 Task: Research Airbnb options in Cabinda, Angola from 5th November, 2023 to 16th November, 2023 for 2 adults.1  bedroom having 1 bed and 1 bathroom. Property type can be hotel. Amenities needed are: air conditioning, bbq grill, smoking allowed. Look for 5 properties as per requirement.
Action: Mouse moved to (616, 134)
Screenshot: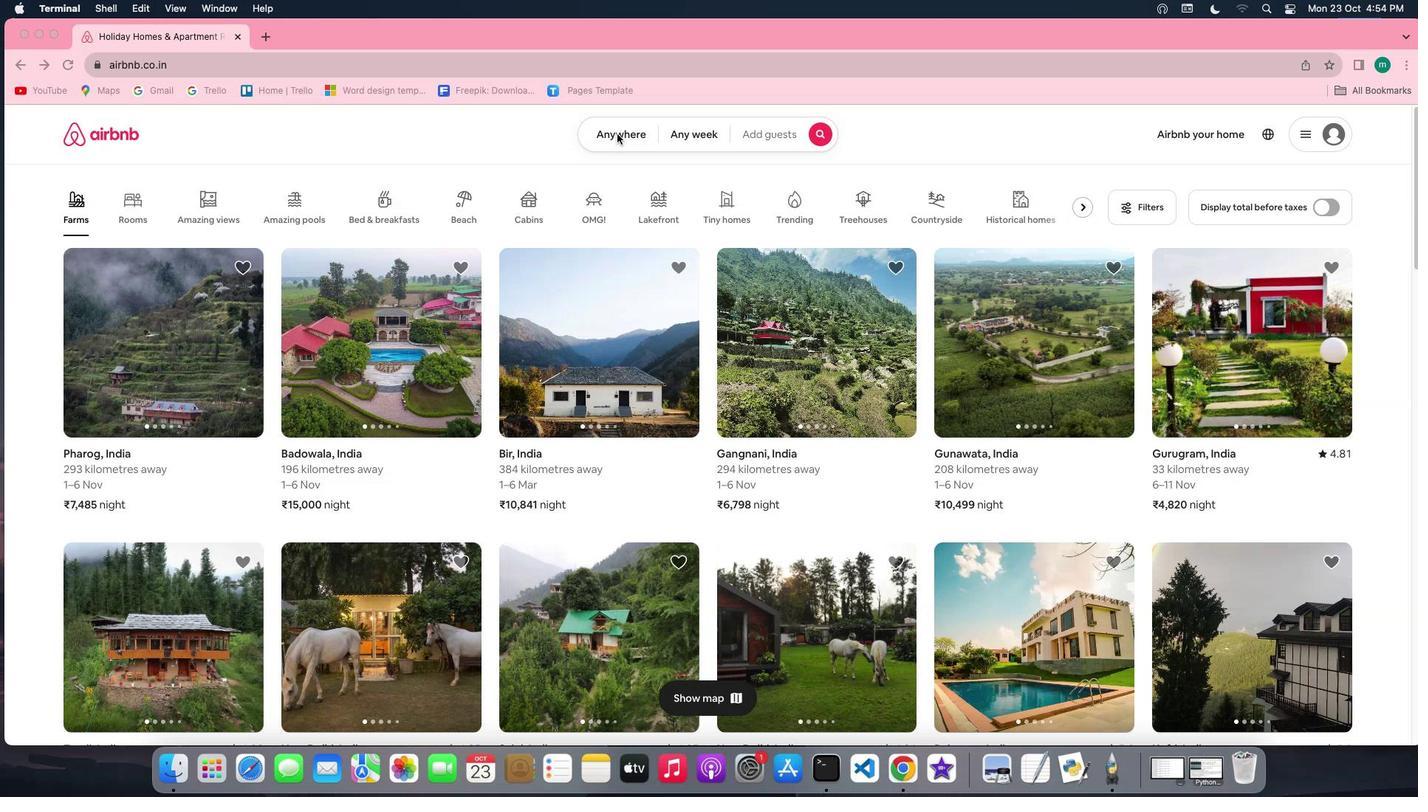 
Action: Mouse pressed left at (616, 134)
Screenshot: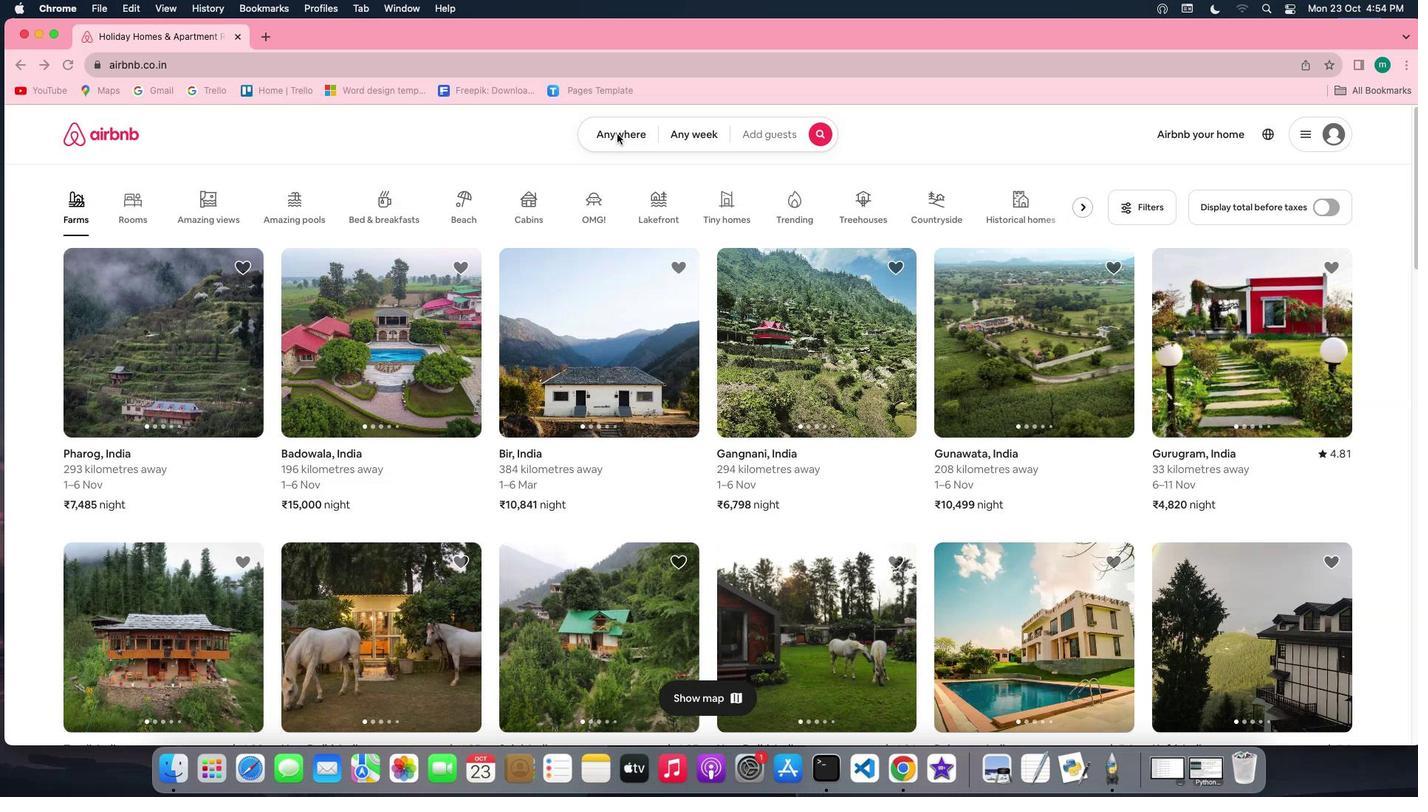 
Action: Mouse pressed left at (616, 134)
Screenshot: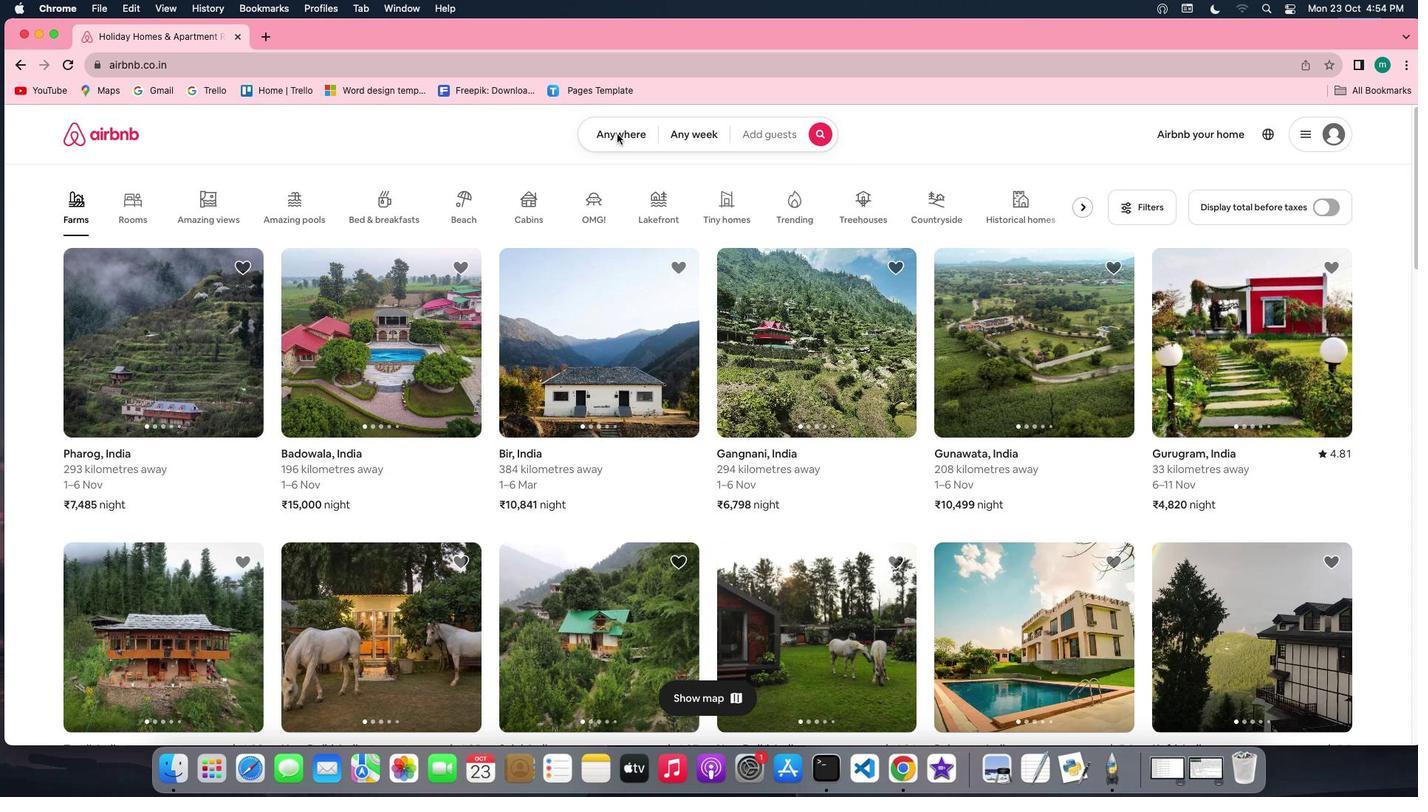 
Action: Mouse moved to (575, 190)
Screenshot: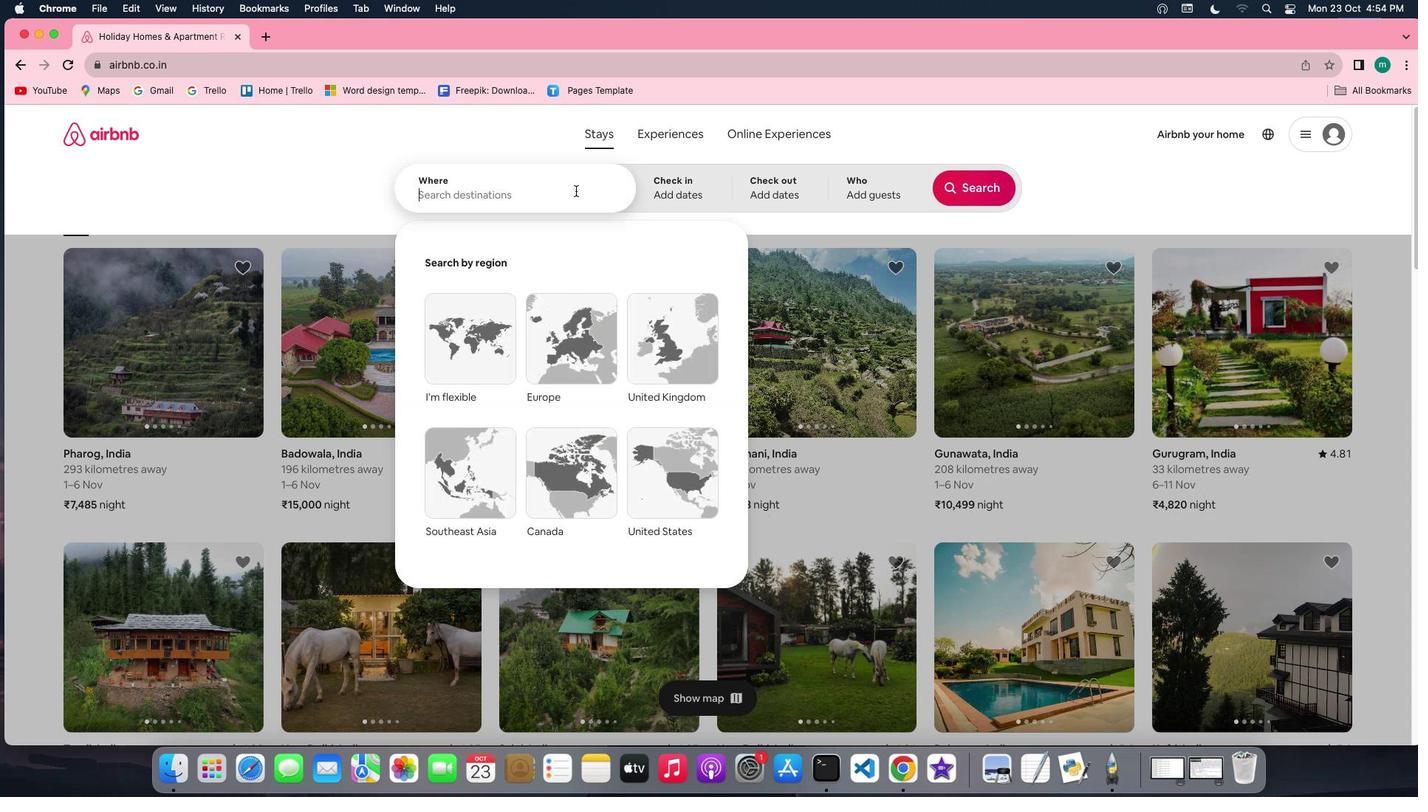 
Action: Key pressed Key.shift'C''a''b''i''n''d''a'','Key.spaceKey.shift'A''n''g''o''l''a'
Screenshot: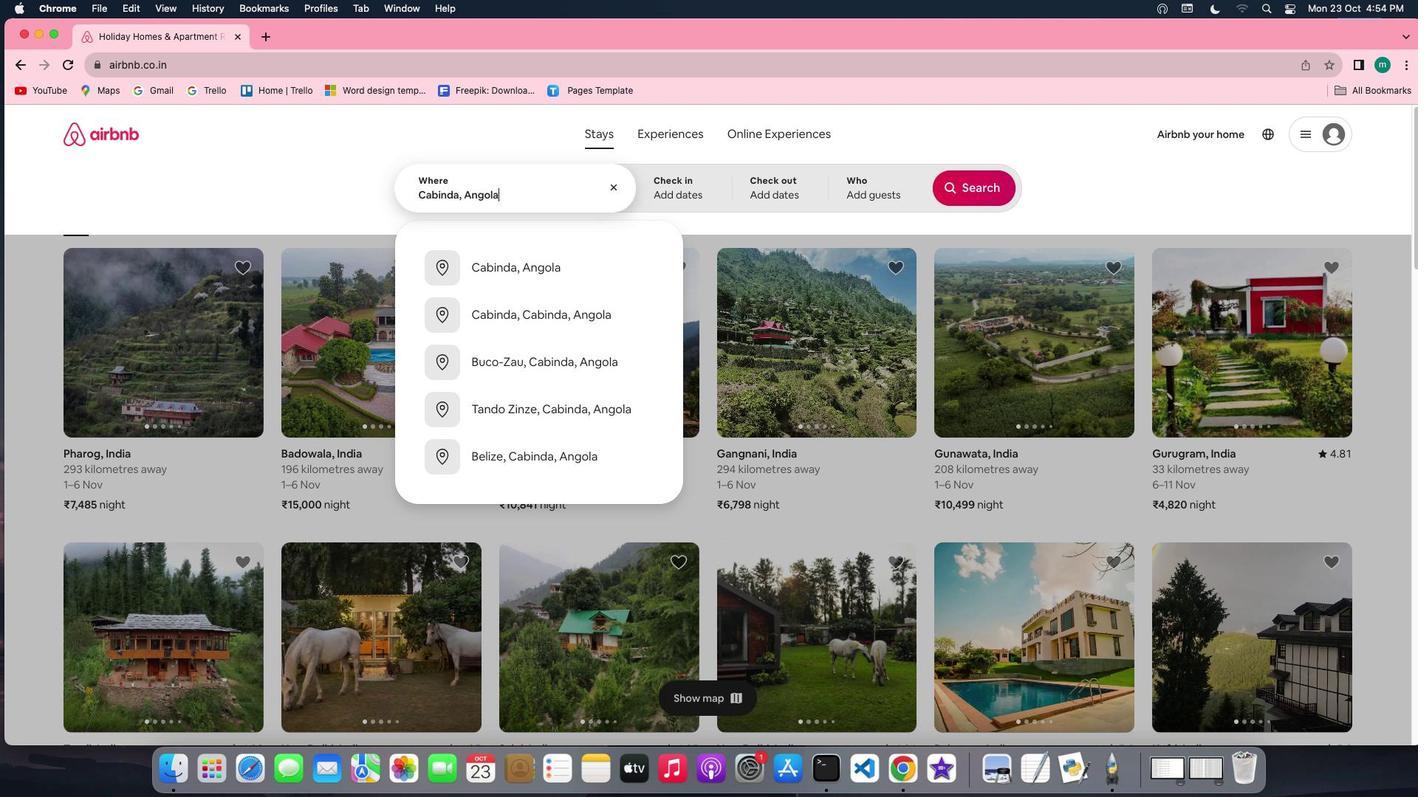
Action: Mouse moved to (671, 197)
Screenshot: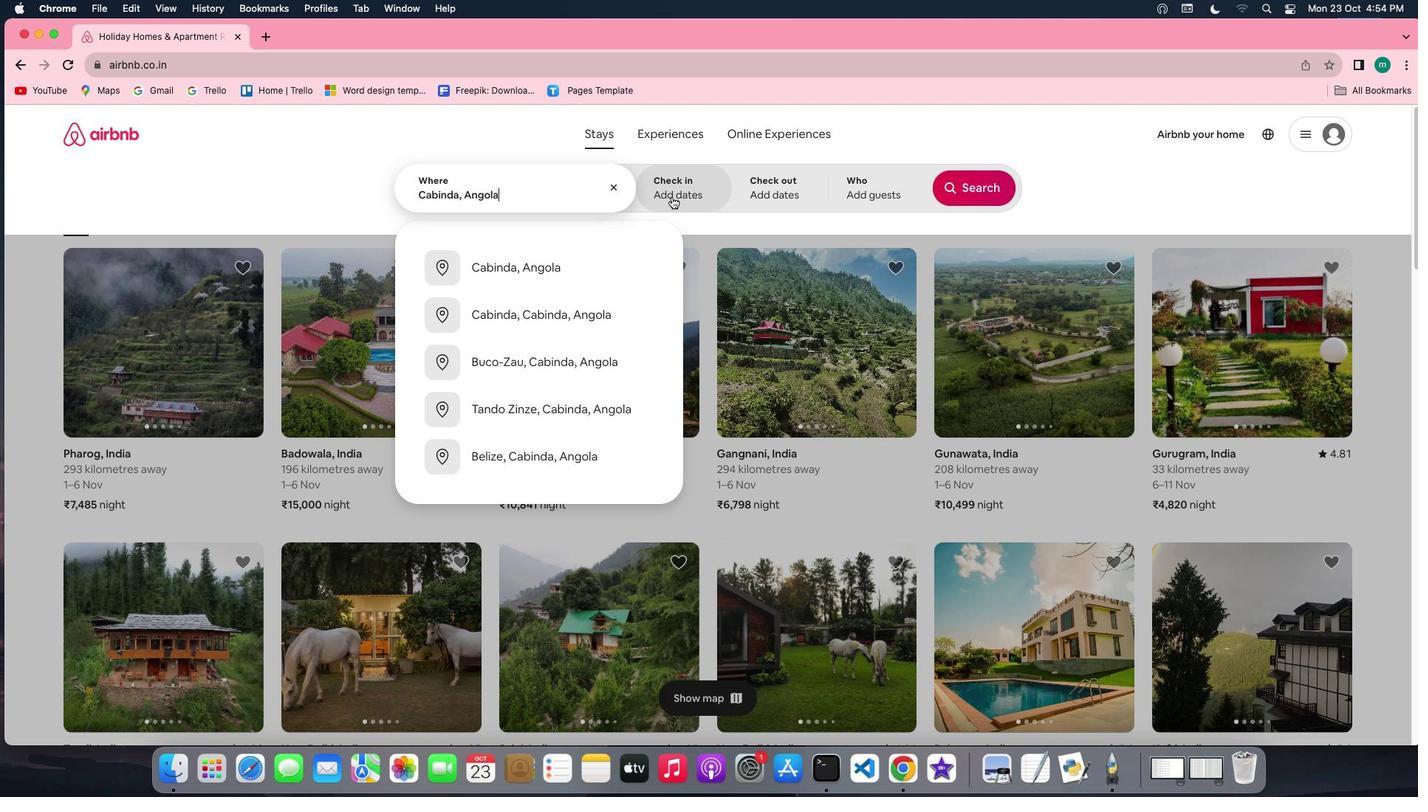 
Action: Mouse pressed left at (671, 197)
Screenshot: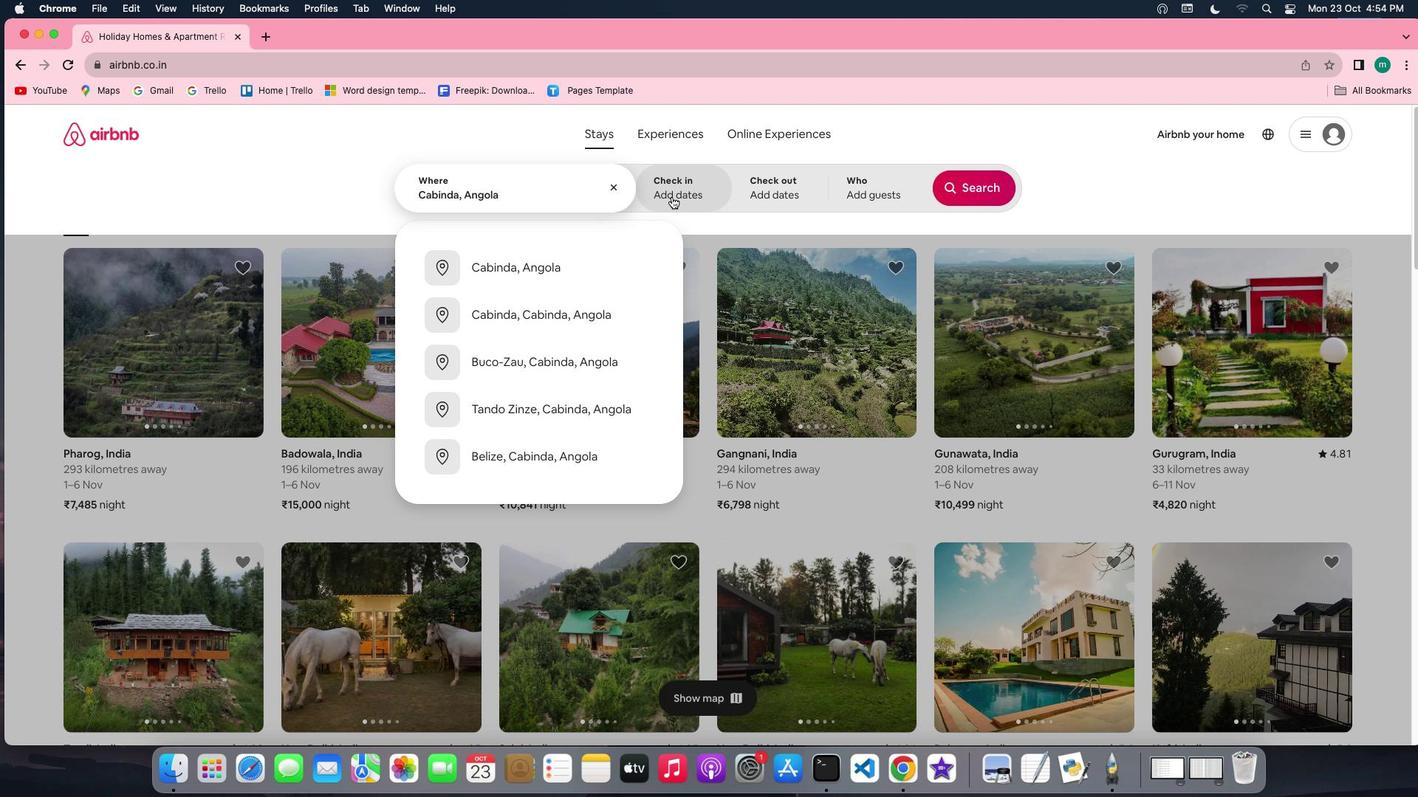 
Action: Mouse moved to (732, 403)
Screenshot: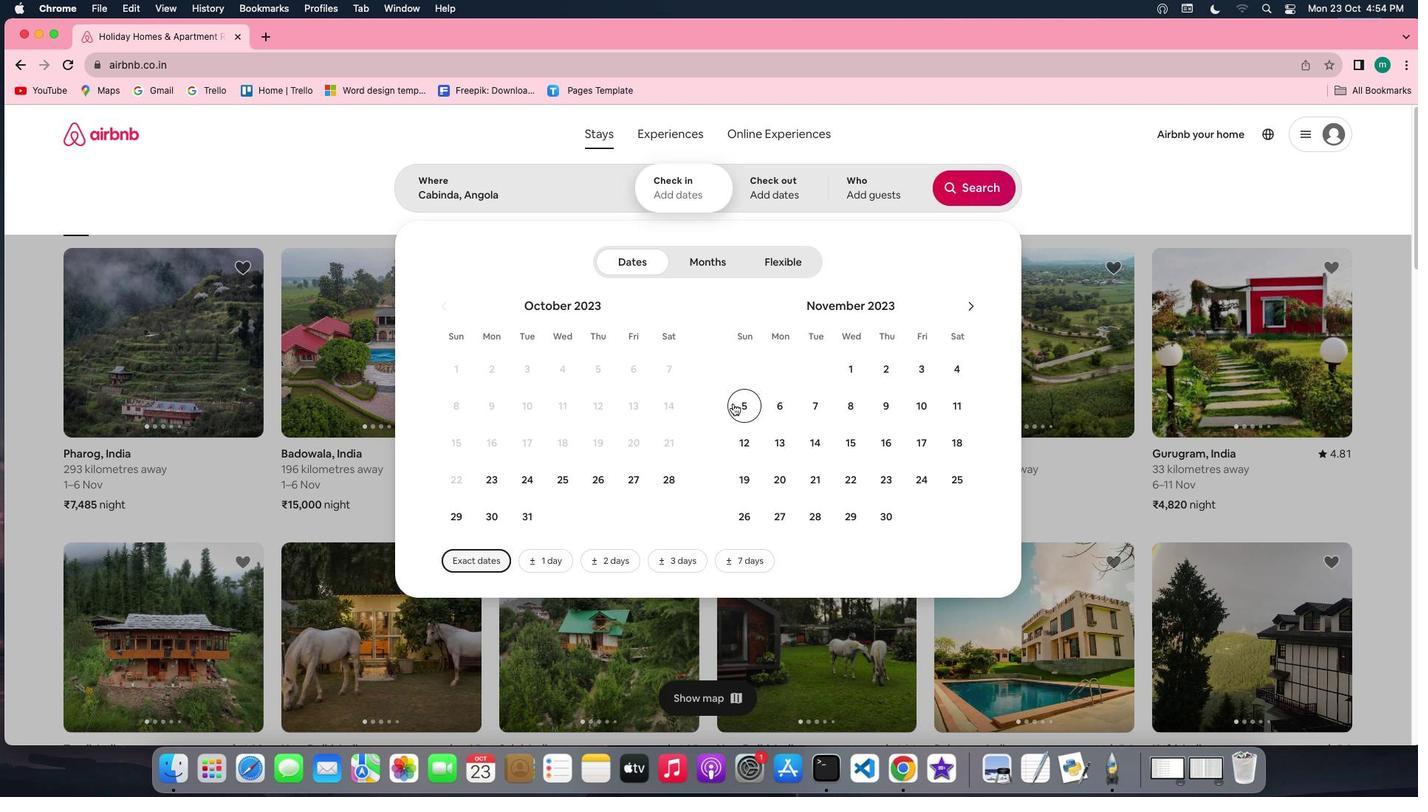 
Action: Mouse pressed left at (732, 403)
Screenshot: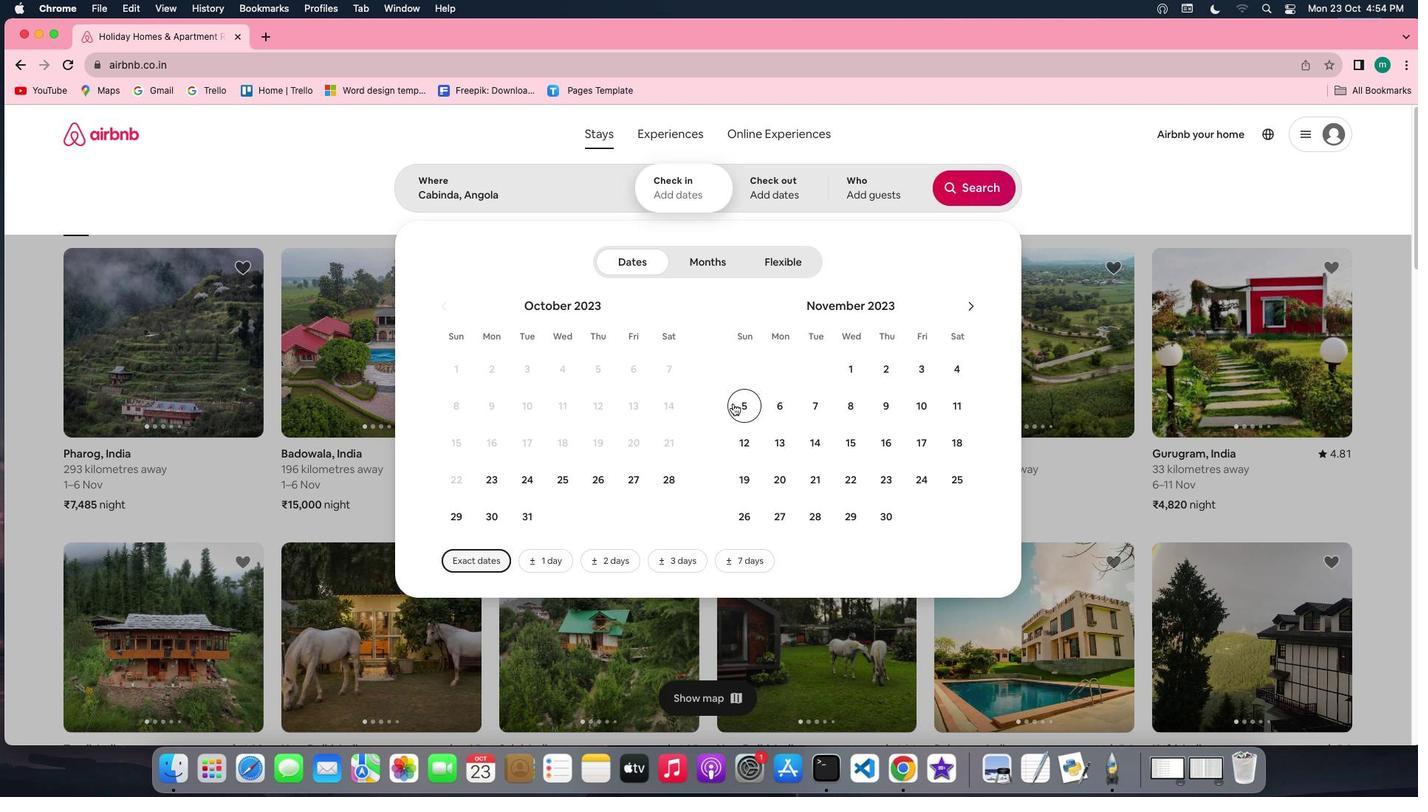 
Action: Mouse moved to (876, 447)
Screenshot: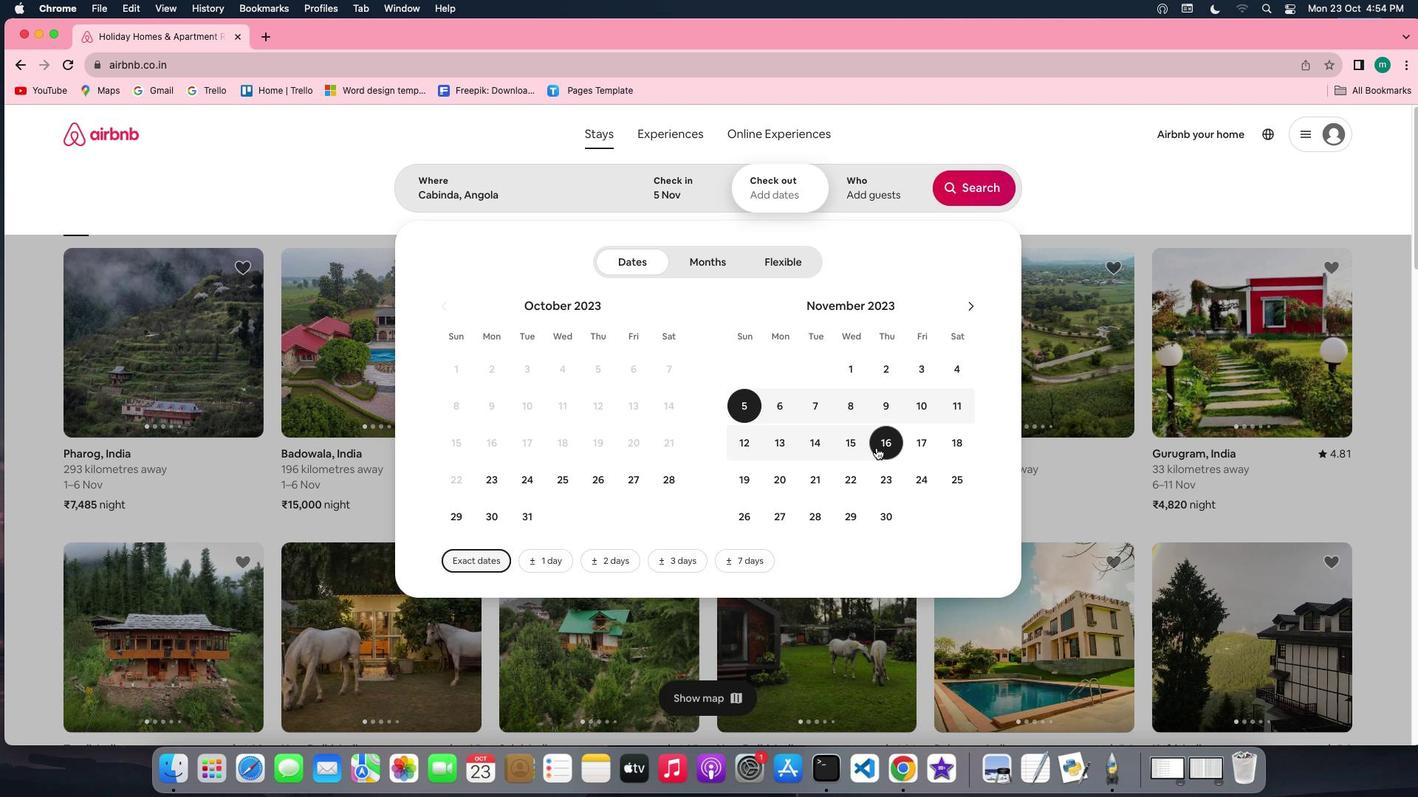 
Action: Mouse pressed left at (876, 447)
Screenshot: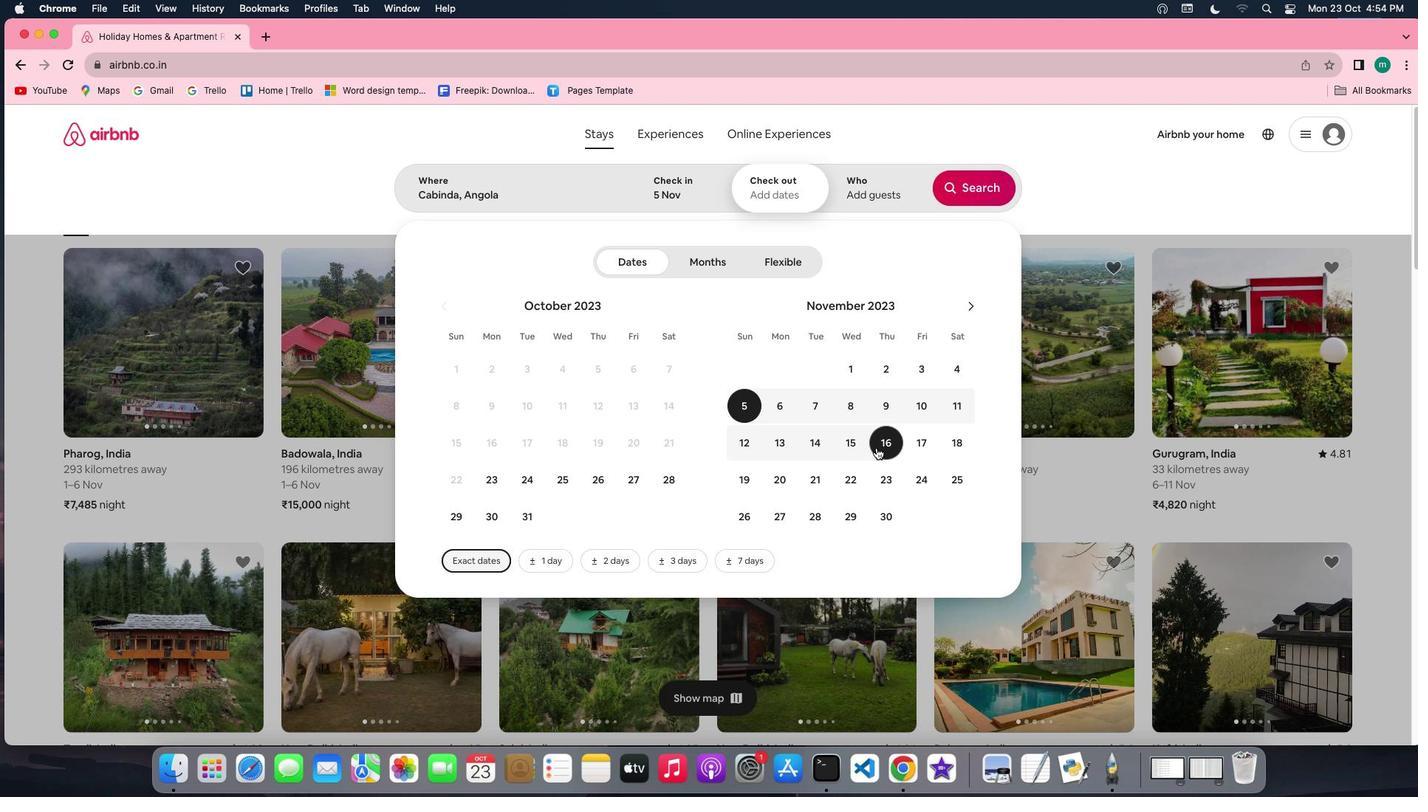
Action: Mouse moved to (897, 200)
Screenshot: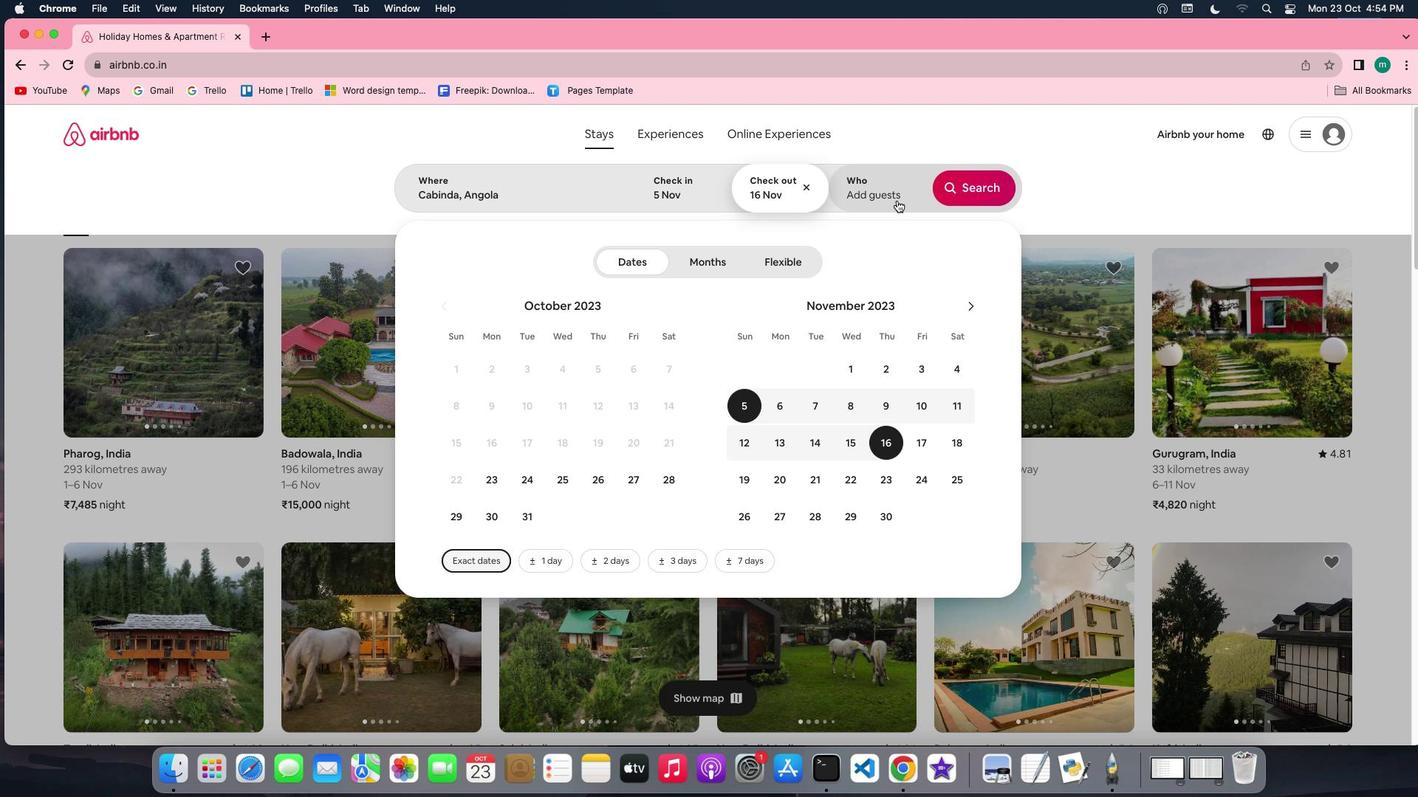 
Action: Mouse pressed left at (897, 200)
Screenshot: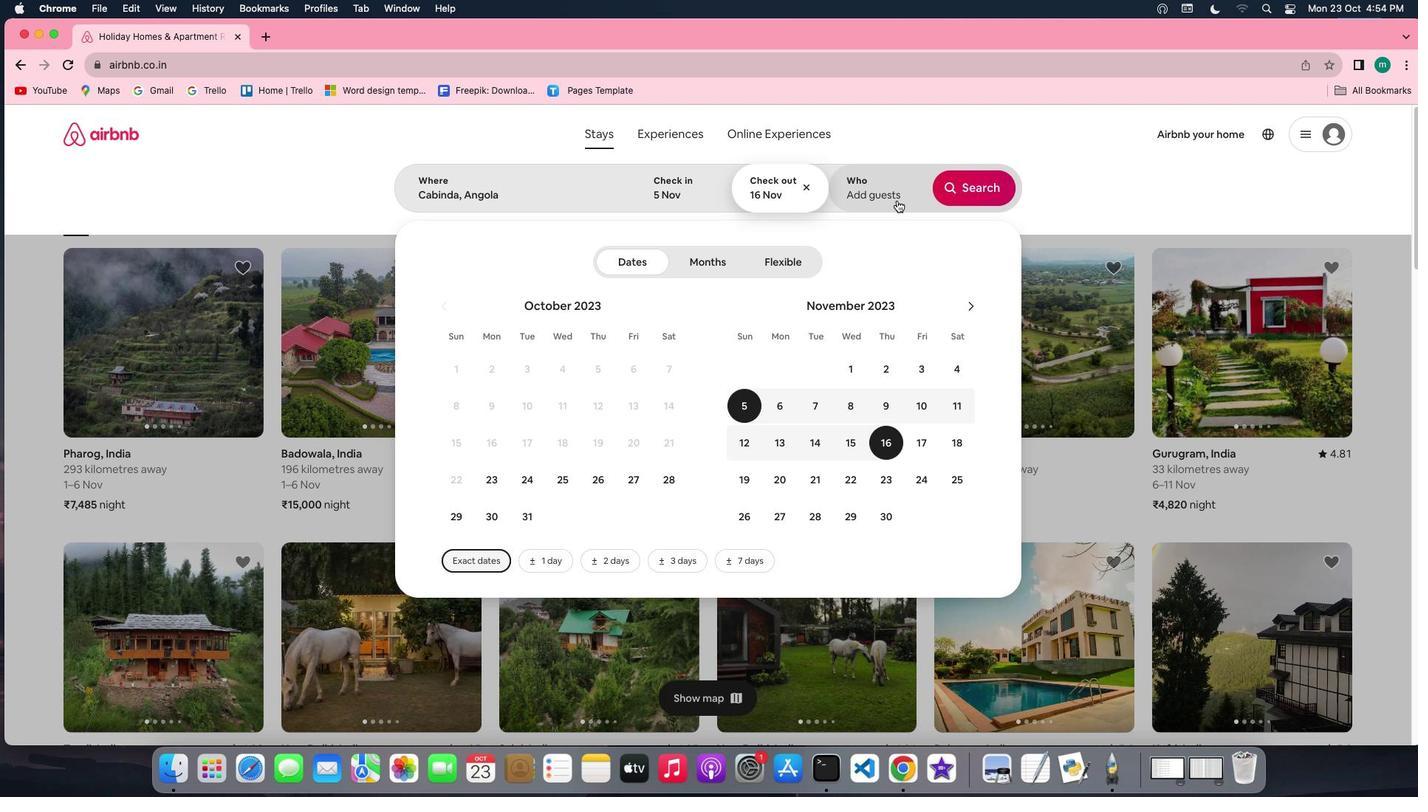 
Action: Mouse moved to (983, 272)
Screenshot: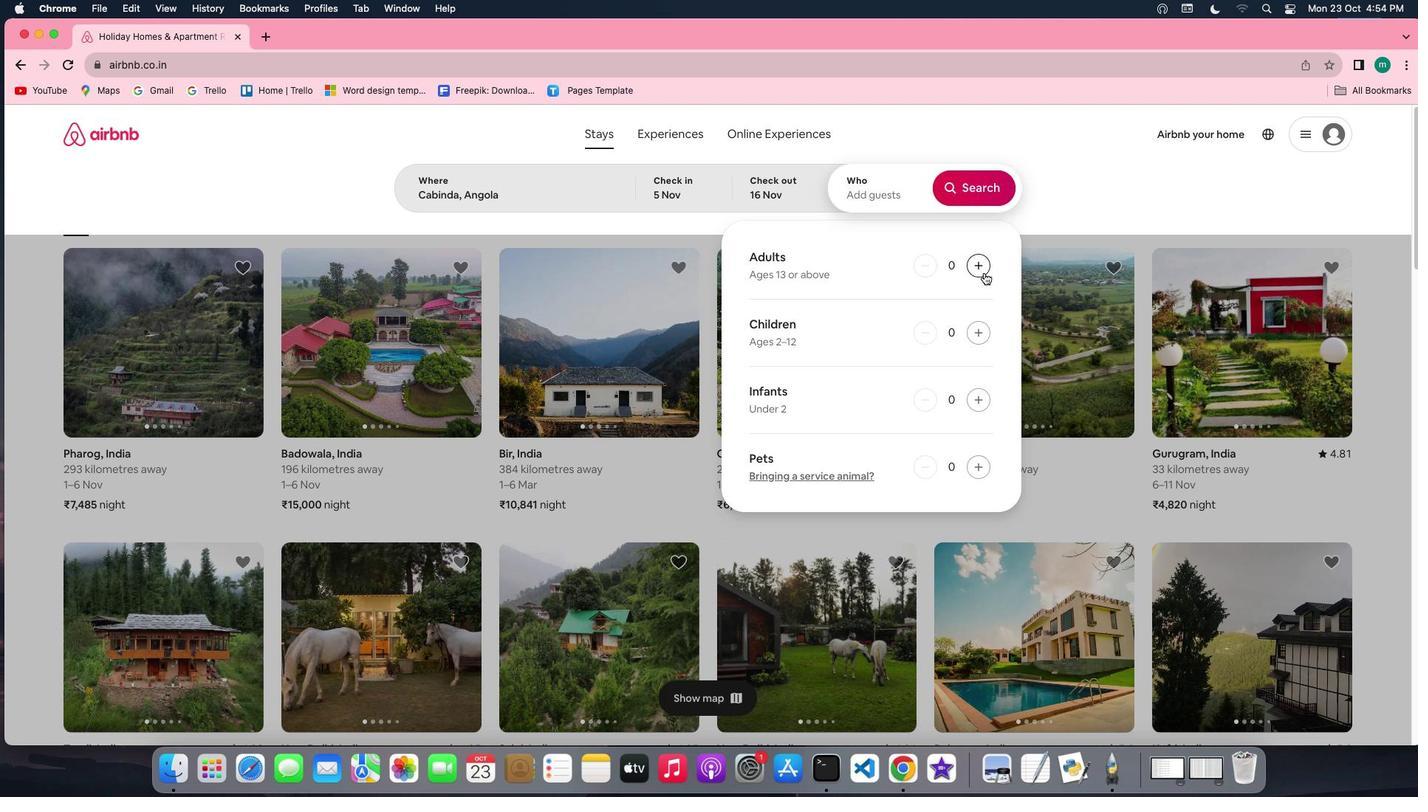
Action: Mouse pressed left at (983, 272)
Screenshot: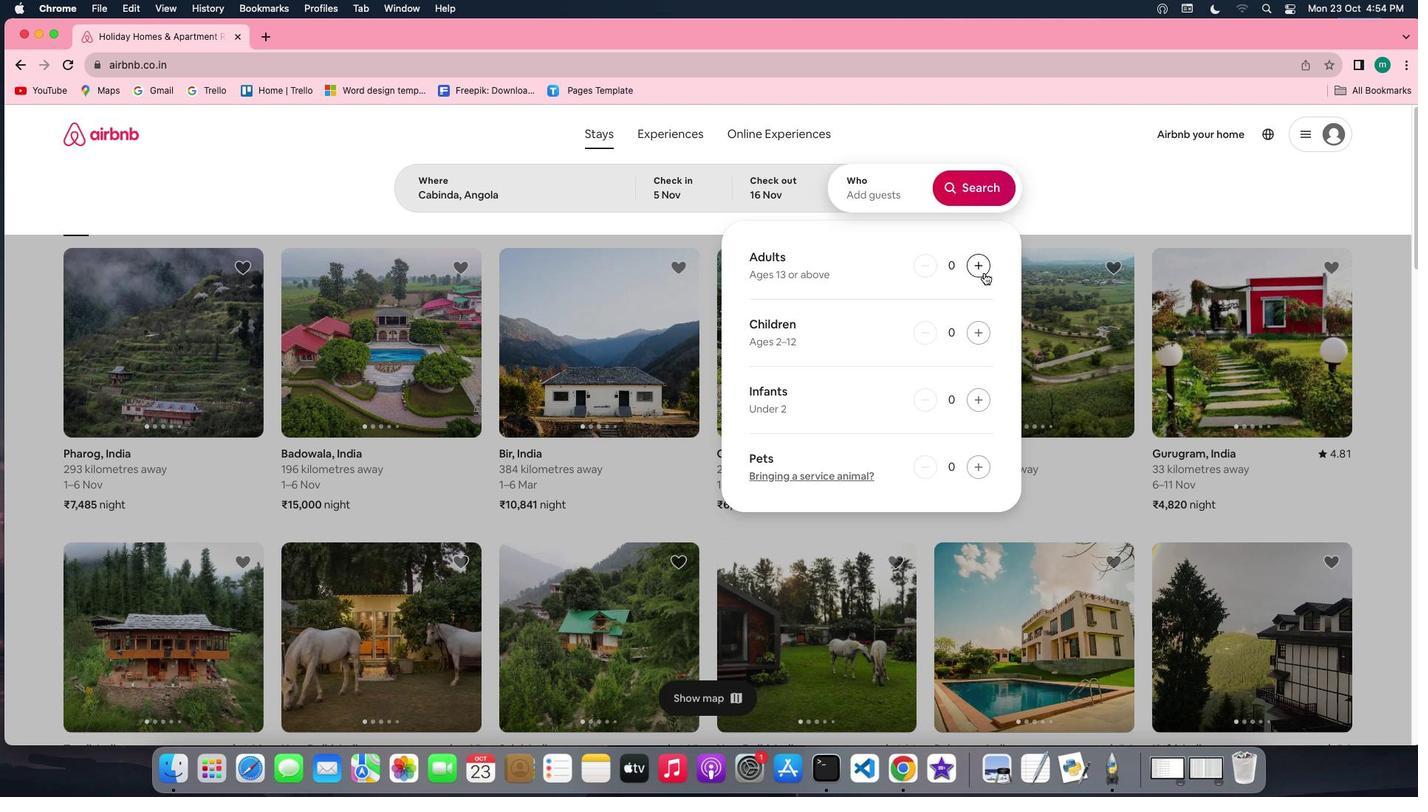 
Action: Mouse pressed left at (983, 272)
Screenshot: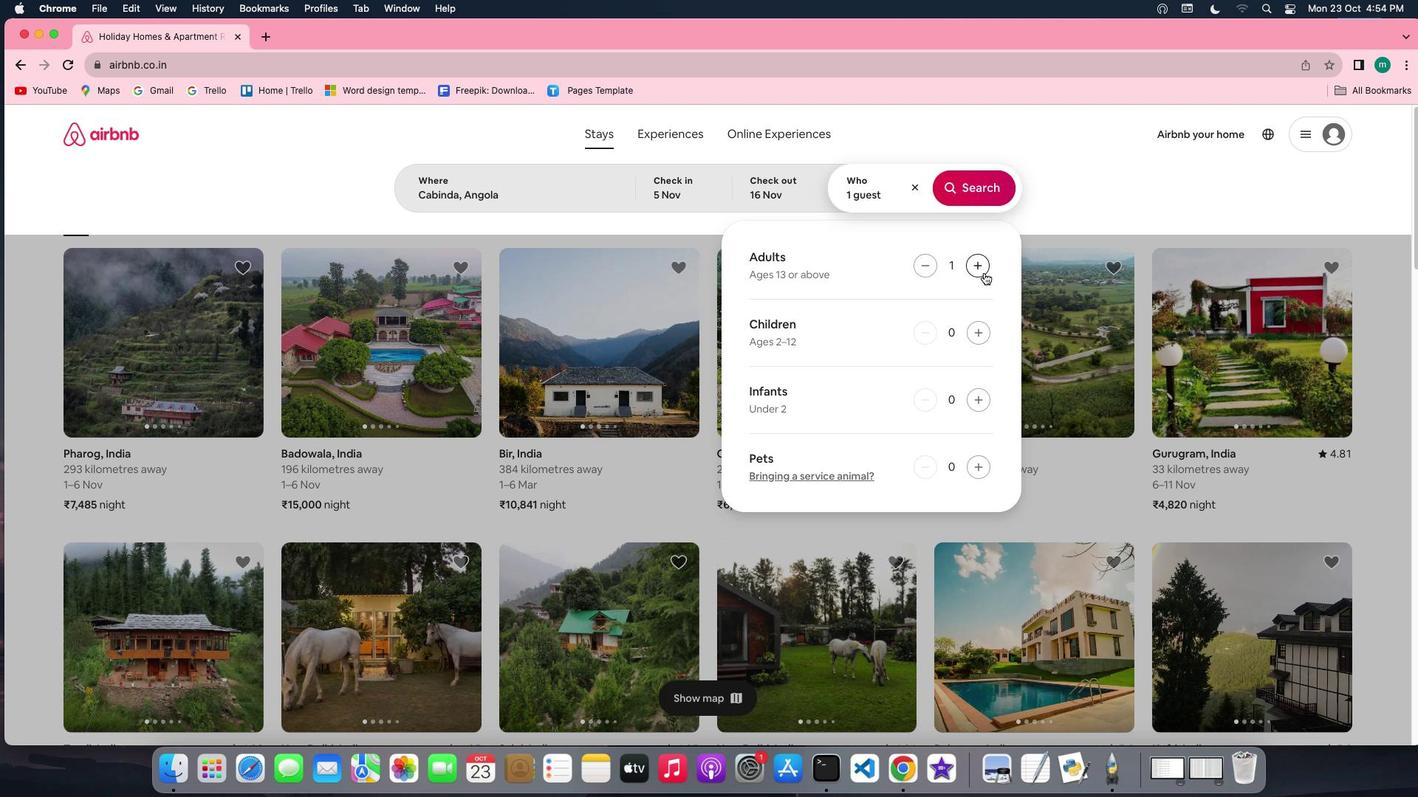 
Action: Mouse moved to (981, 189)
Screenshot: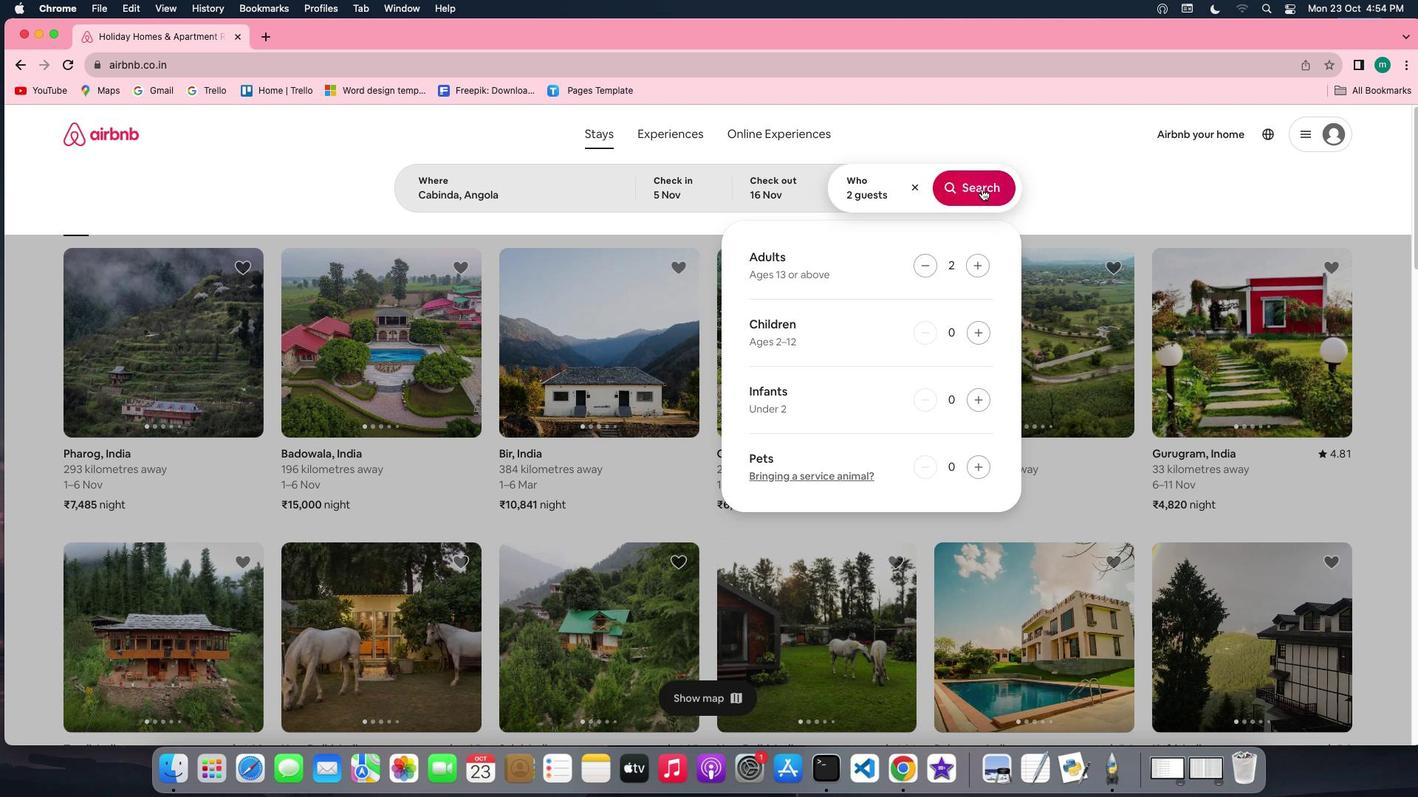 
Action: Mouse pressed left at (981, 189)
Screenshot: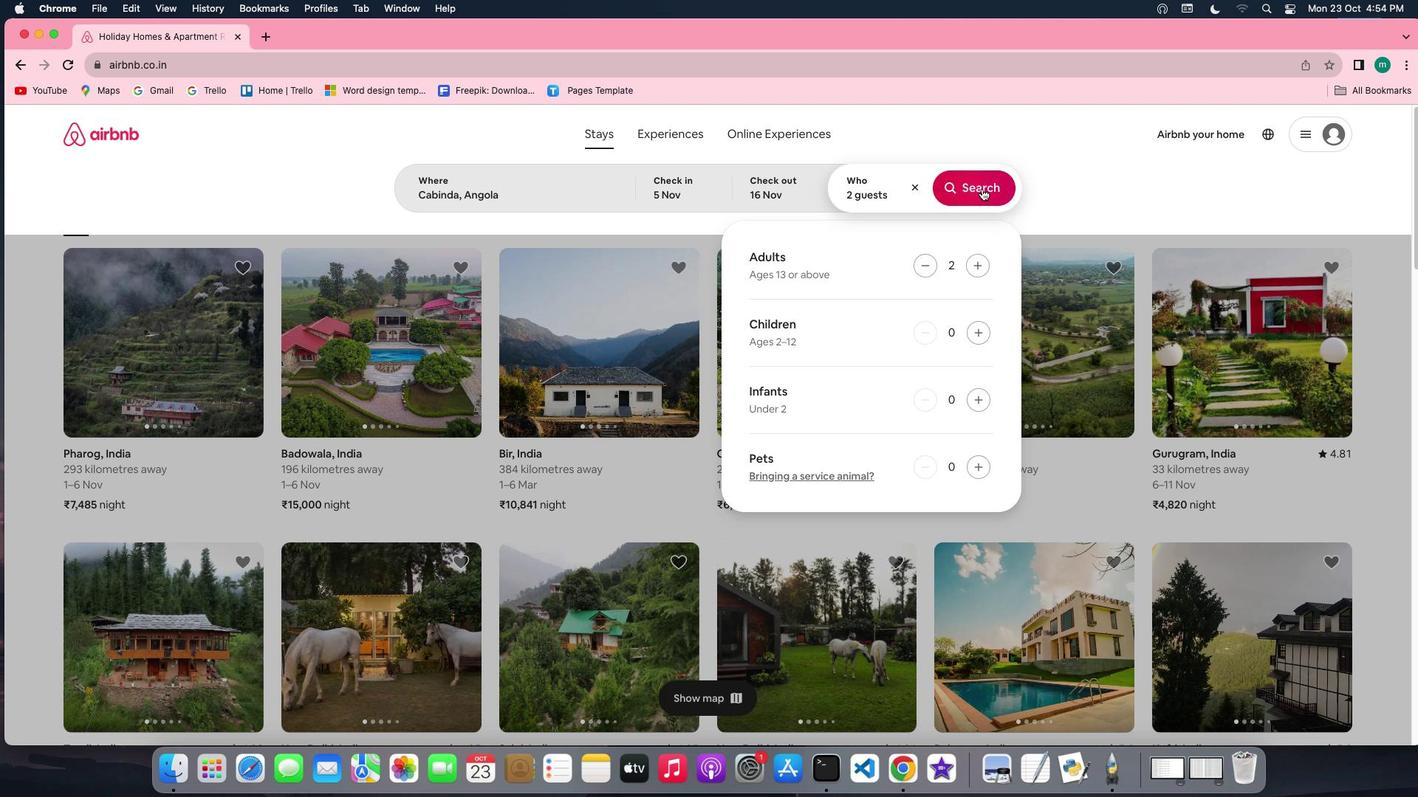 
Action: Mouse moved to (1200, 198)
Screenshot: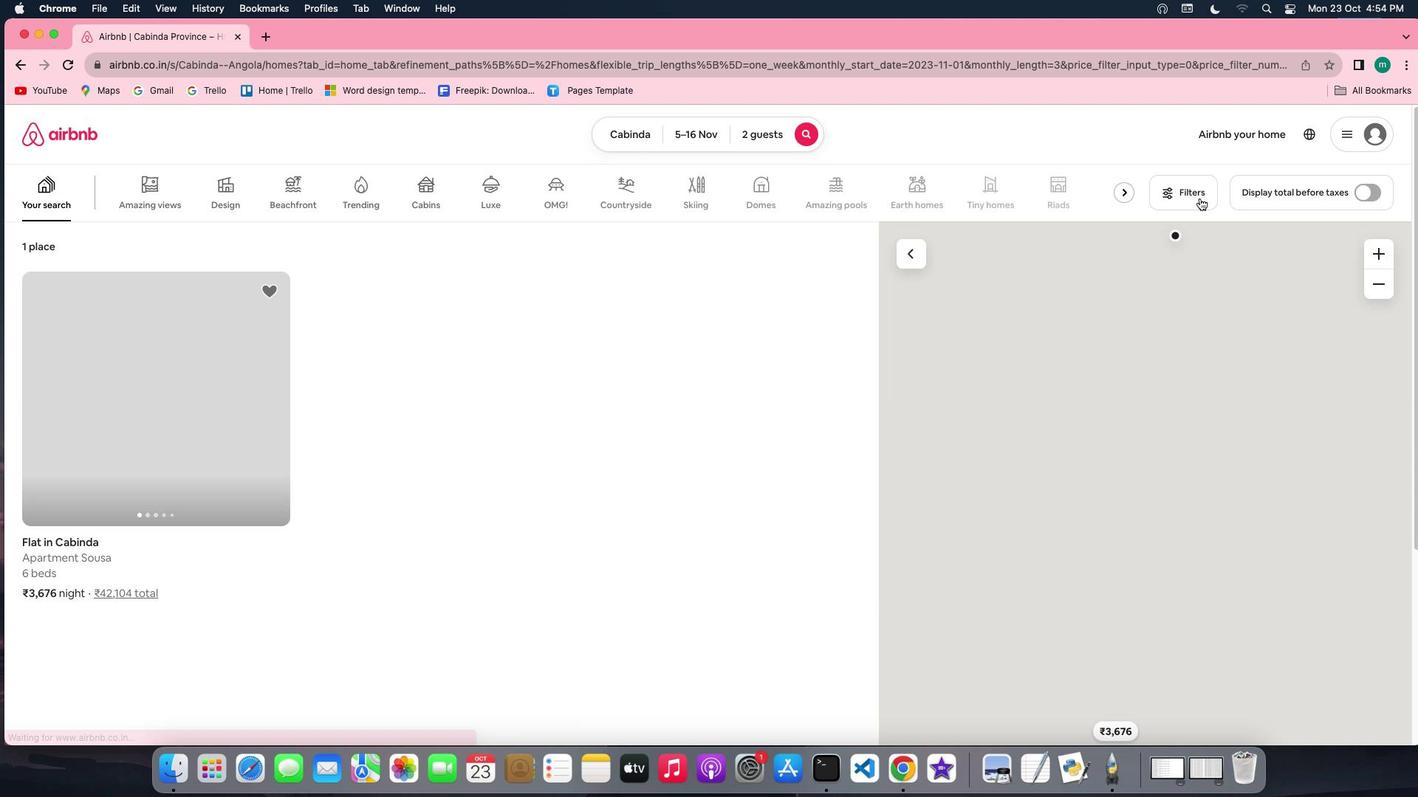 
Action: Mouse pressed left at (1200, 198)
Screenshot: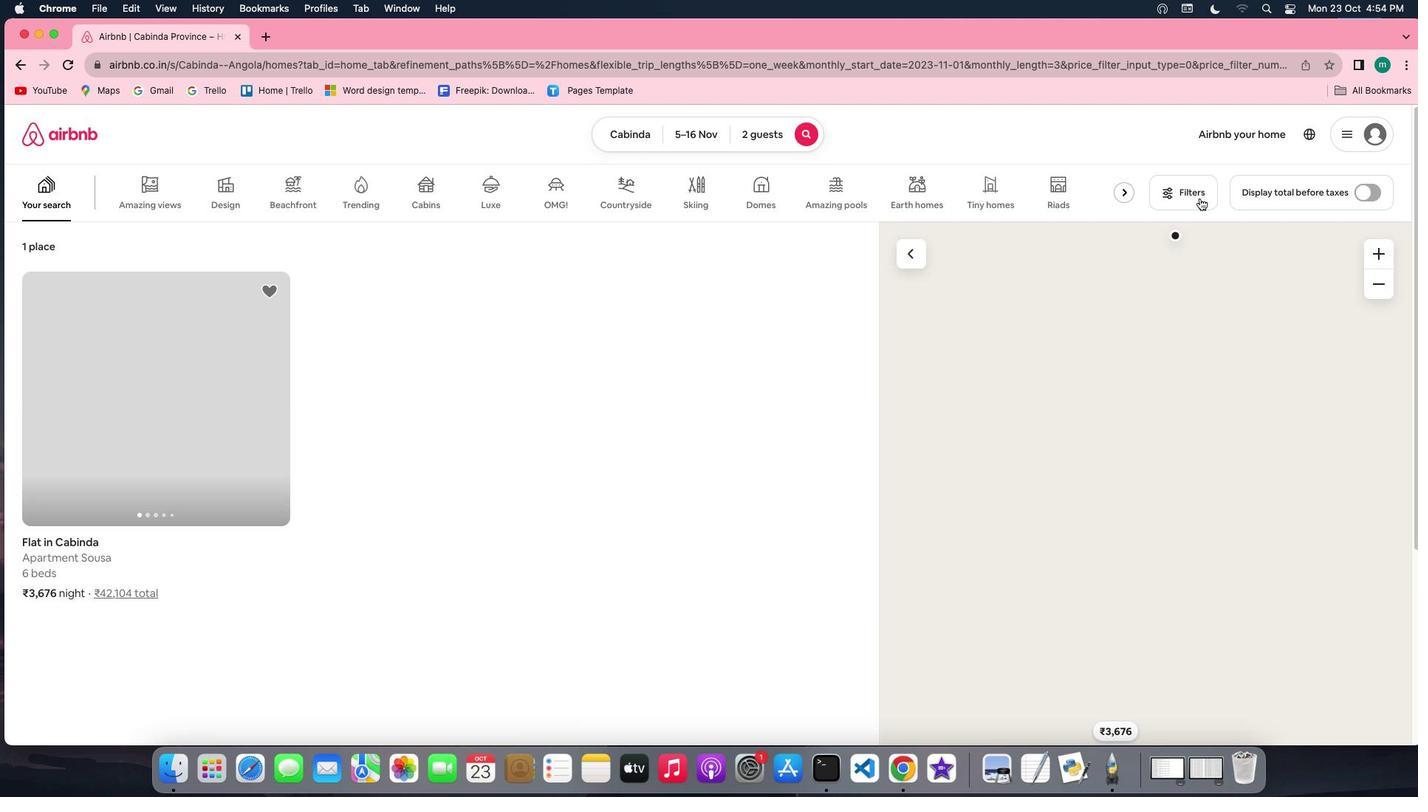 
Action: Mouse moved to (1176, 186)
Screenshot: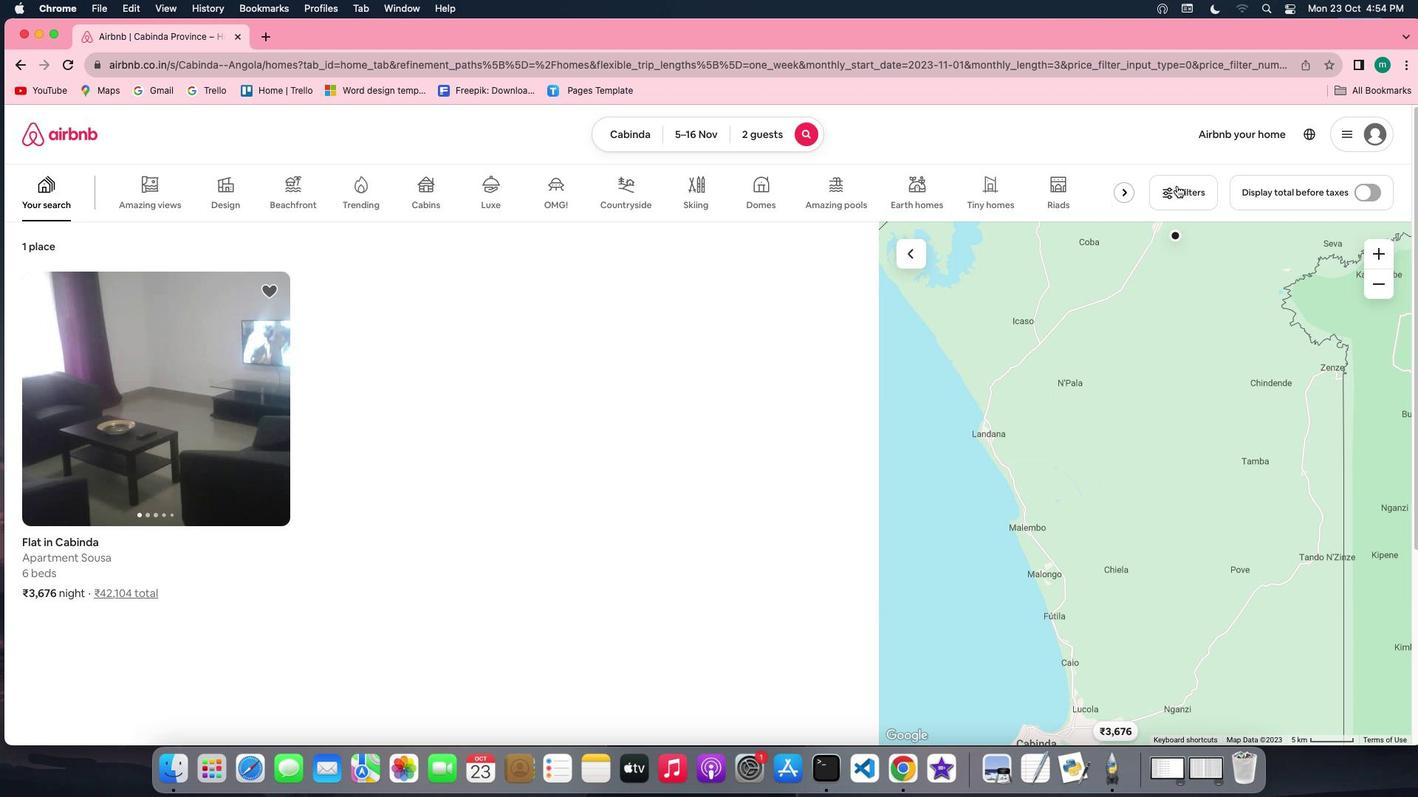 
Action: Mouse pressed left at (1176, 186)
Screenshot: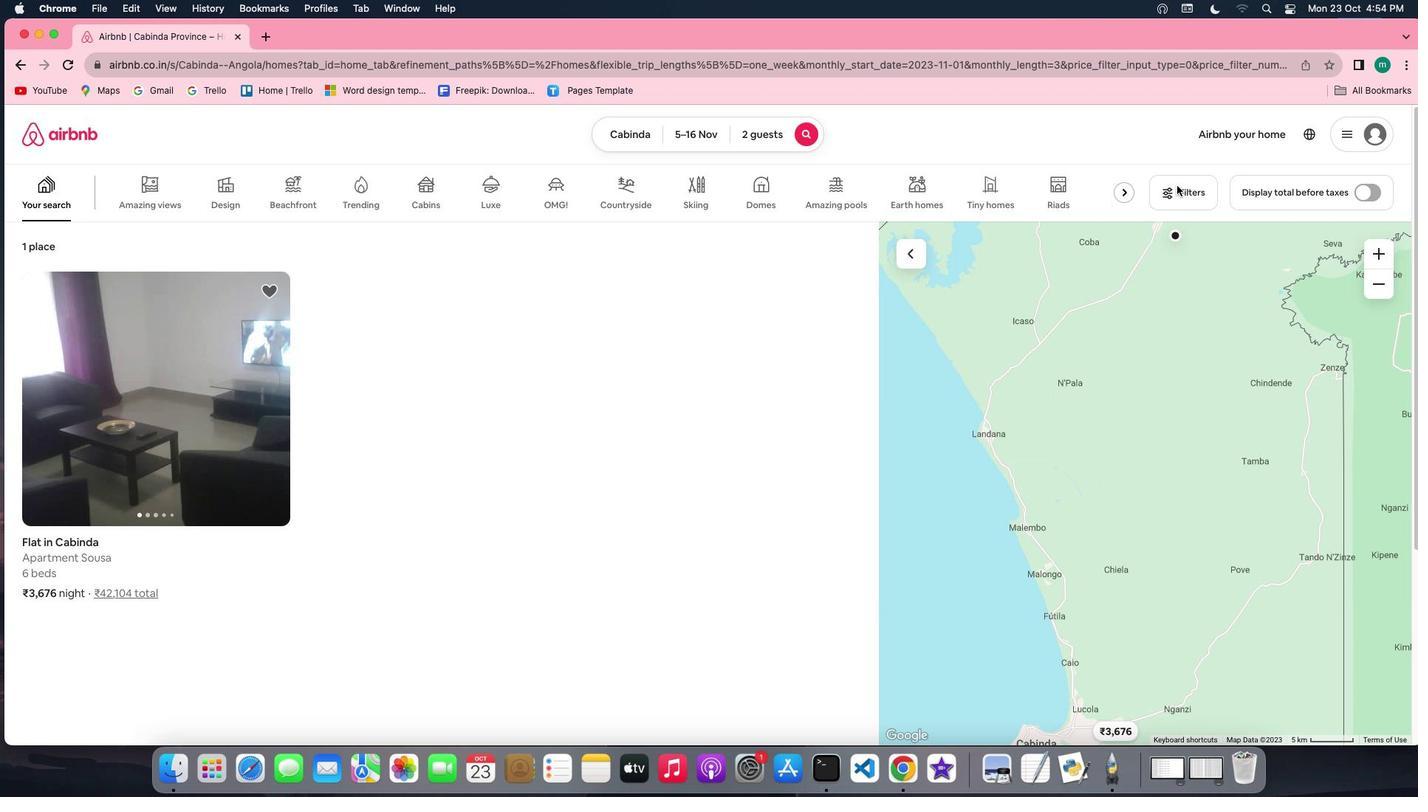 
Action: Mouse moved to (738, 390)
Screenshot: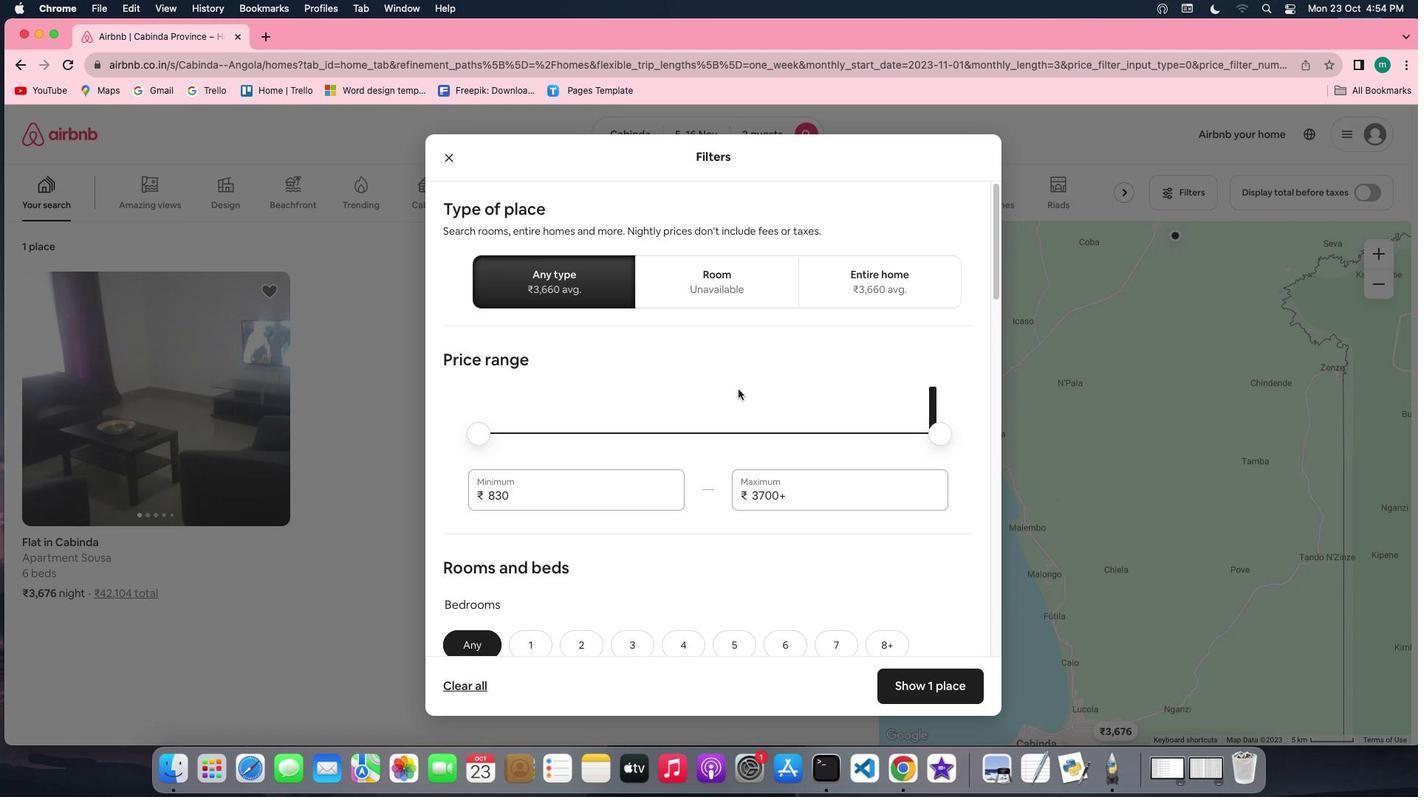 
Action: Mouse scrolled (738, 390) with delta (0, 0)
Screenshot: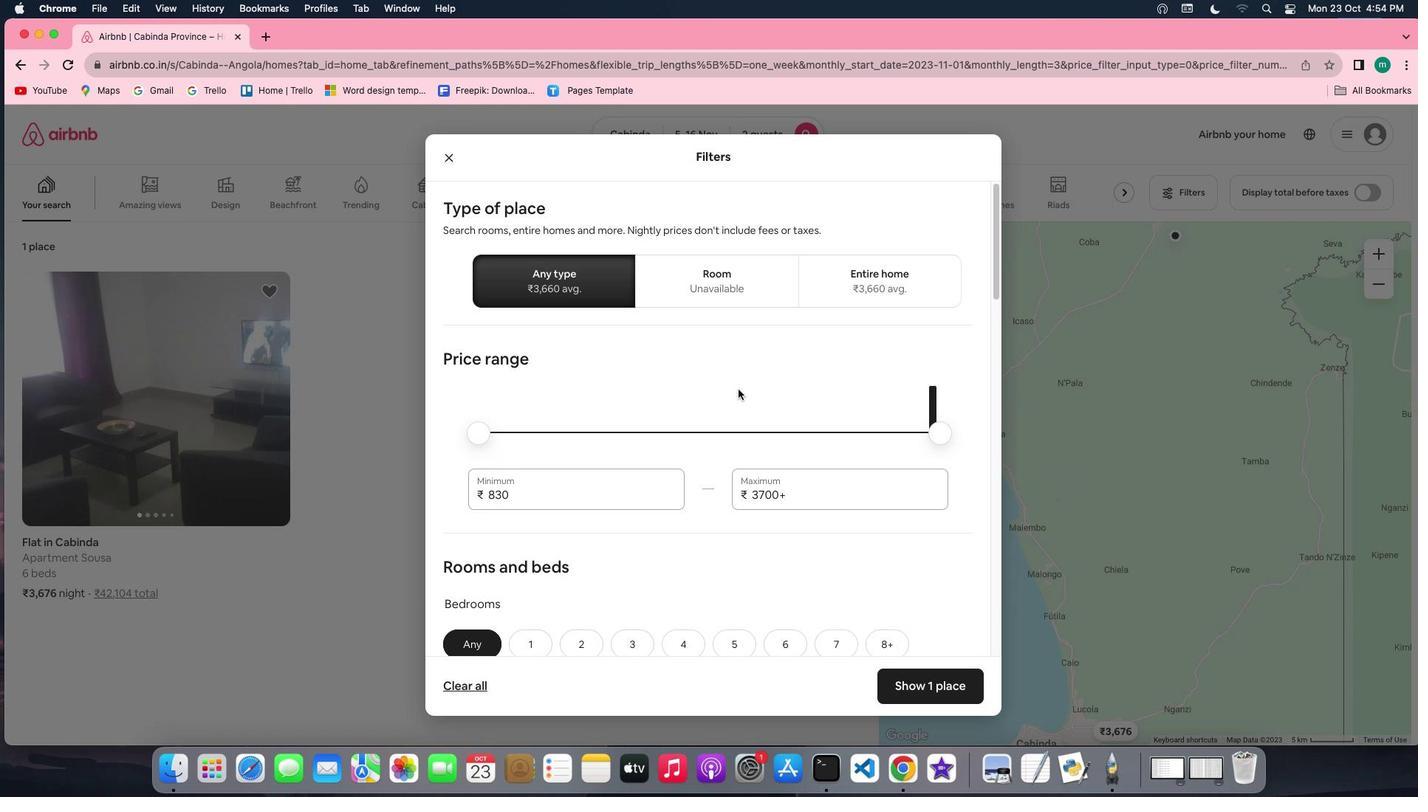 
Action: Mouse scrolled (738, 390) with delta (0, 0)
Screenshot: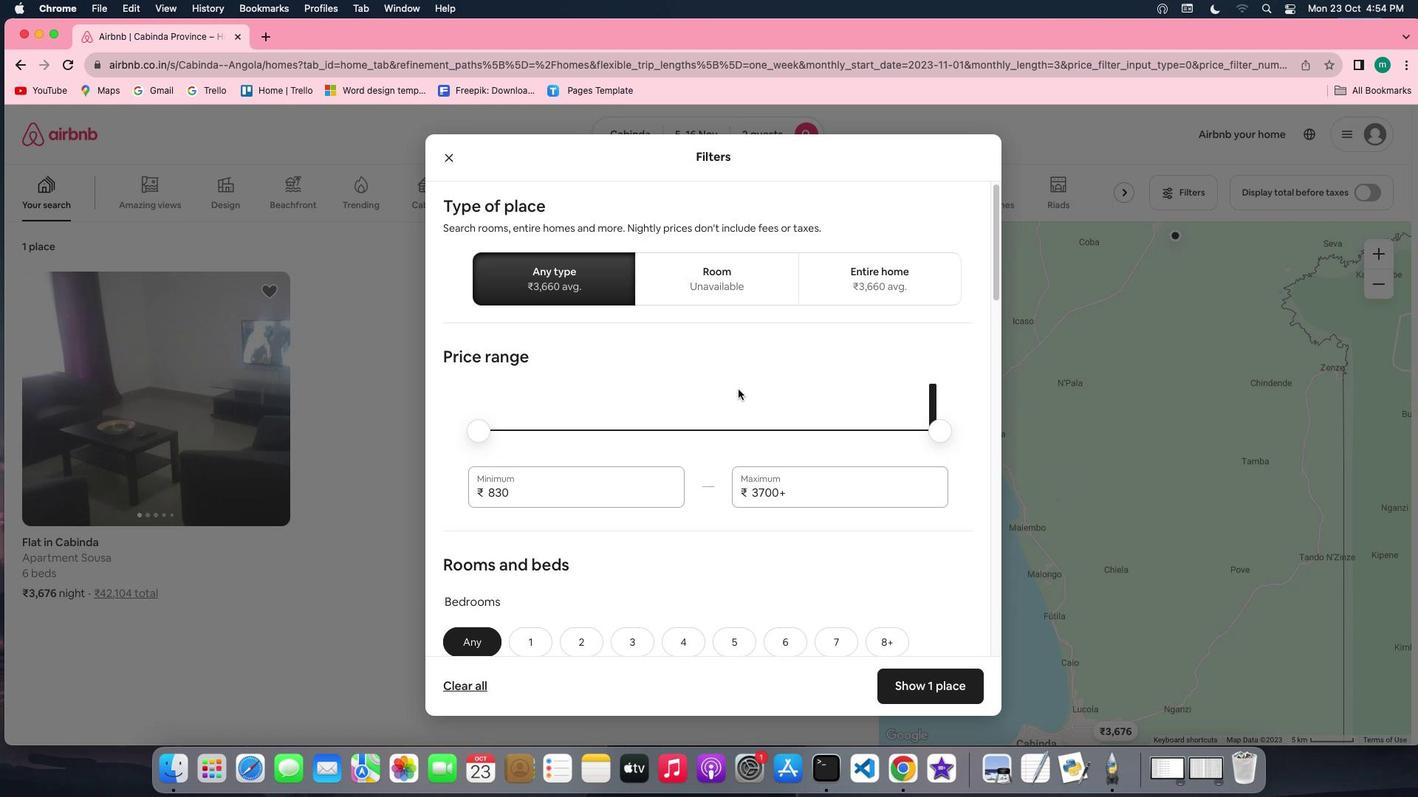 
Action: Mouse scrolled (738, 390) with delta (0, -1)
Screenshot: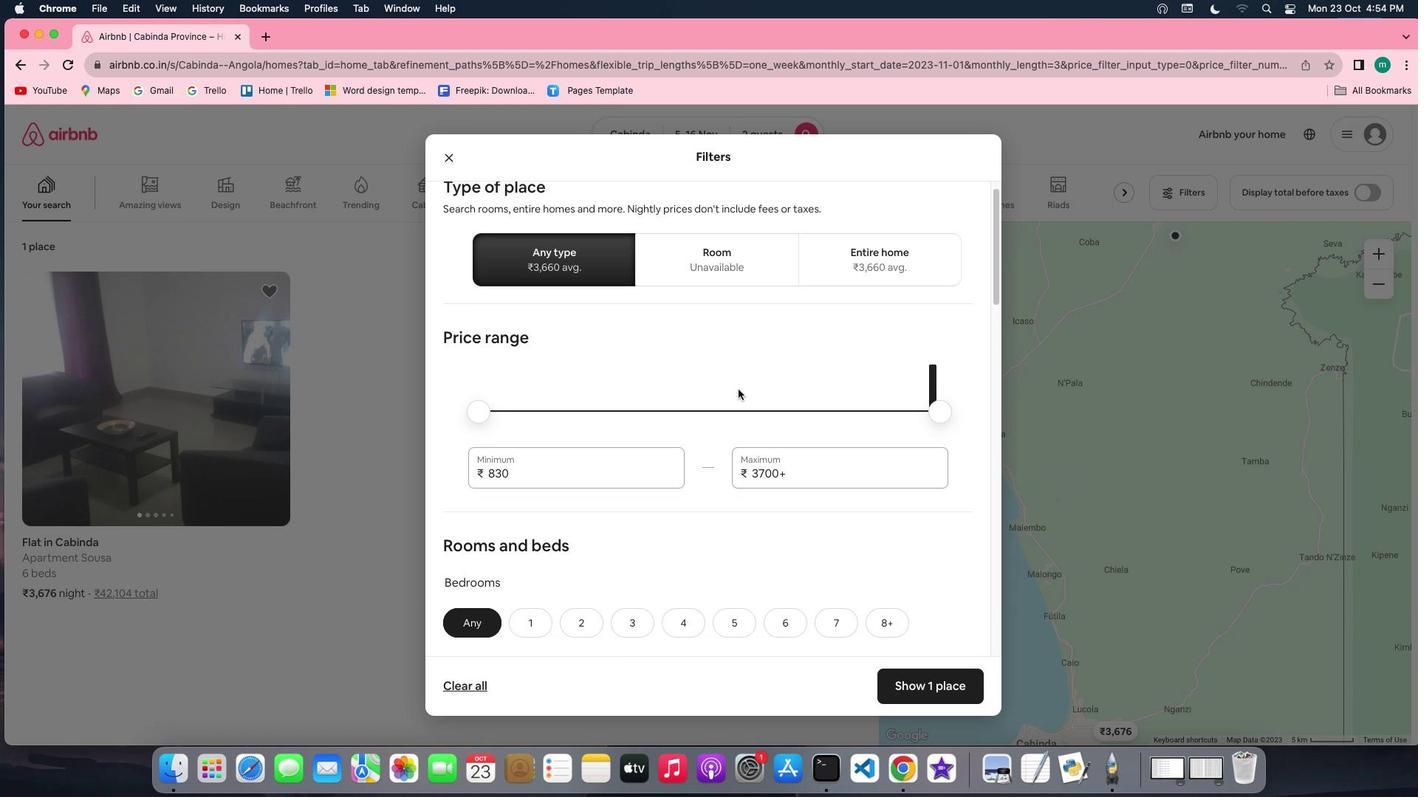 
Action: Mouse scrolled (738, 390) with delta (0, -1)
Screenshot: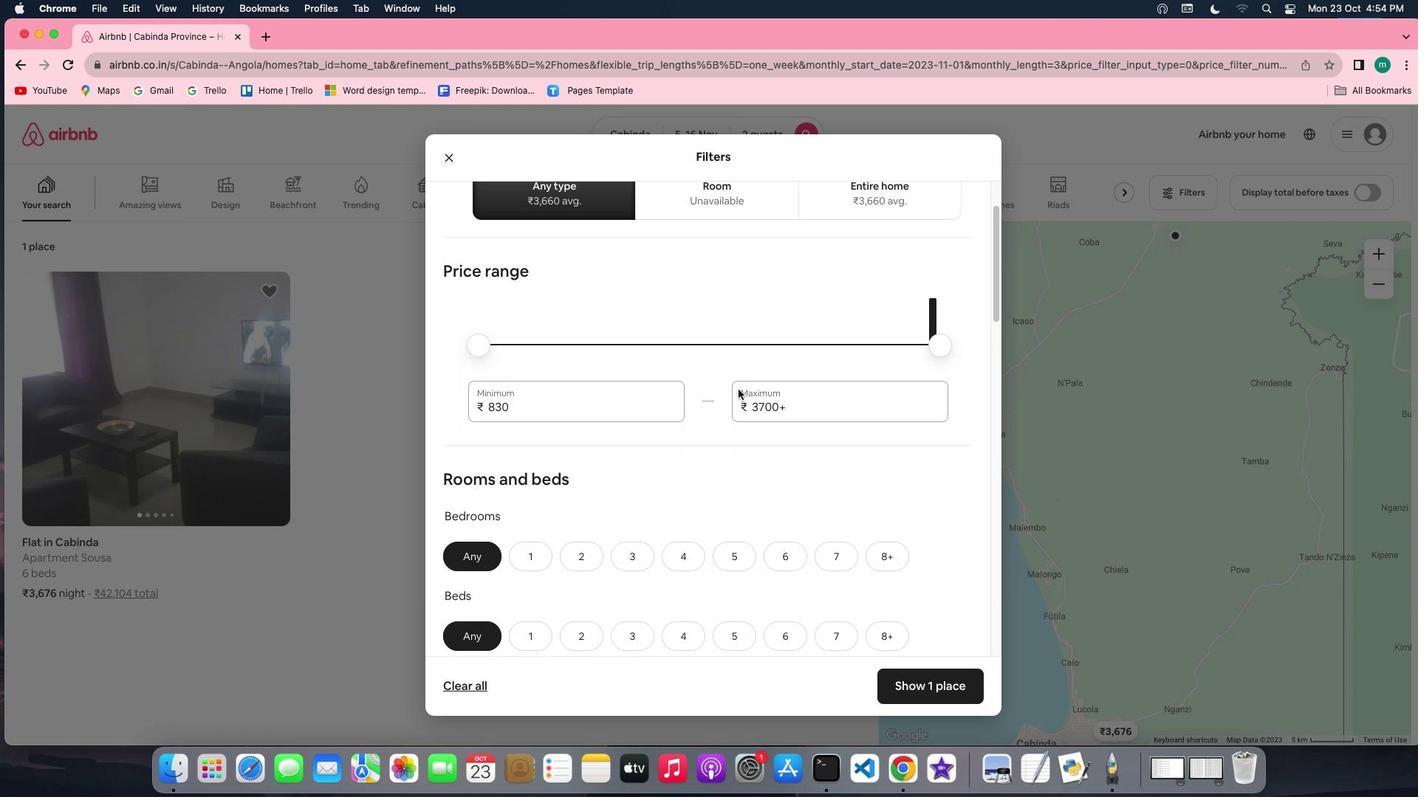 
Action: Mouse scrolled (738, 390) with delta (0, 0)
Screenshot: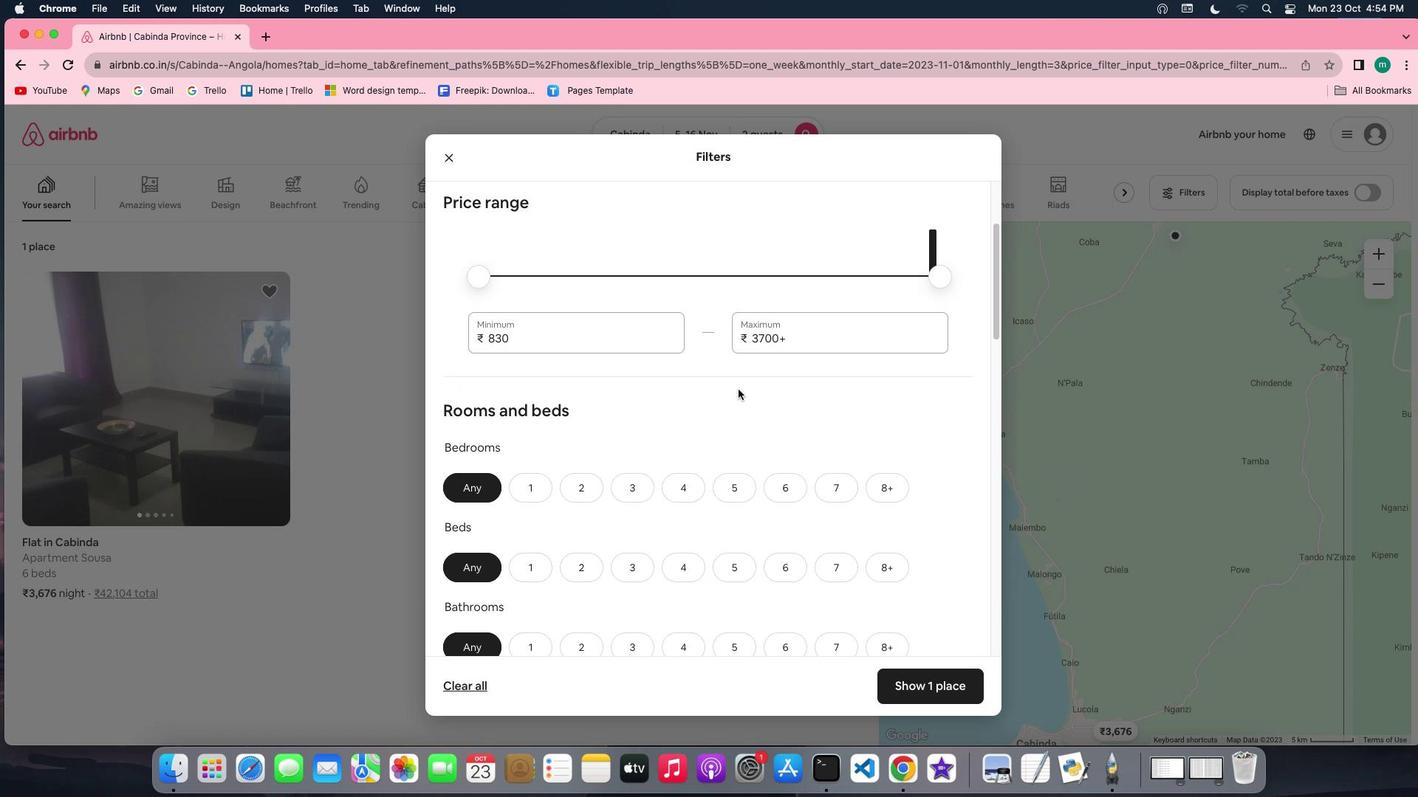 
Action: Mouse scrolled (738, 390) with delta (0, 0)
Screenshot: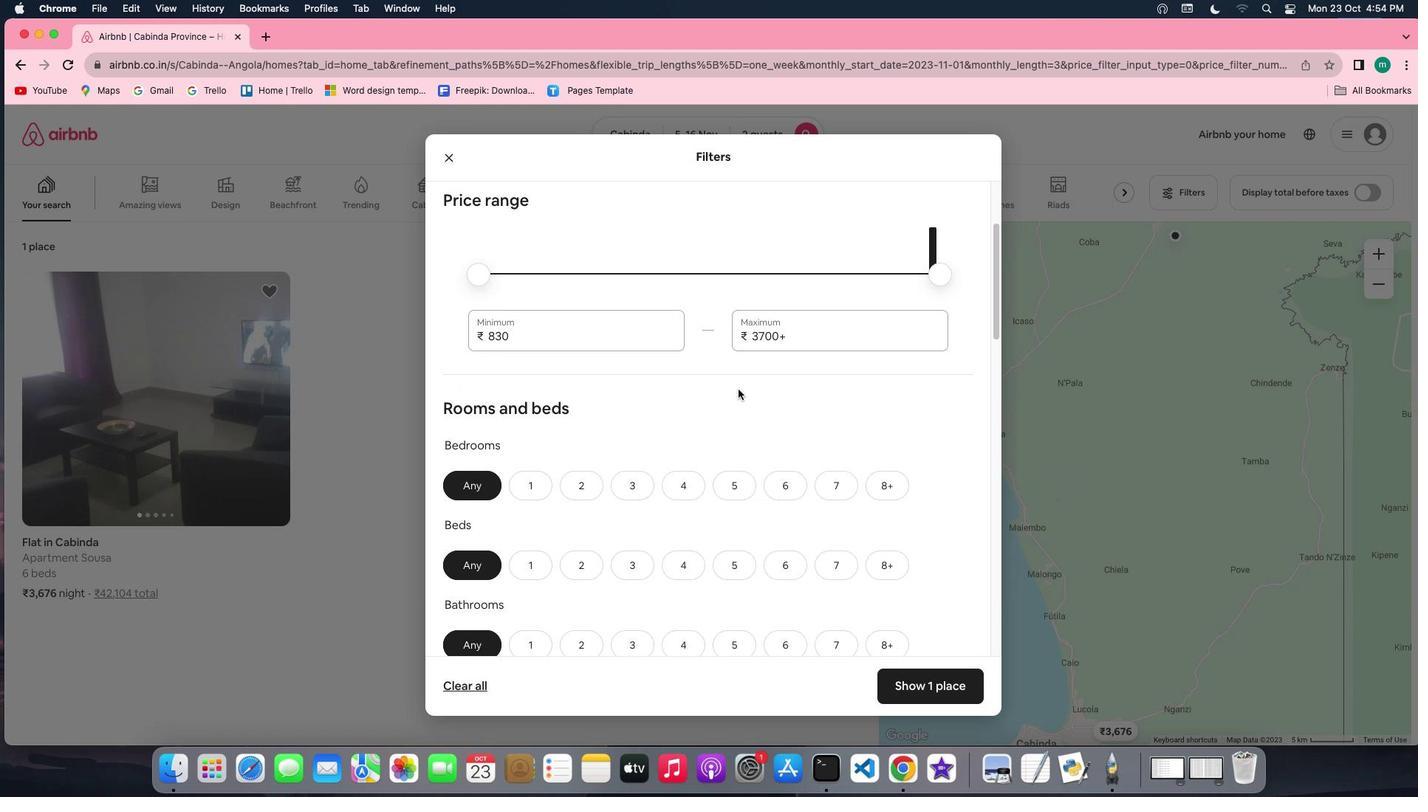 
Action: Mouse scrolled (738, 390) with delta (0, -1)
Screenshot: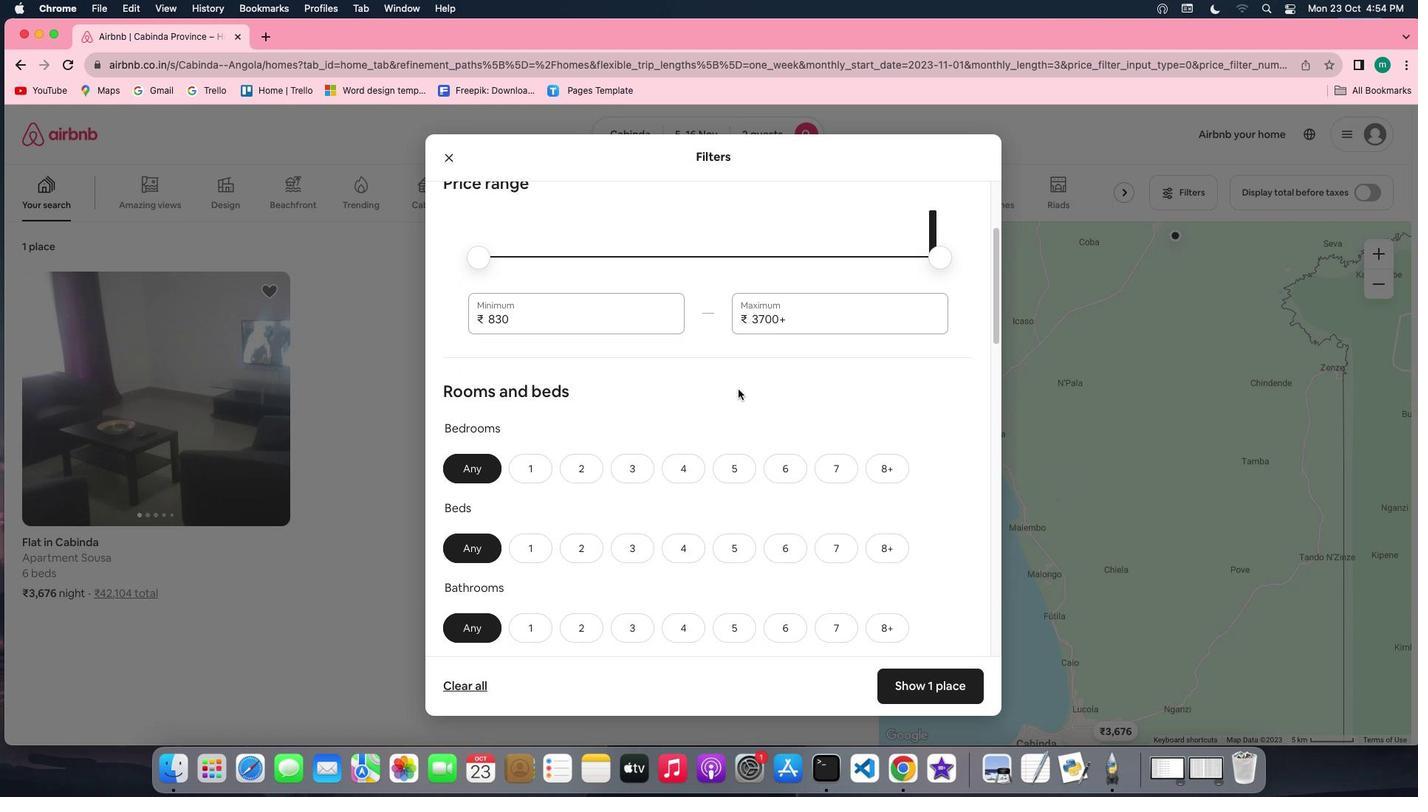 
Action: Mouse scrolled (738, 390) with delta (0, -2)
Screenshot: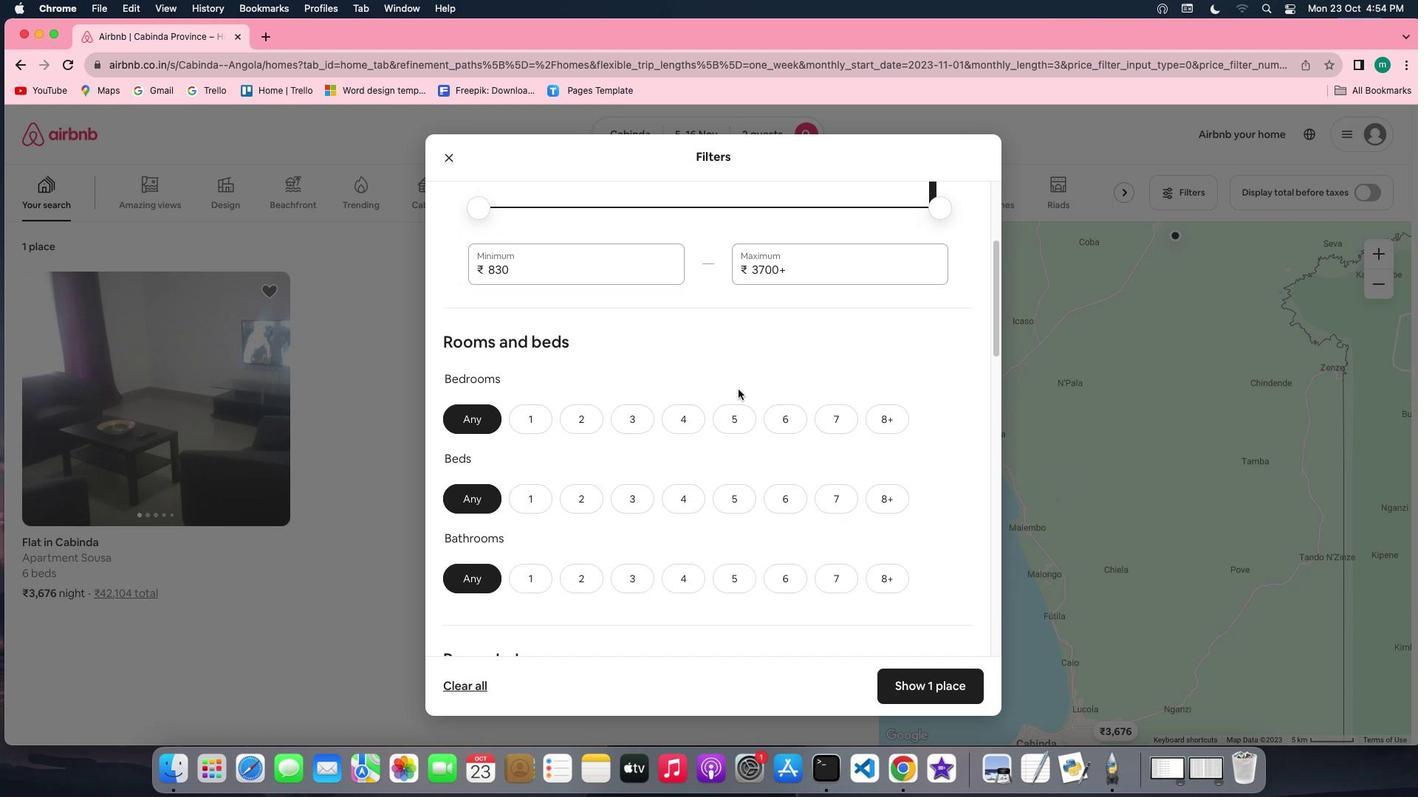 
Action: Mouse moved to (544, 302)
Screenshot: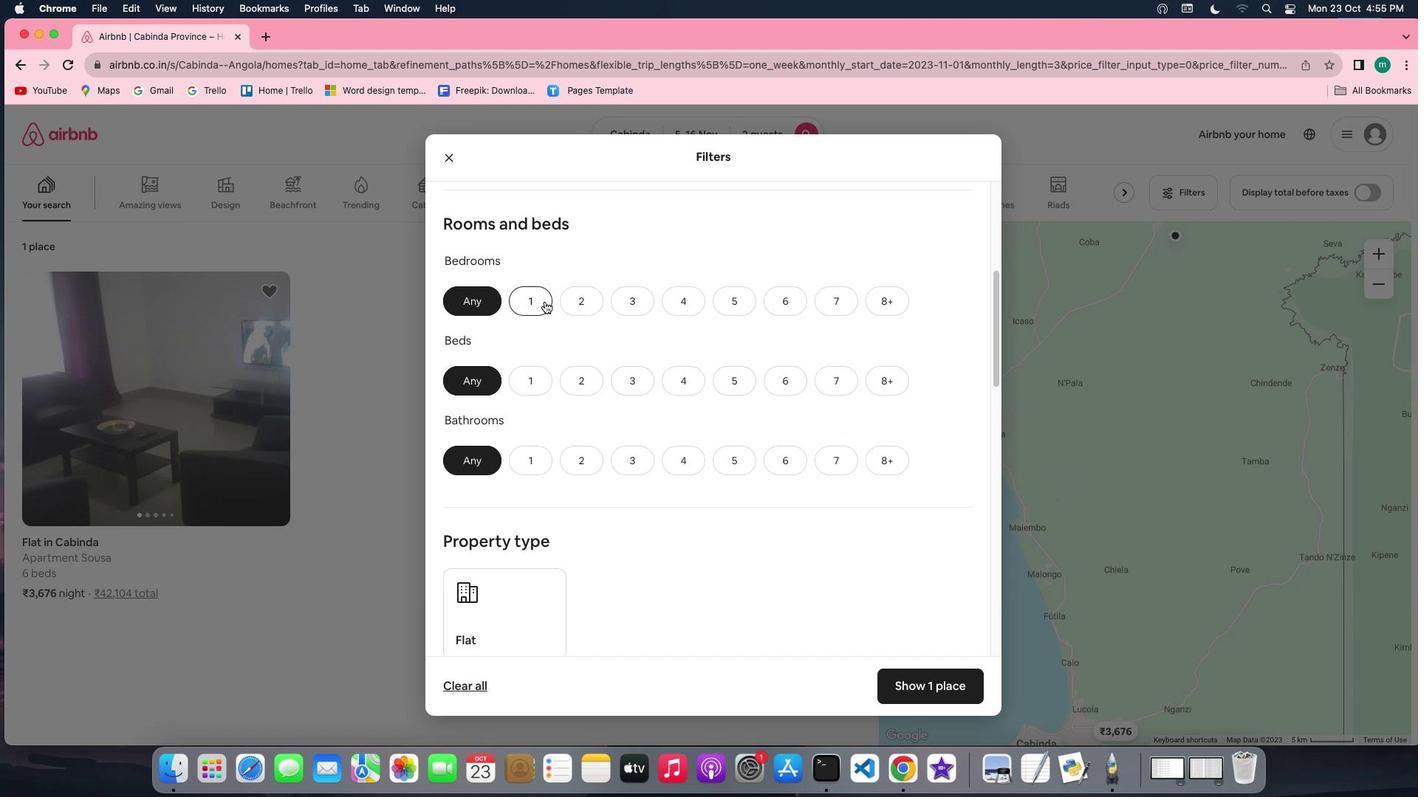 
Action: Mouse pressed left at (544, 302)
Screenshot: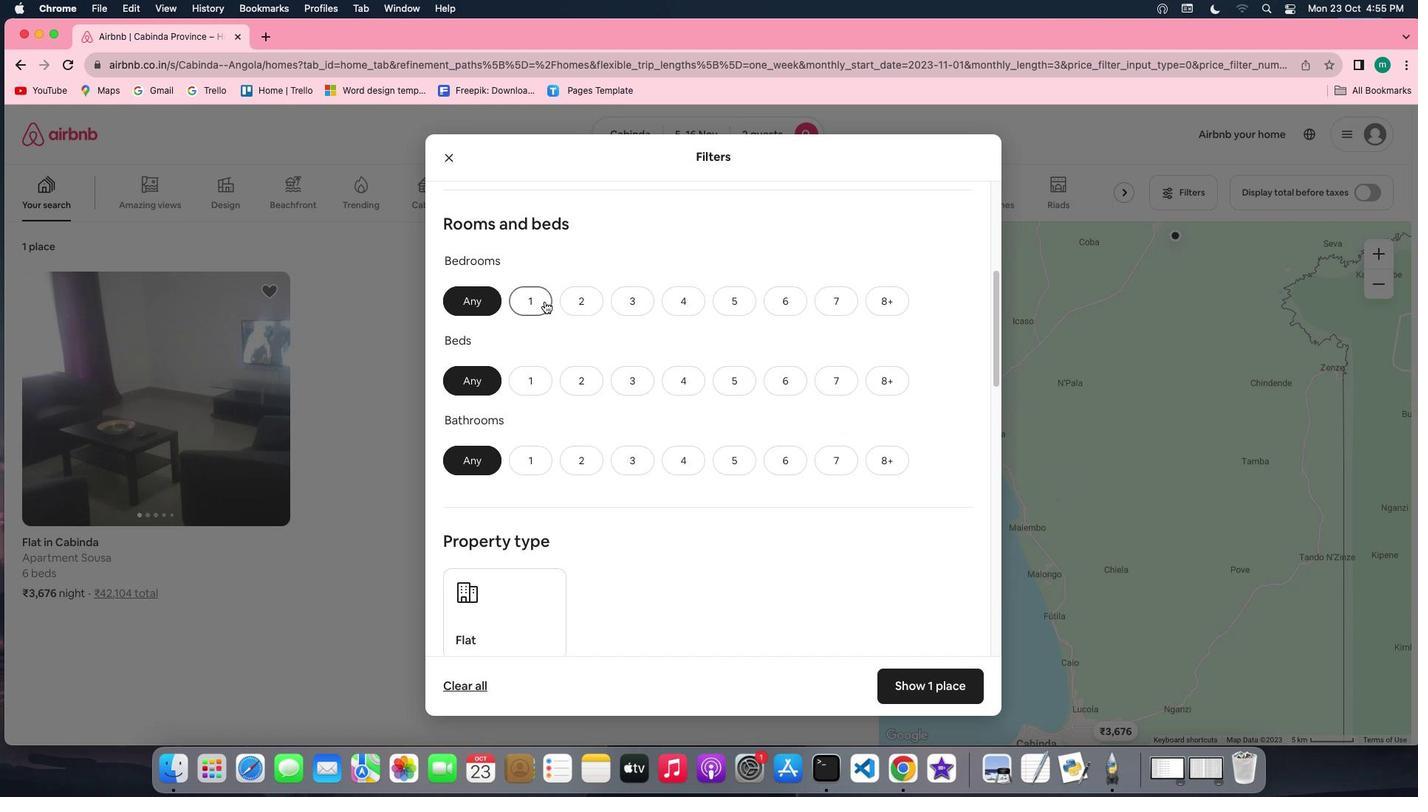 
Action: Mouse moved to (535, 373)
Screenshot: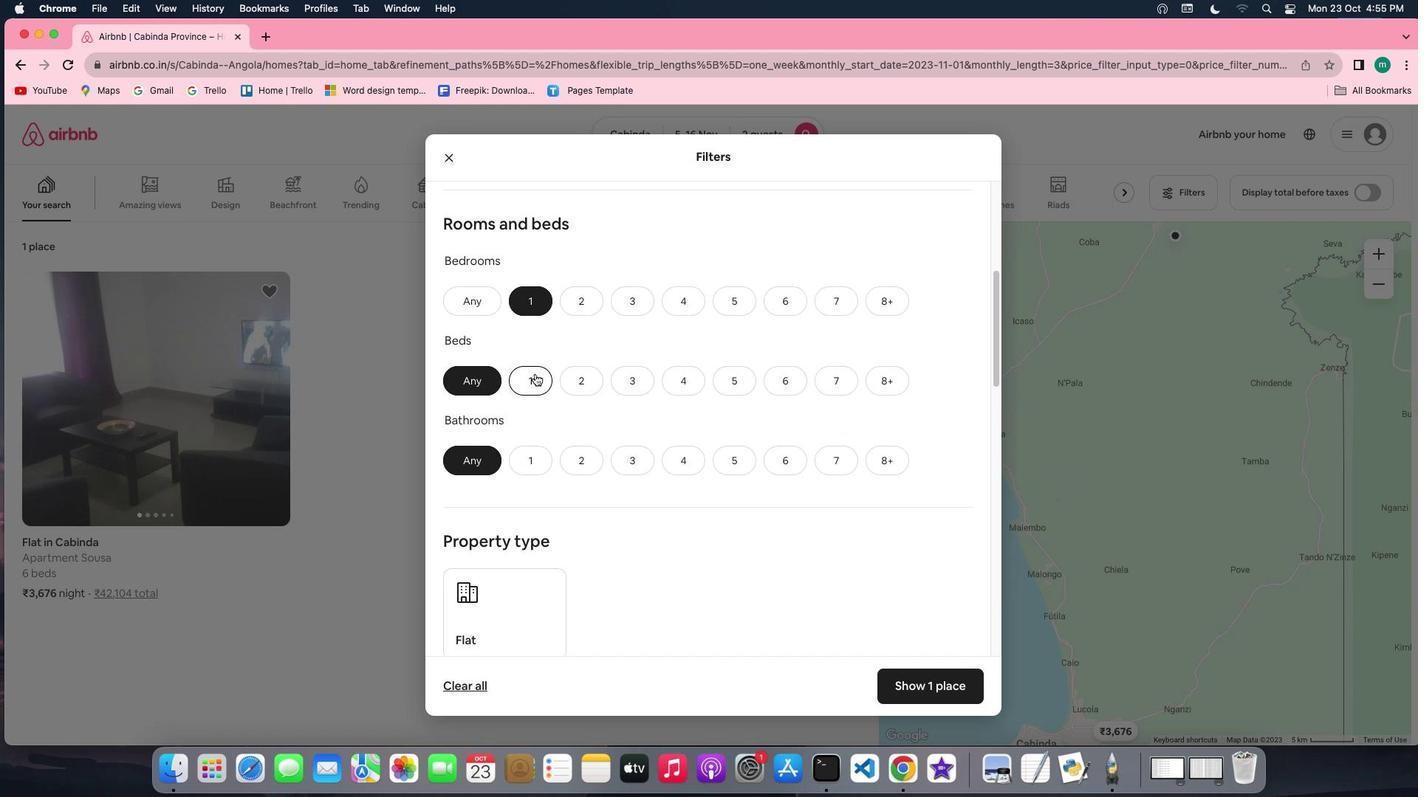 
Action: Mouse pressed left at (535, 373)
Screenshot: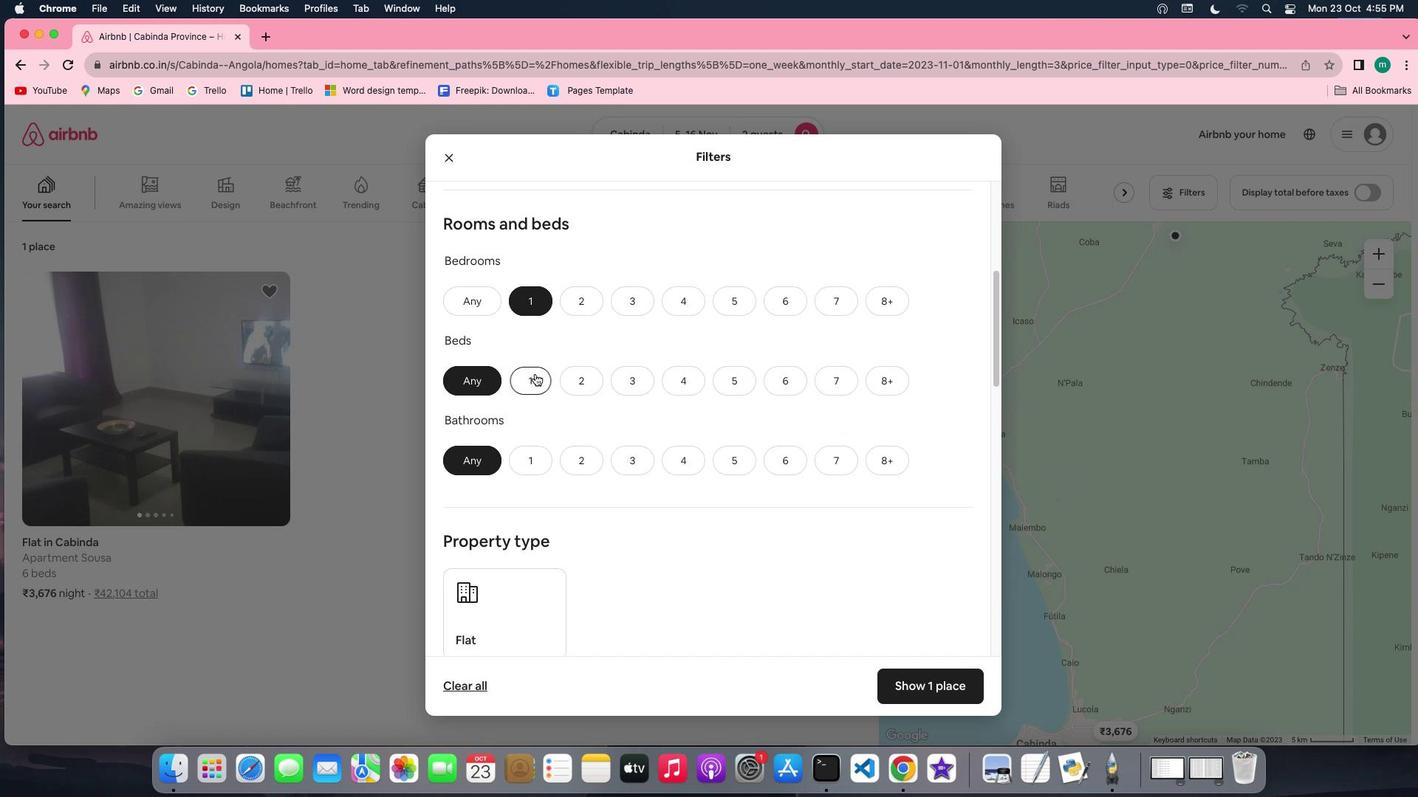 
Action: Mouse moved to (525, 464)
Screenshot: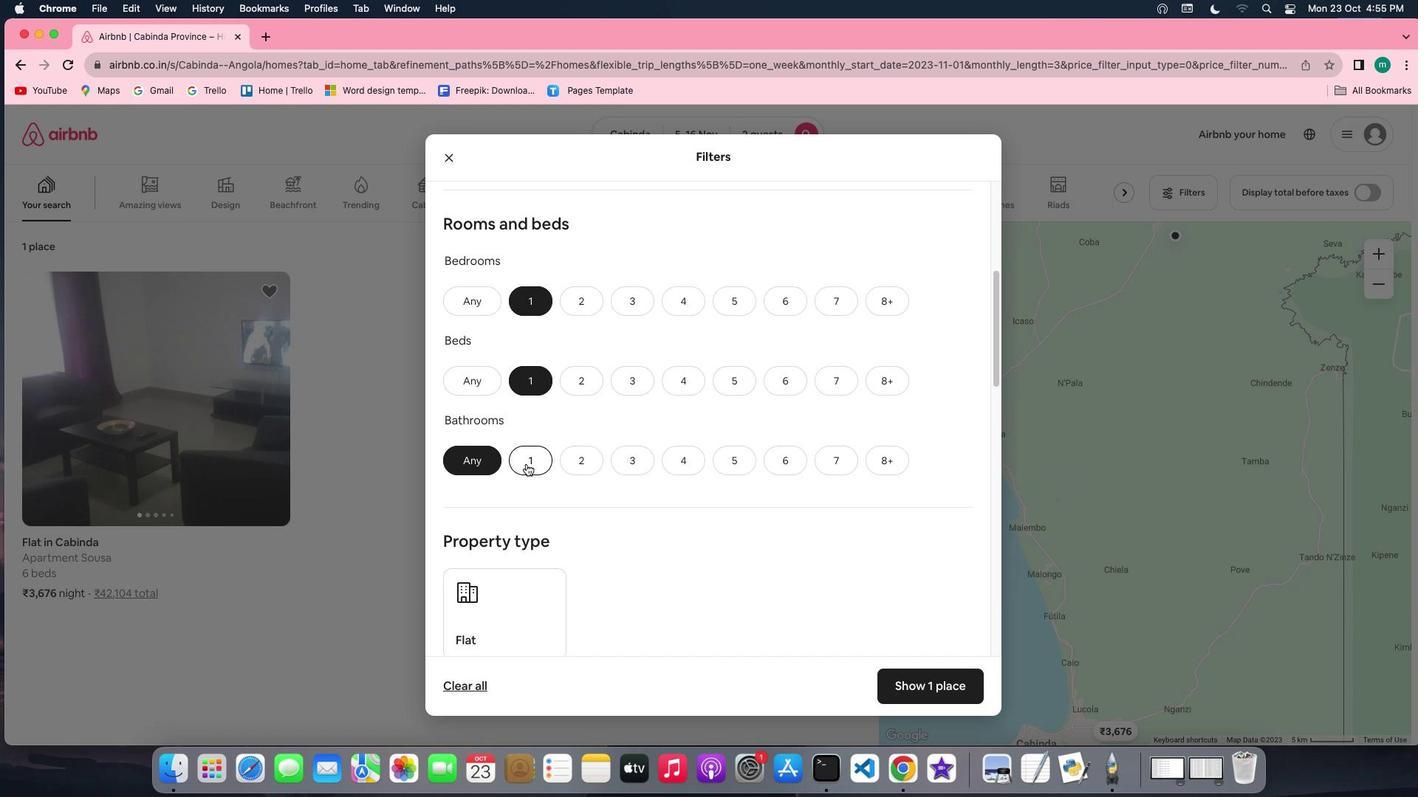 
Action: Mouse pressed left at (525, 464)
Screenshot: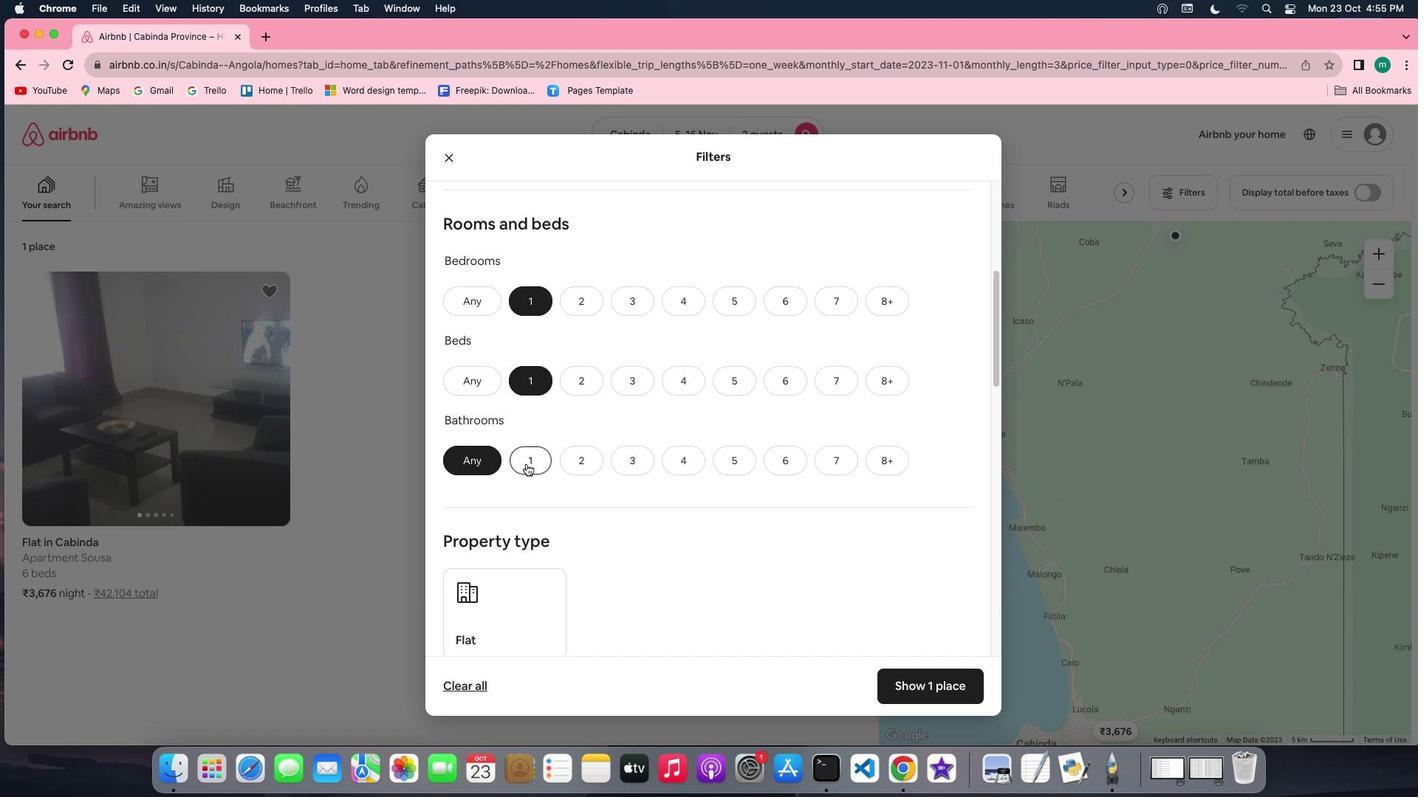 
Action: Mouse moved to (615, 463)
Screenshot: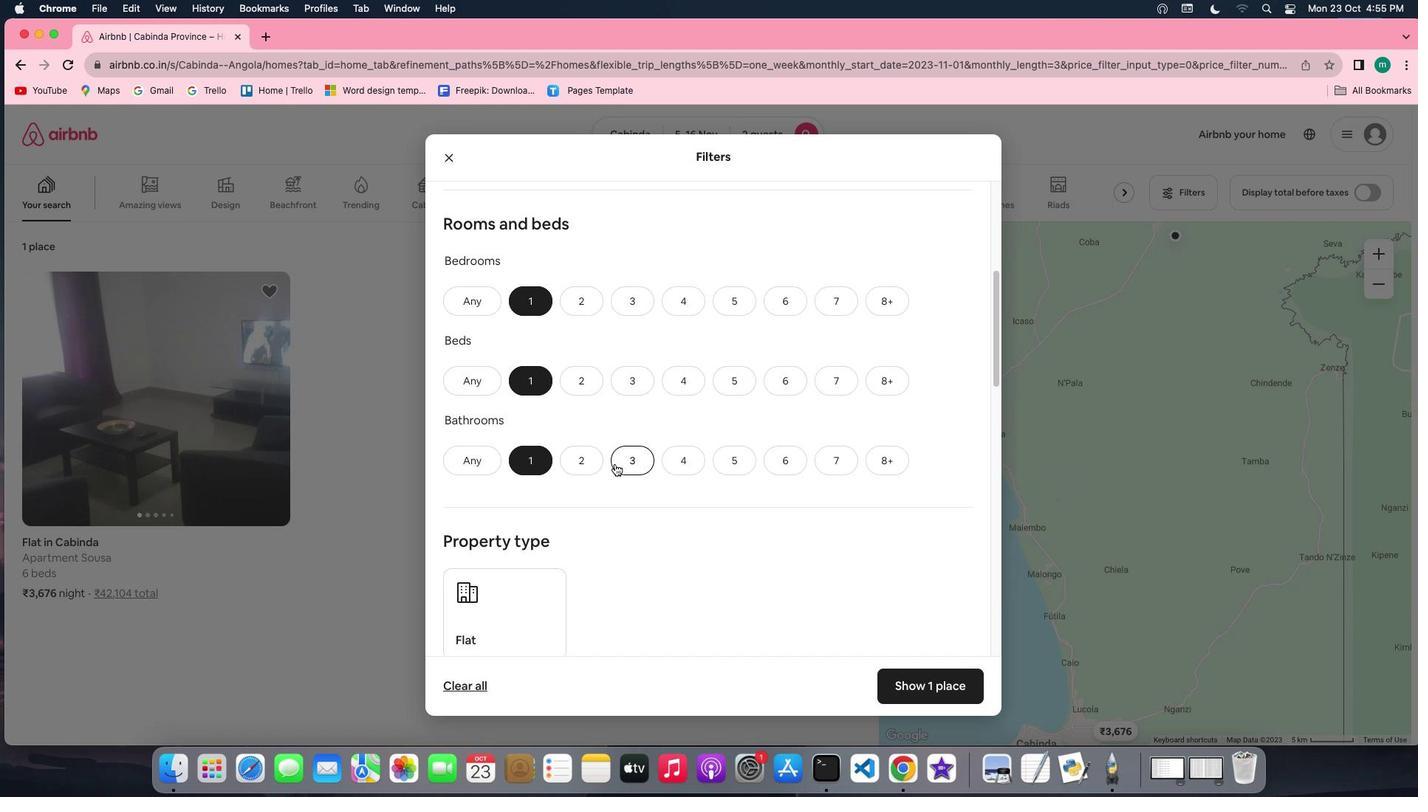 
Action: Mouse scrolled (615, 463) with delta (0, 0)
Screenshot: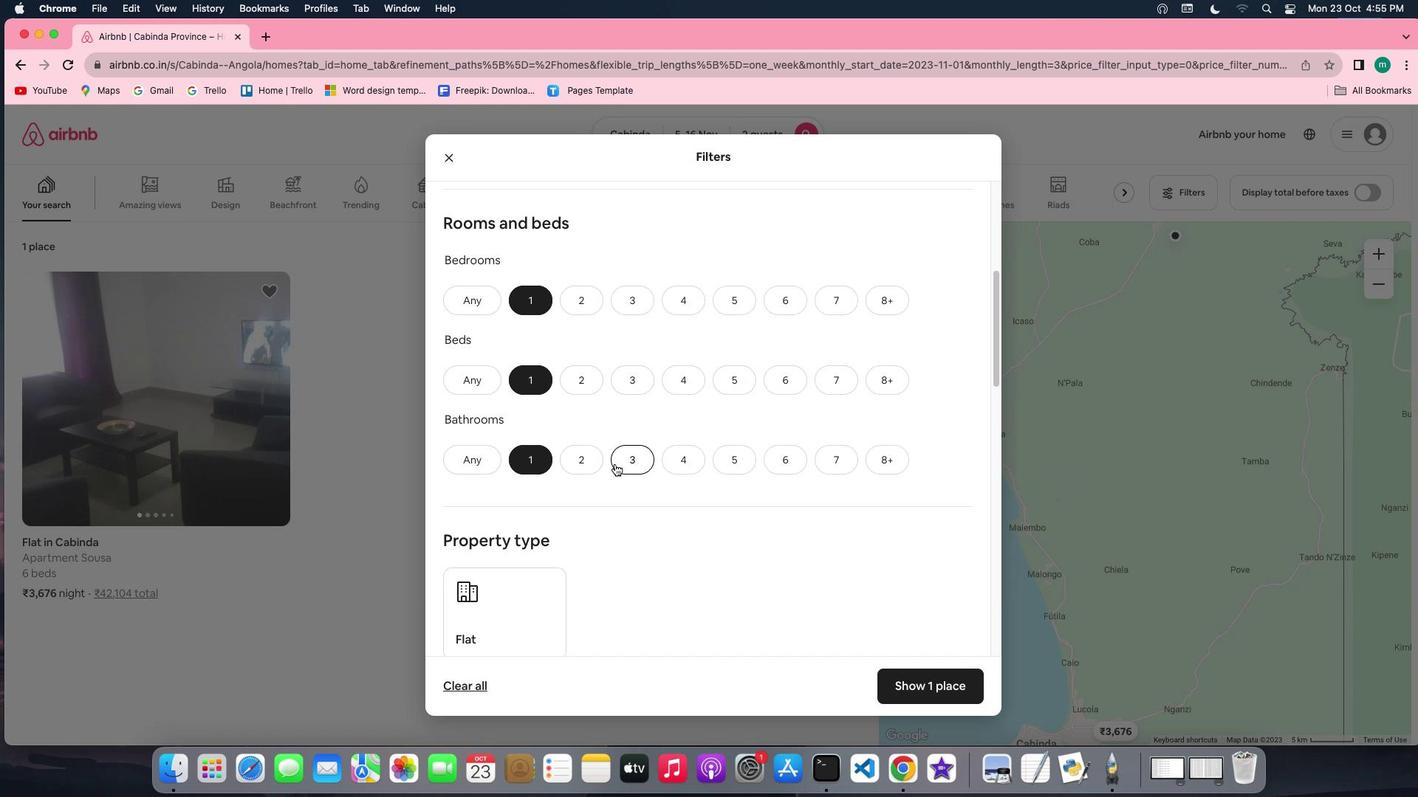 
Action: Mouse scrolled (615, 463) with delta (0, 0)
Screenshot: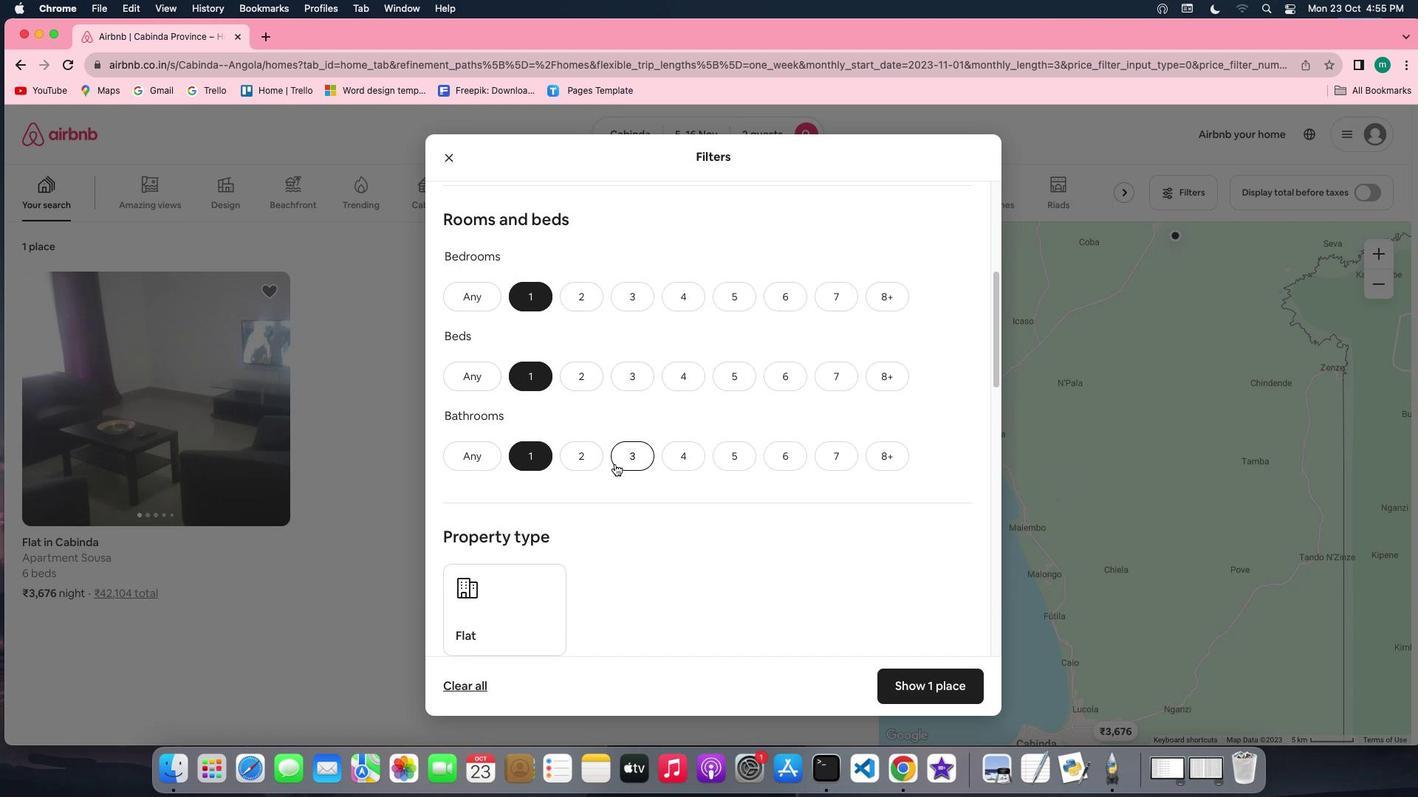 
Action: Mouse scrolled (615, 463) with delta (0, -1)
Screenshot: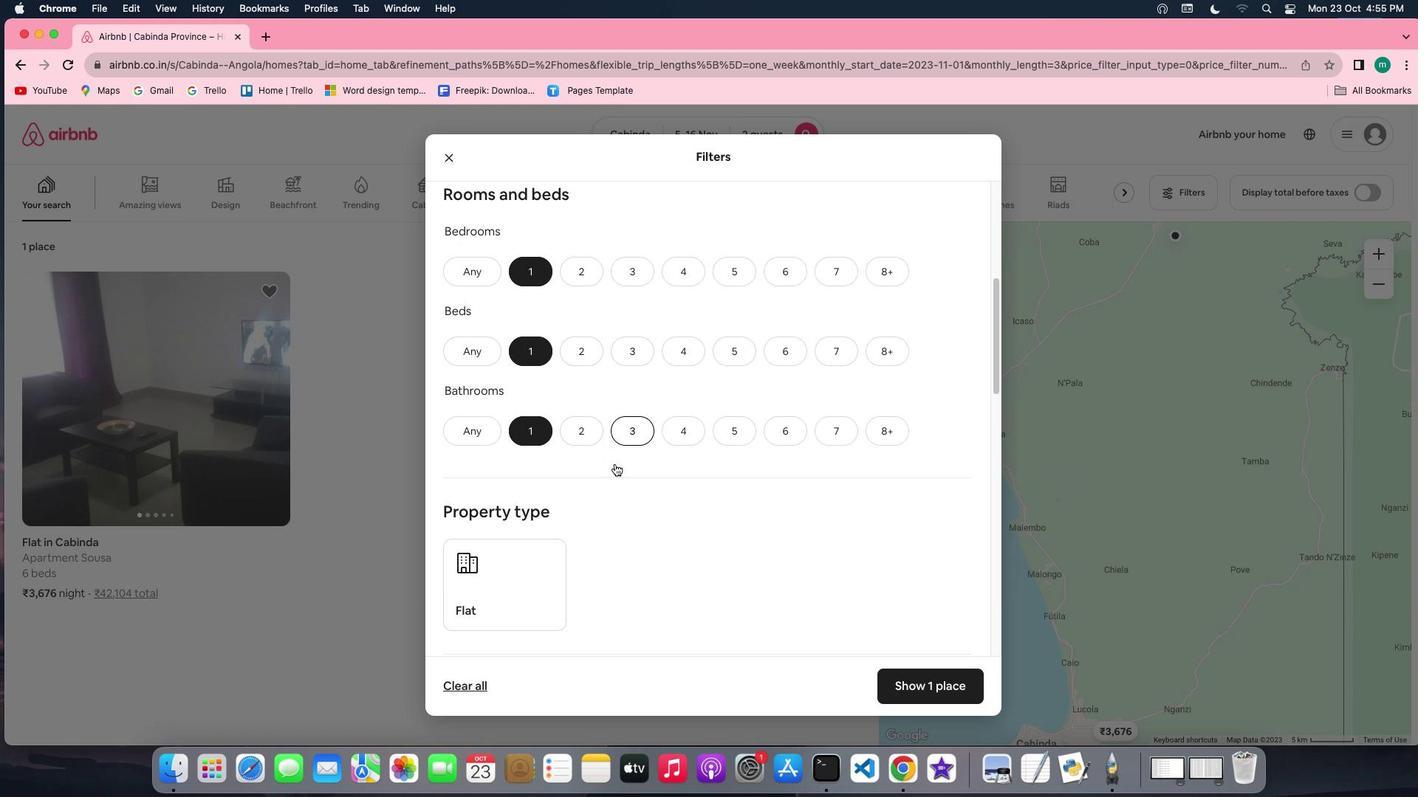 
Action: Mouse moved to (652, 474)
Screenshot: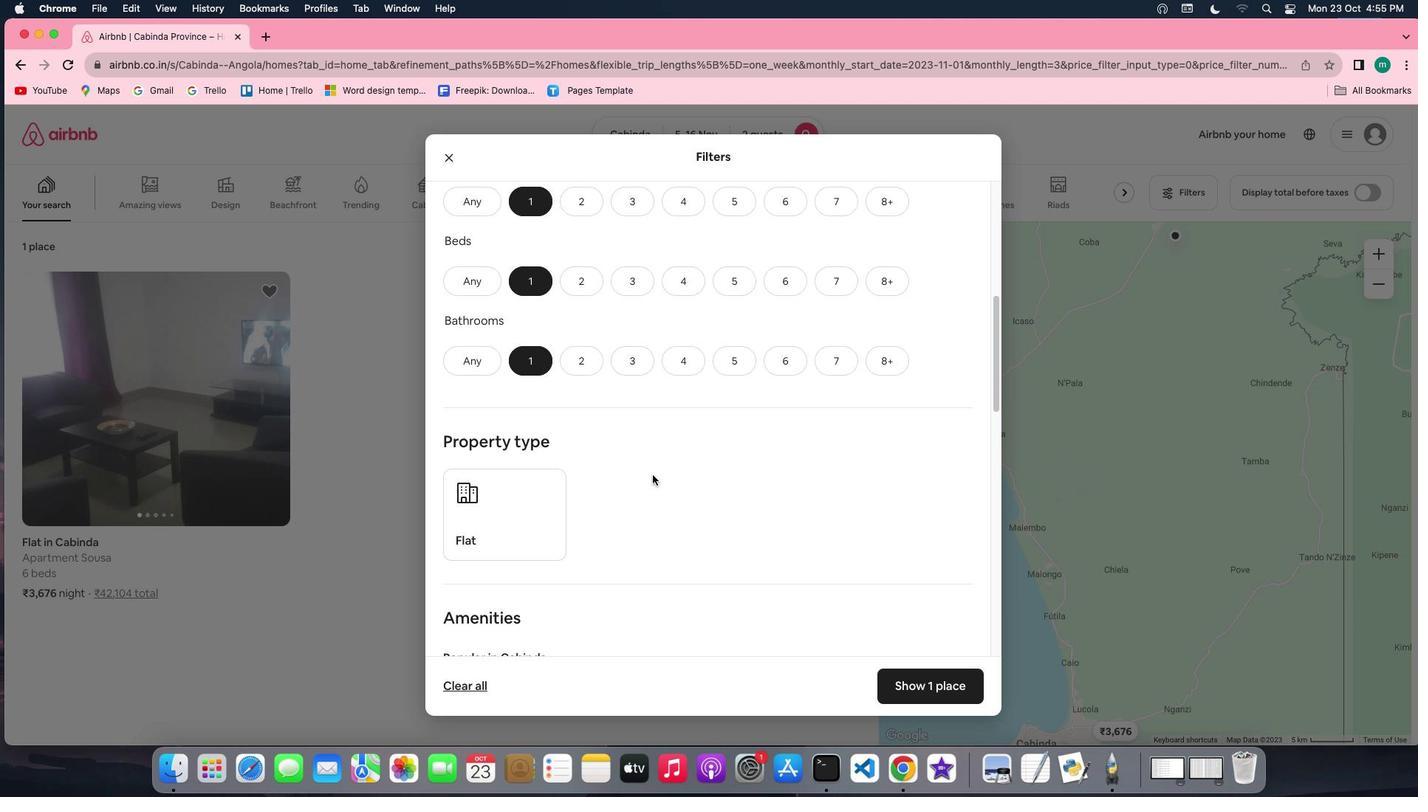 
Action: Mouse scrolled (652, 474) with delta (0, 0)
Screenshot: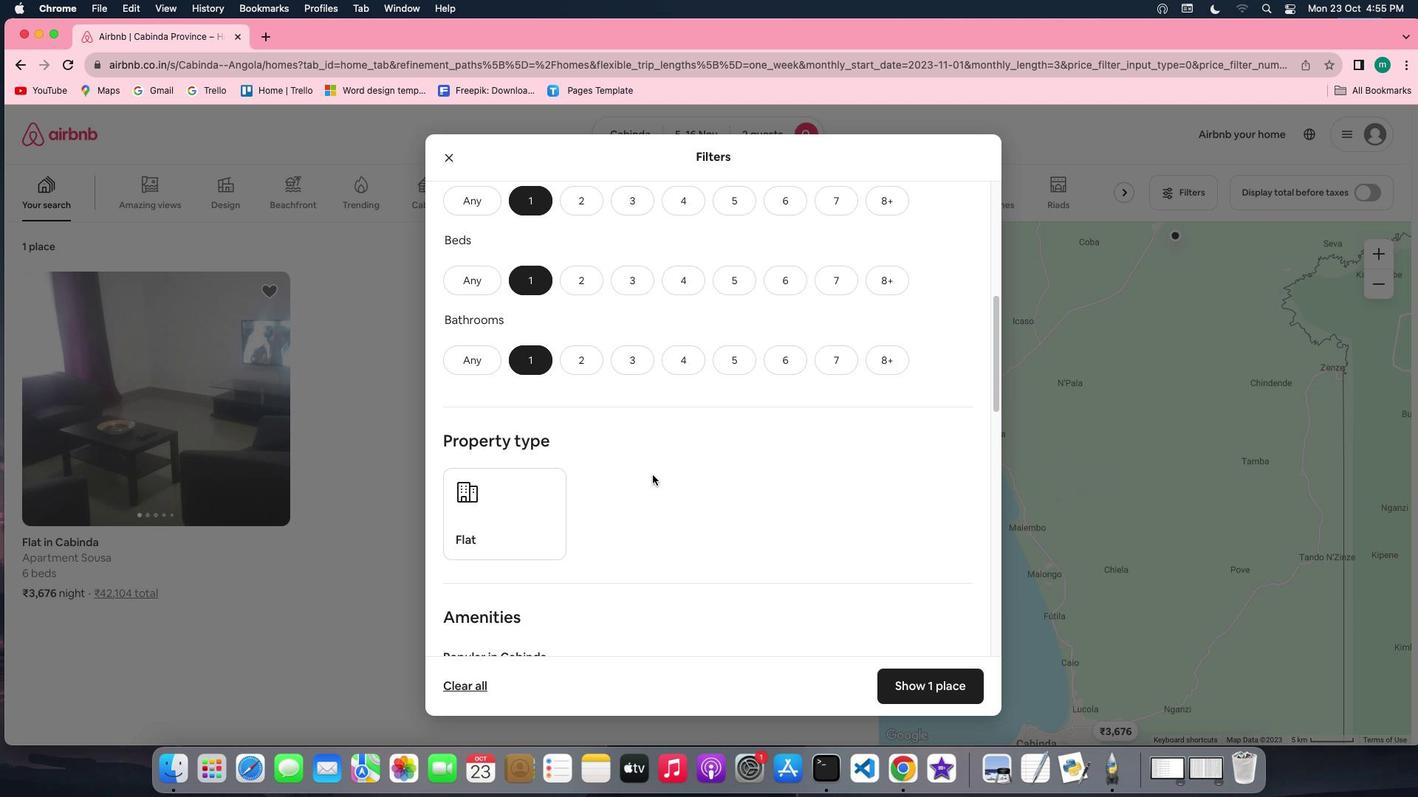 
Action: Mouse scrolled (652, 474) with delta (0, 0)
Screenshot: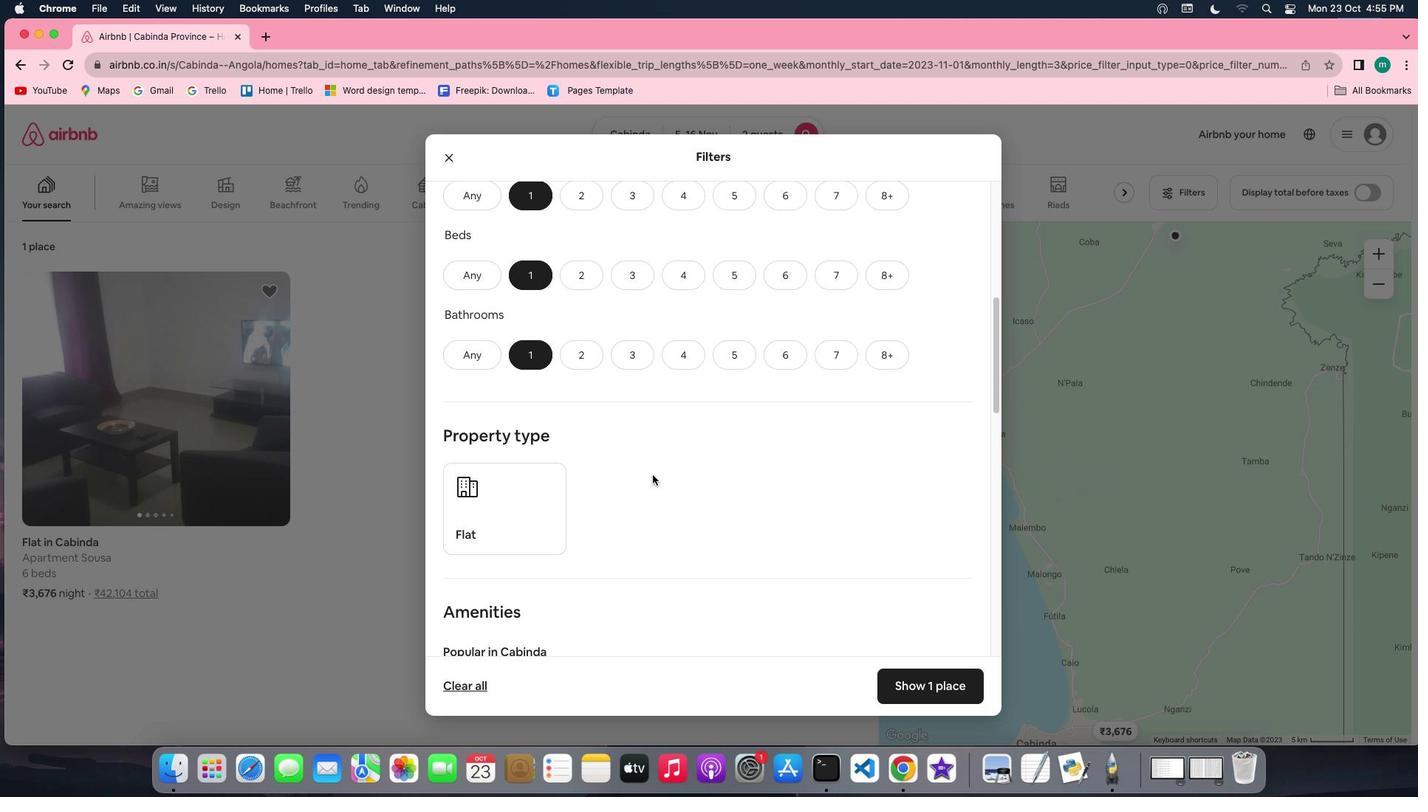 
Action: Mouse scrolled (652, 474) with delta (0, 0)
Screenshot: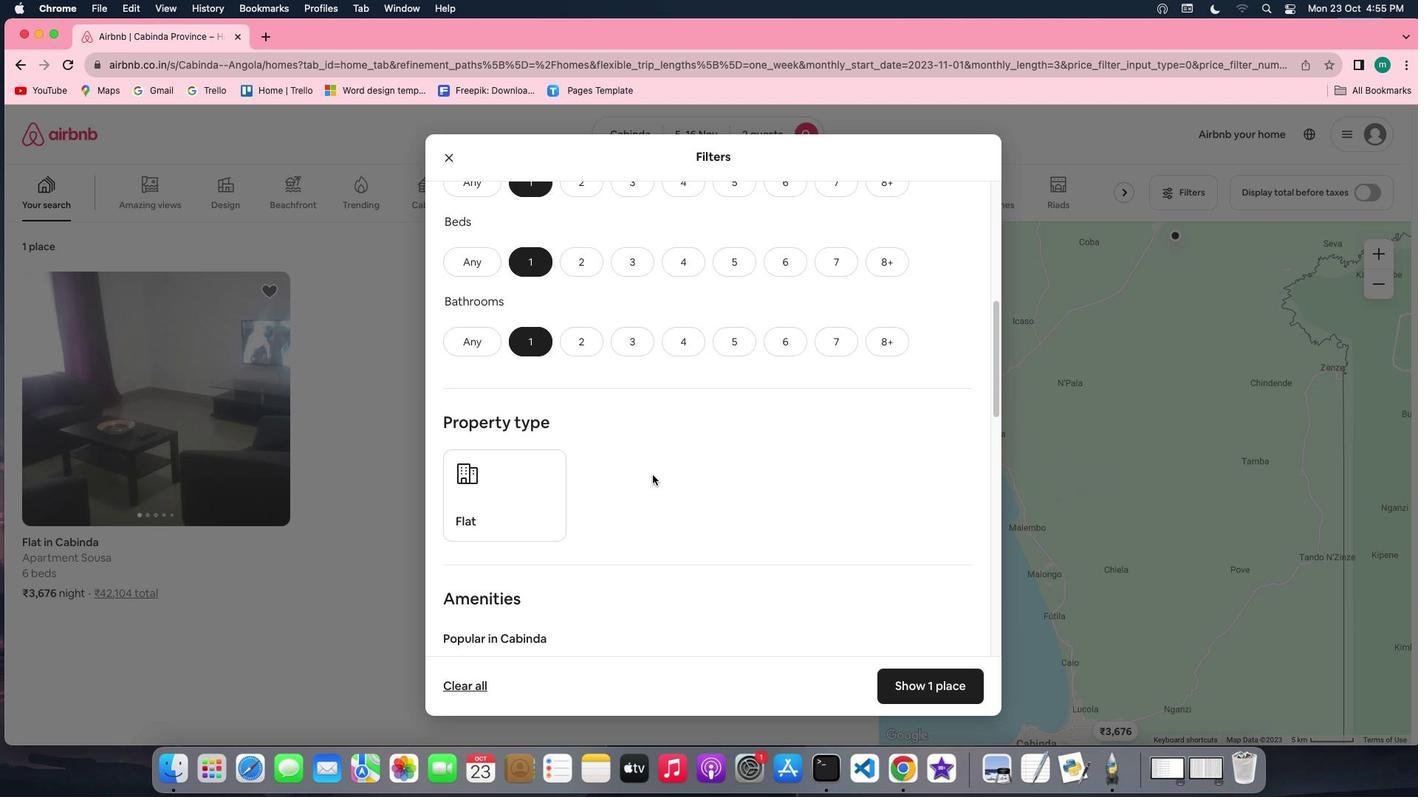 
Action: Mouse scrolled (652, 474) with delta (0, 0)
Screenshot: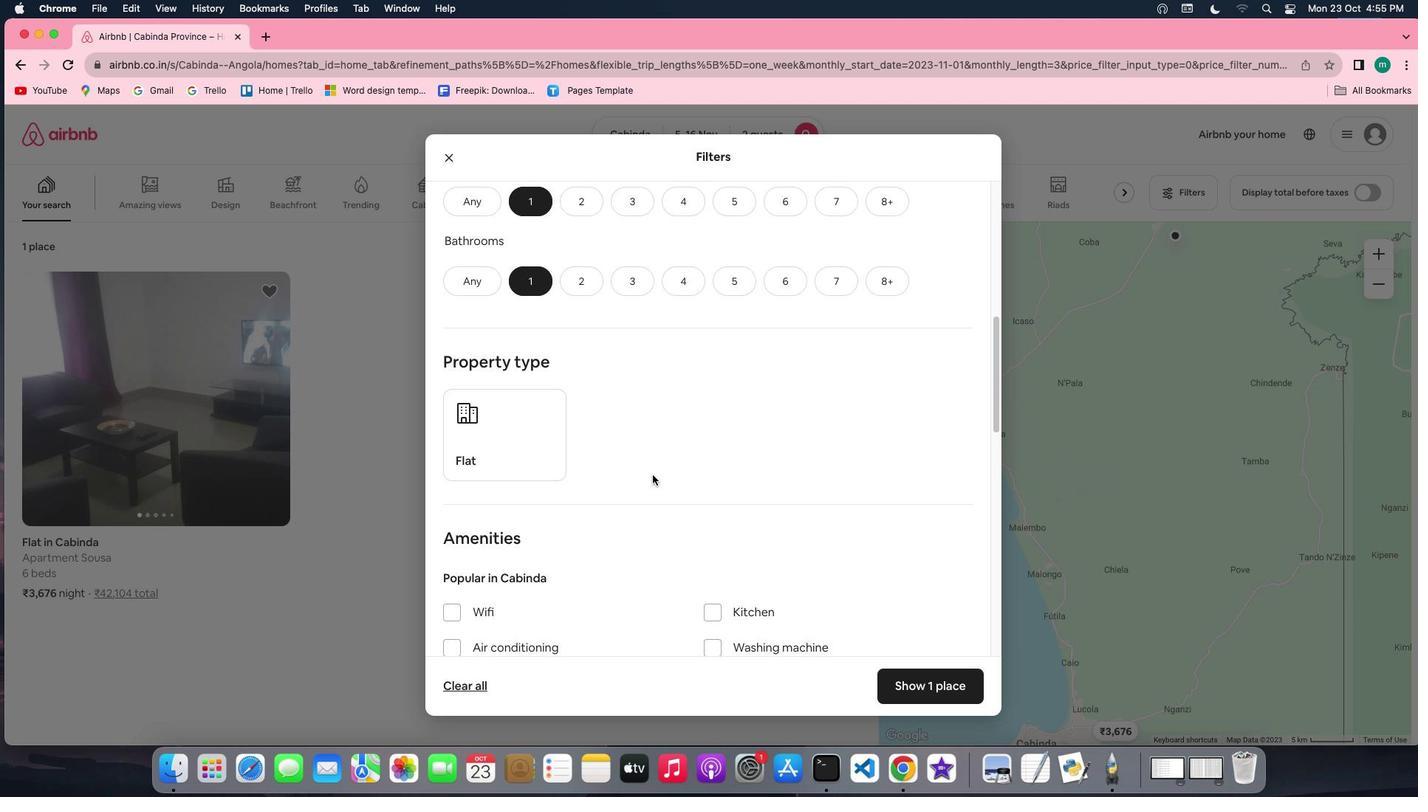 
Action: Mouse scrolled (652, 474) with delta (0, 0)
Screenshot: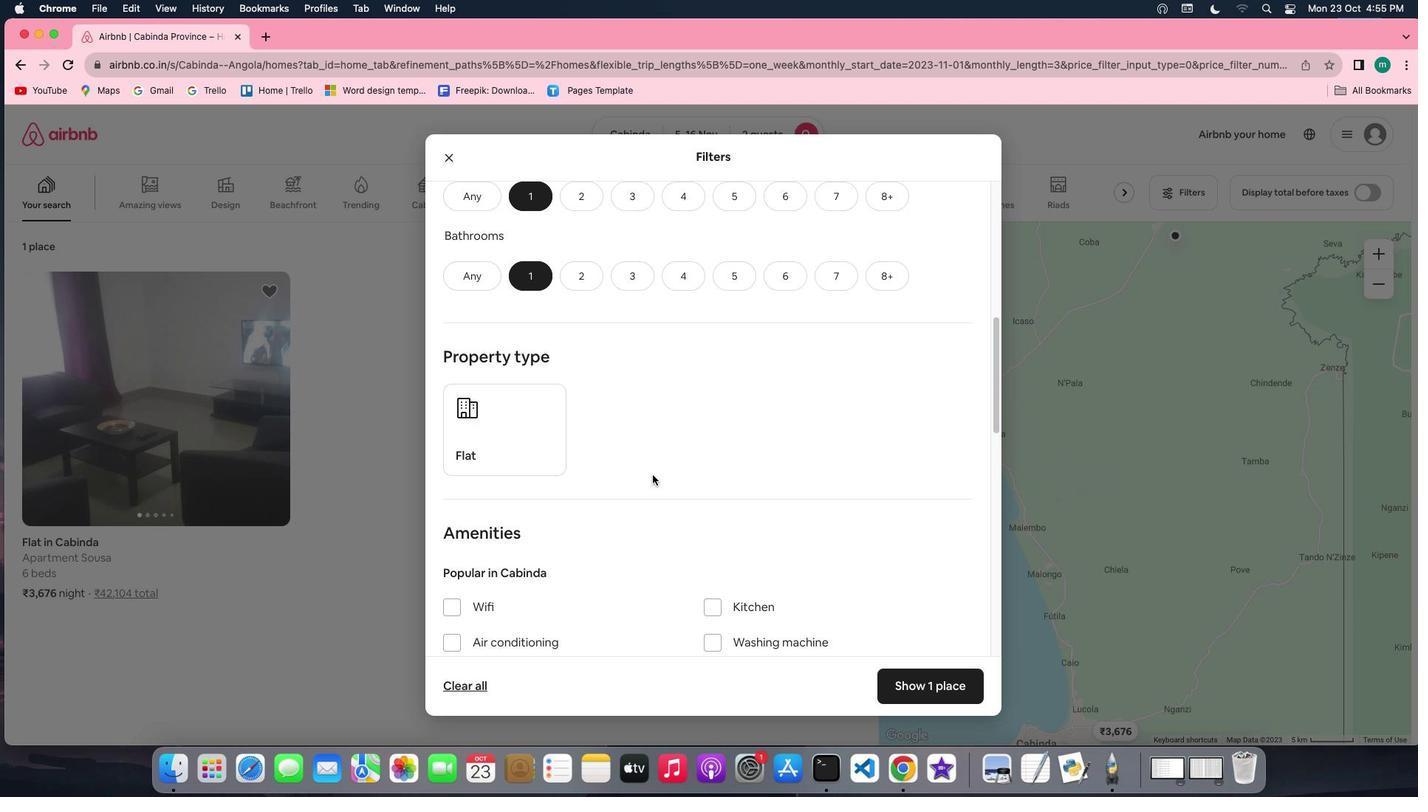 
Action: Mouse scrolled (652, 474) with delta (0, 0)
Screenshot: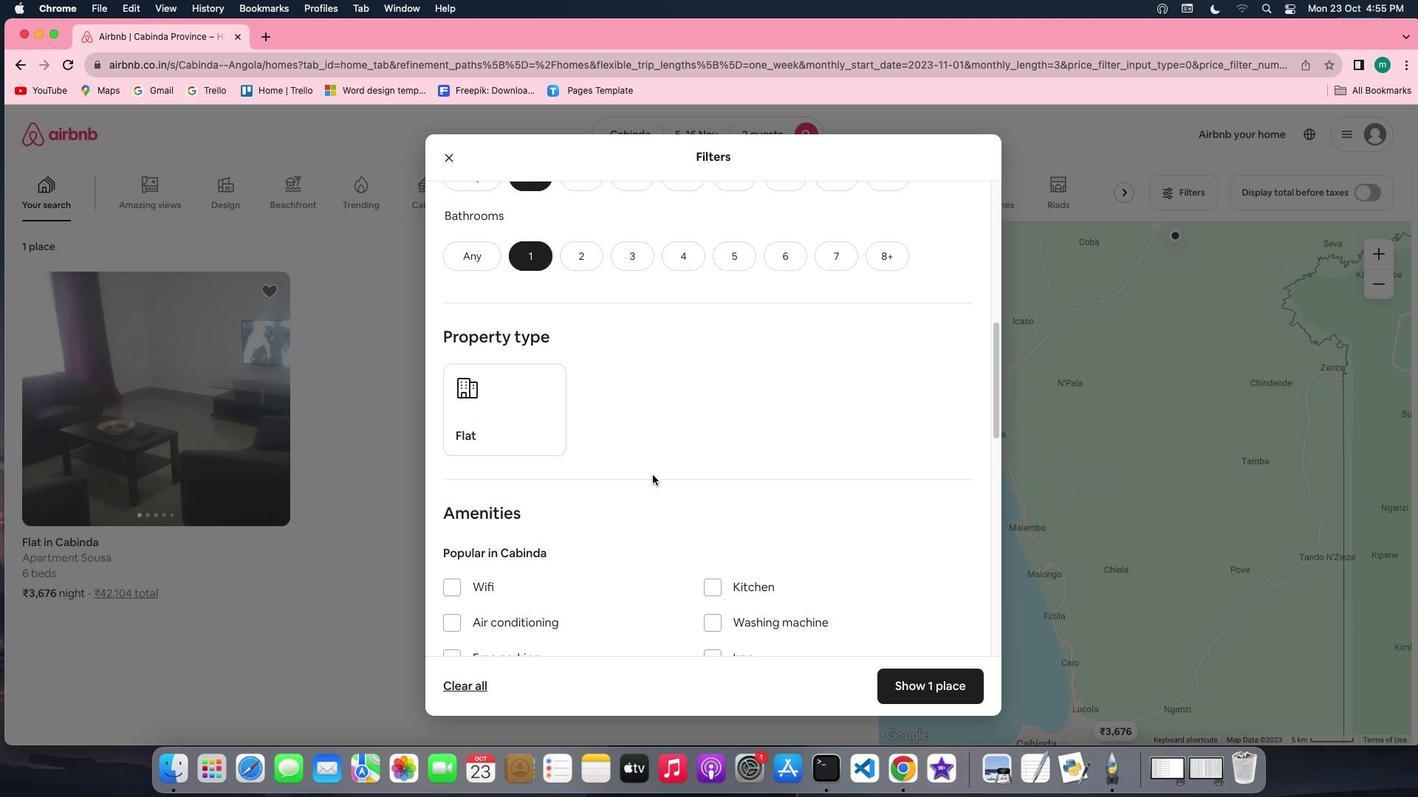 
Action: Mouse scrolled (652, 474) with delta (0, 0)
Screenshot: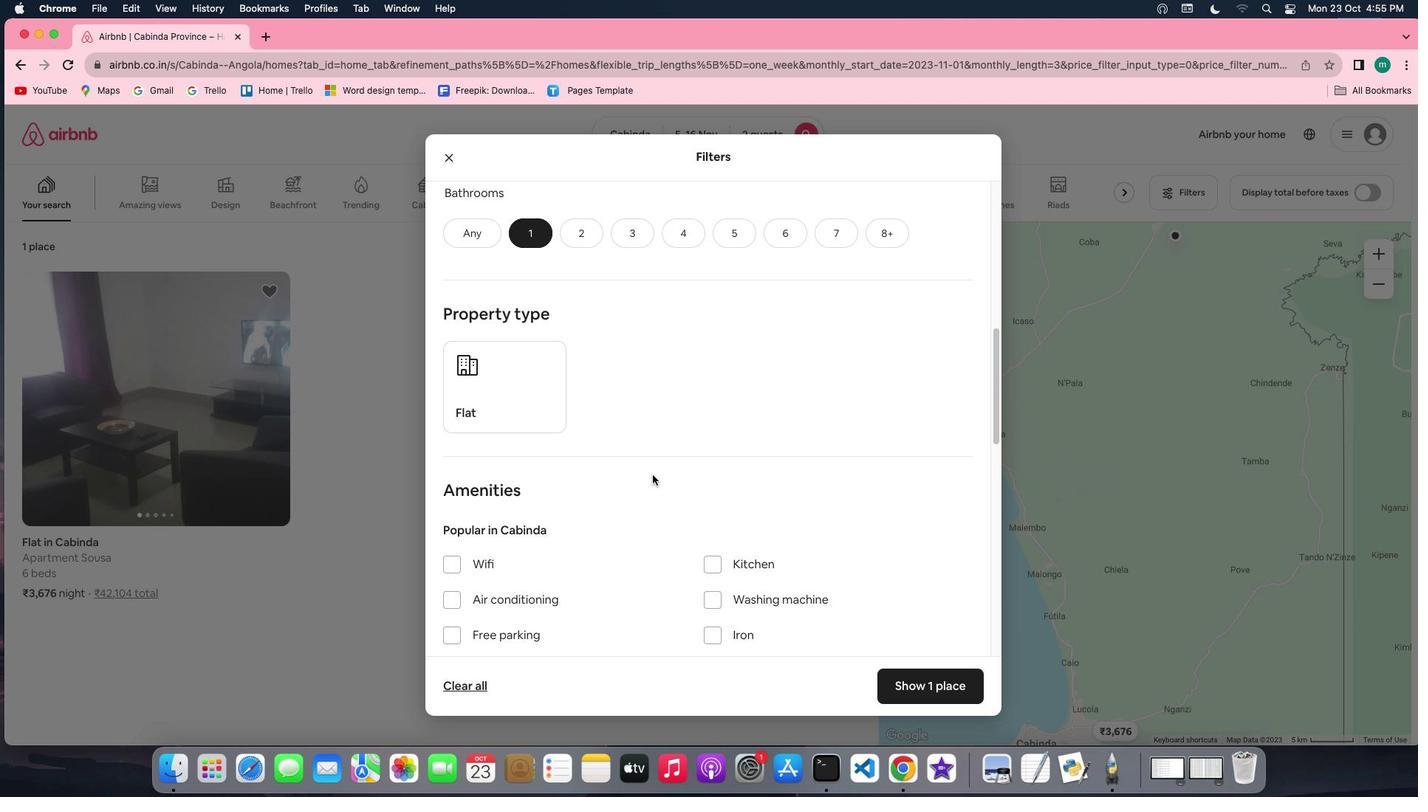 
Action: Mouse scrolled (652, 474) with delta (0, 0)
Screenshot: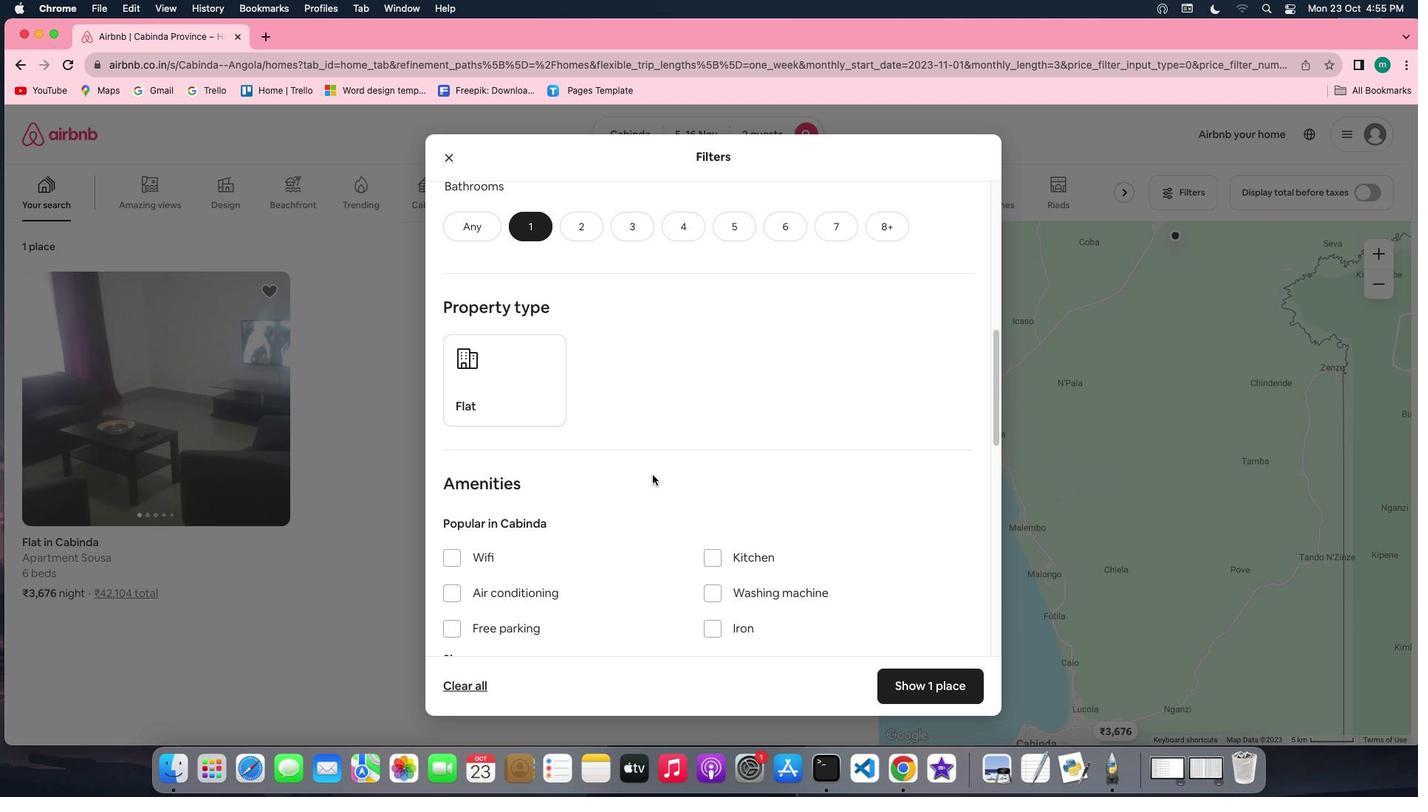 
Action: Mouse scrolled (652, 474) with delta (0, 0)
Screenshot: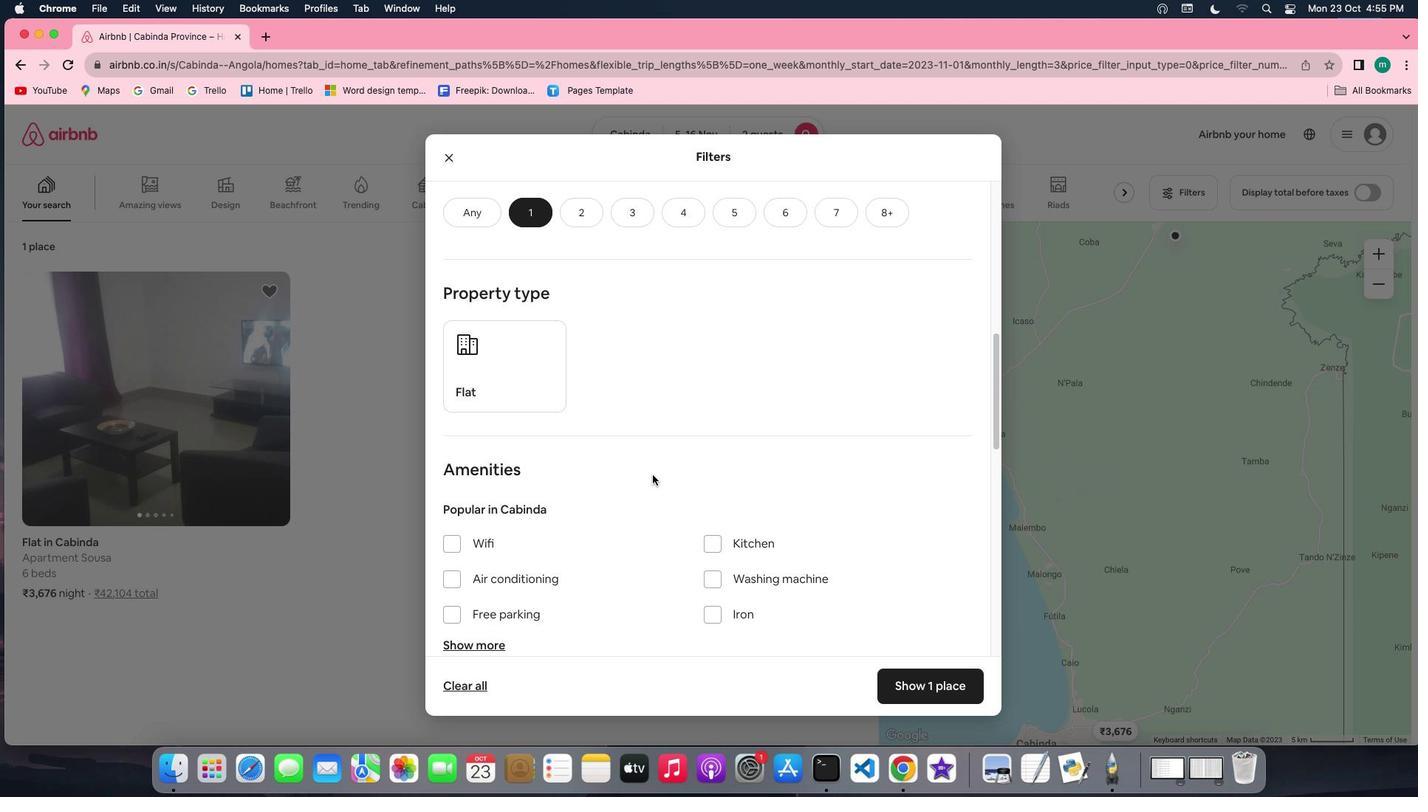 
Action: Mouse scrolled (652, 474) with delta (0, 0)
Screenshot: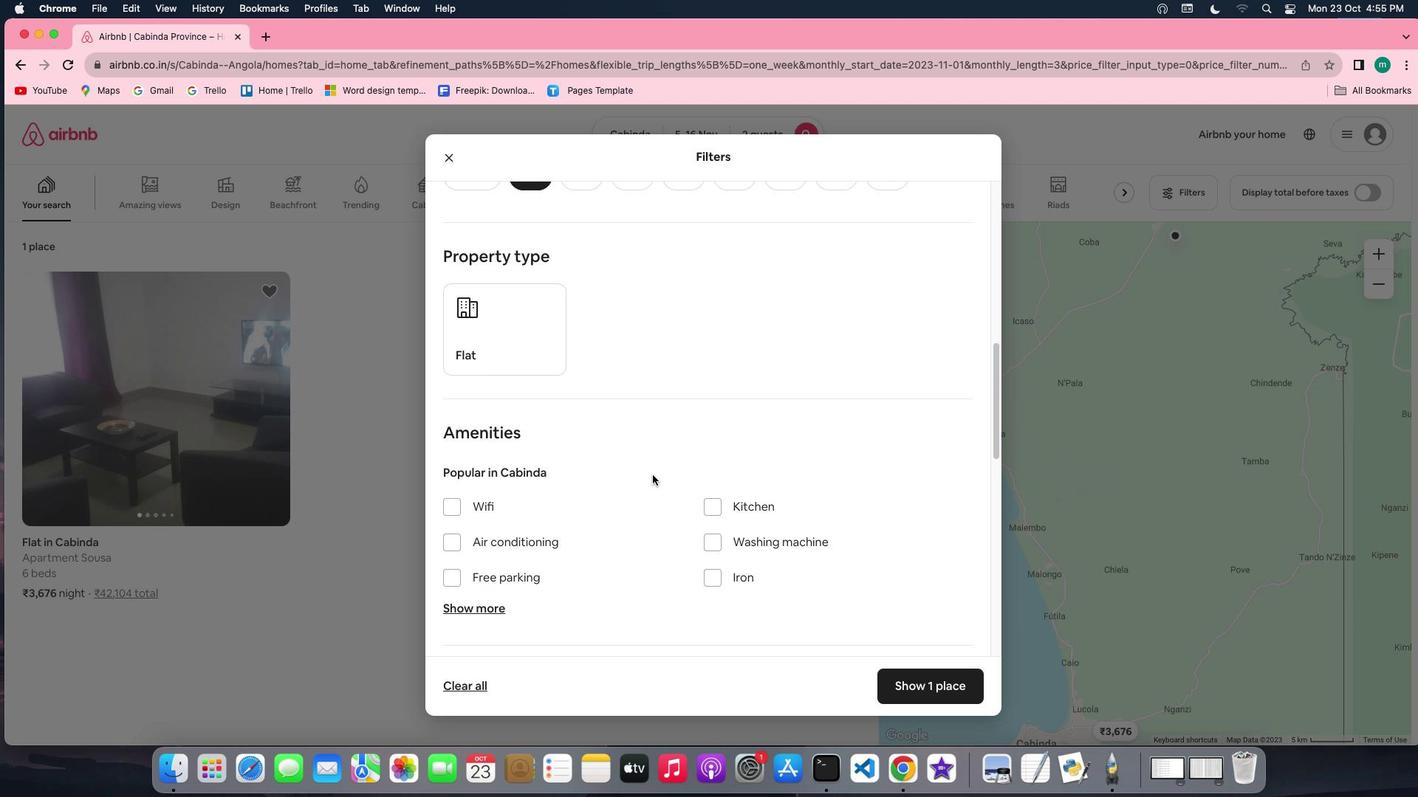 
Action: Mouse scrolled (652, 474) with delta (0, 0)
Screenshot: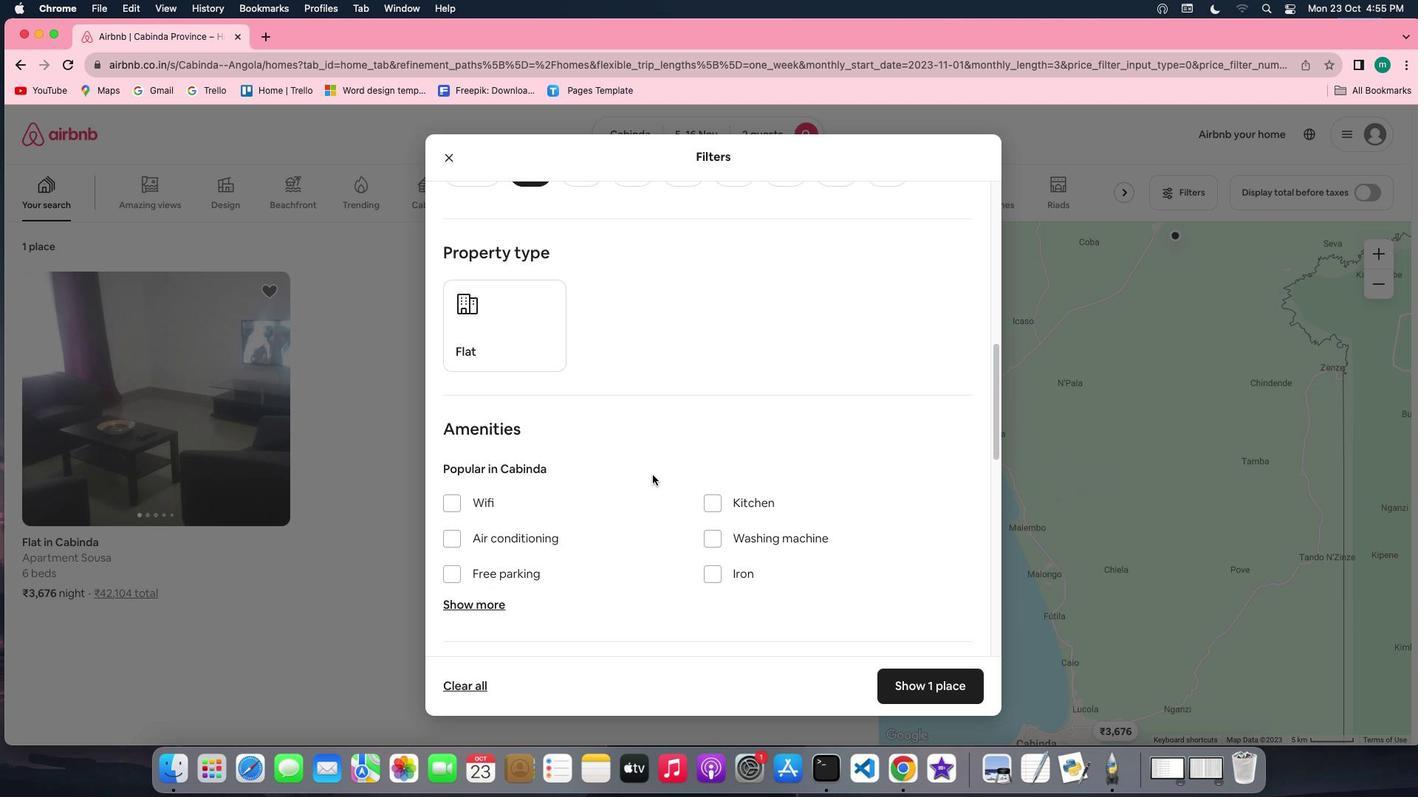 
Action: Mouse scrolled (652, 474) with delta (0, 0)
Screenshot: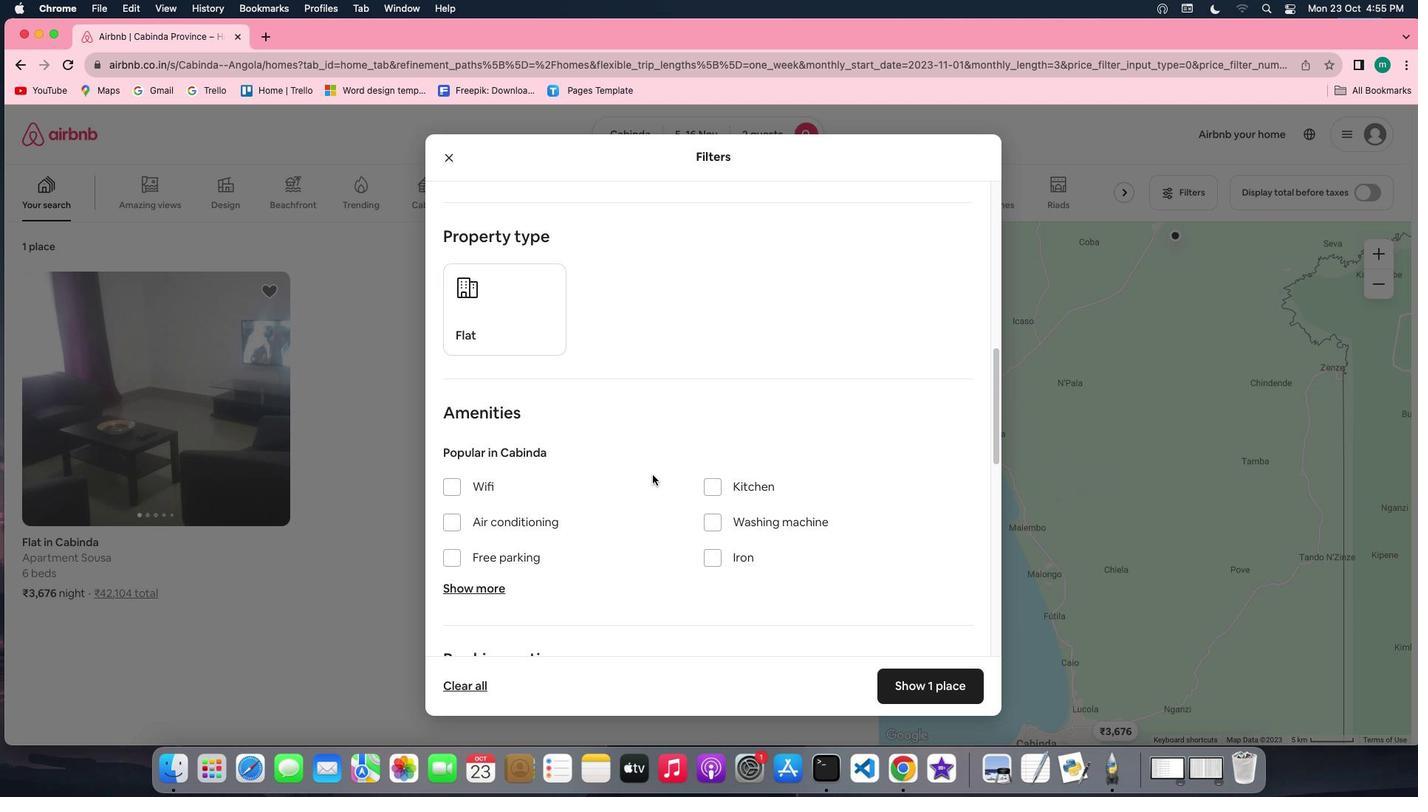 
Action: Mouse scrolled (652, 474) with delta (0, 0)
Screenshot: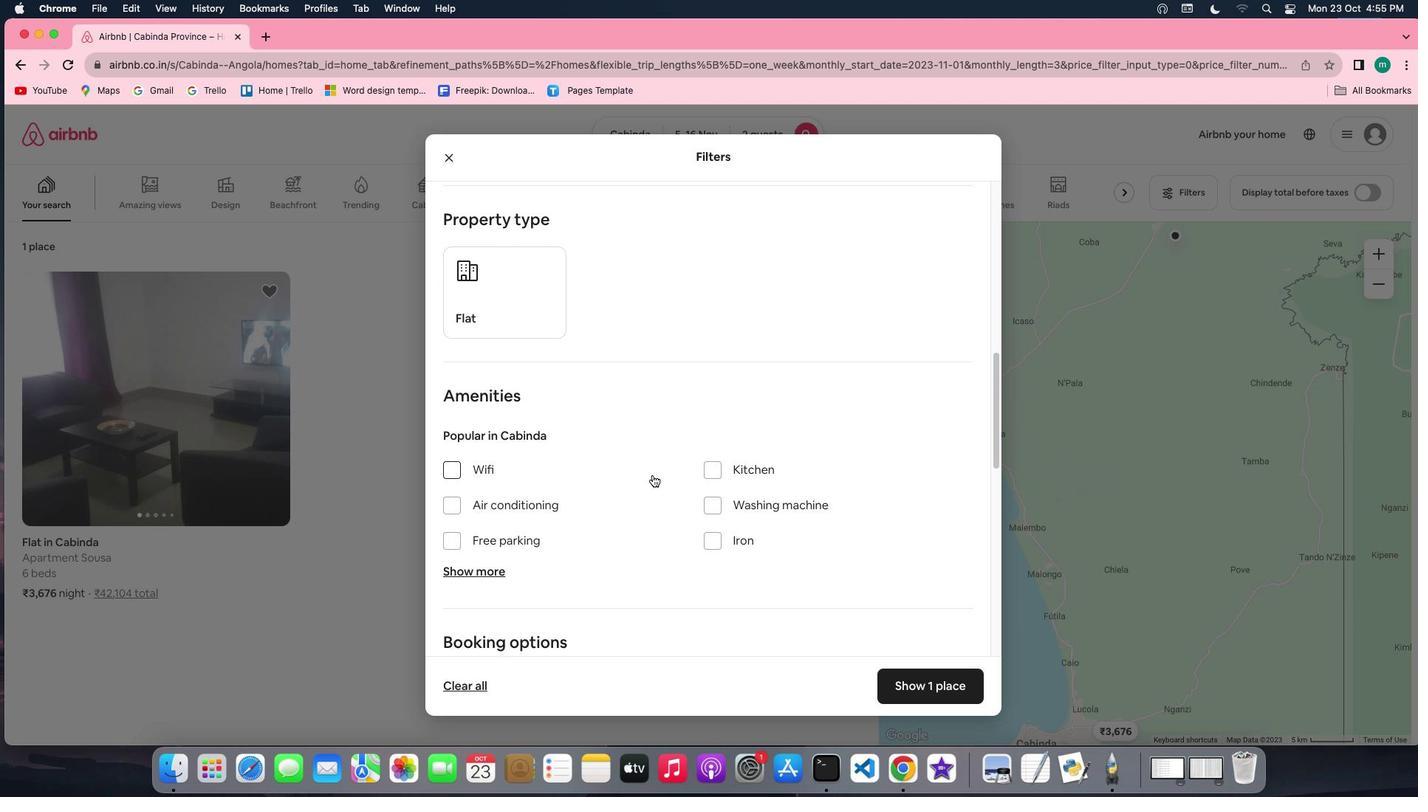 
Action: Mouse scrolled (652, 474) with delta (0, 0)
Screenshot: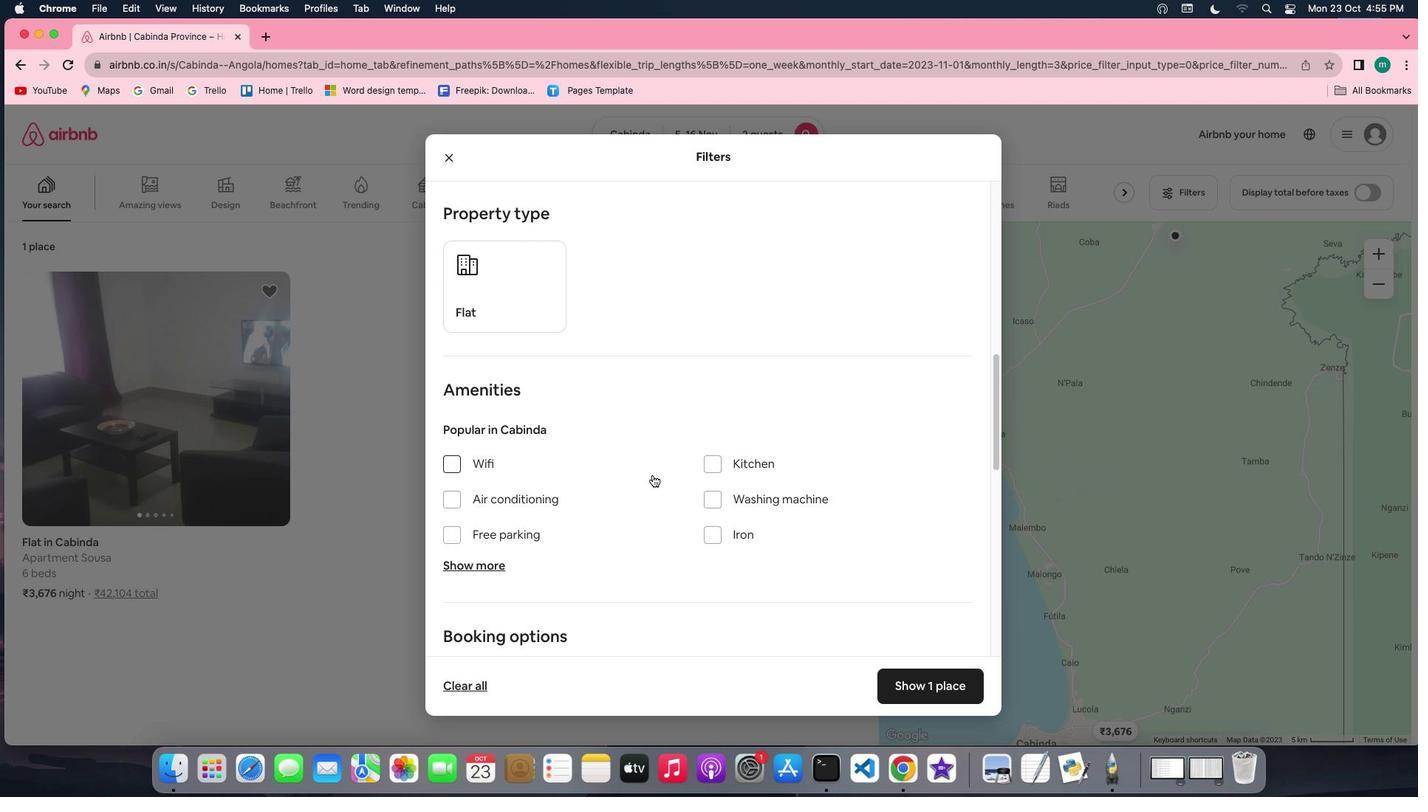 
Action: Mouse scrolled (652, 474) with delta (0, 0)
Screenshot: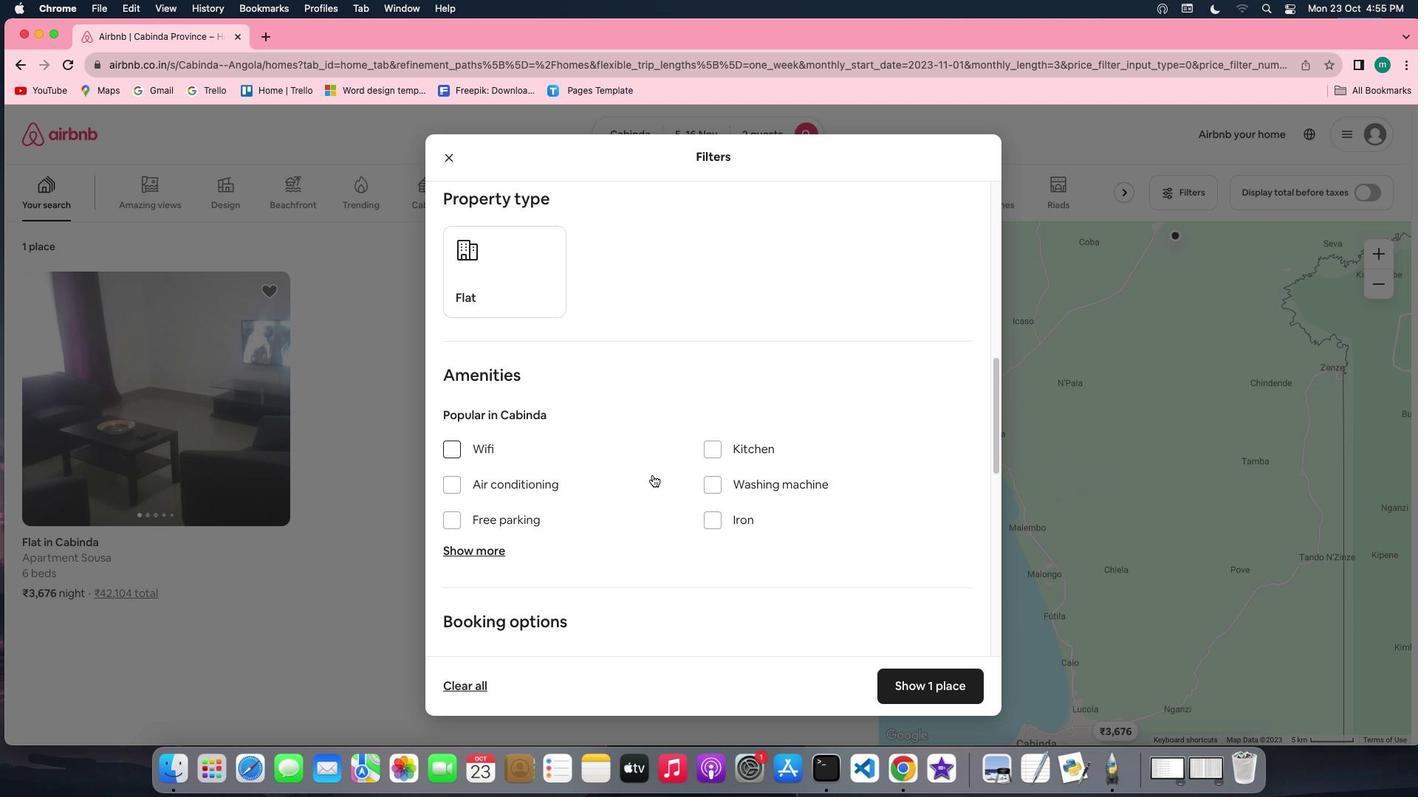 
Action: Mouse scrolled (652, 474) with delta (0, 0)
Screenshot: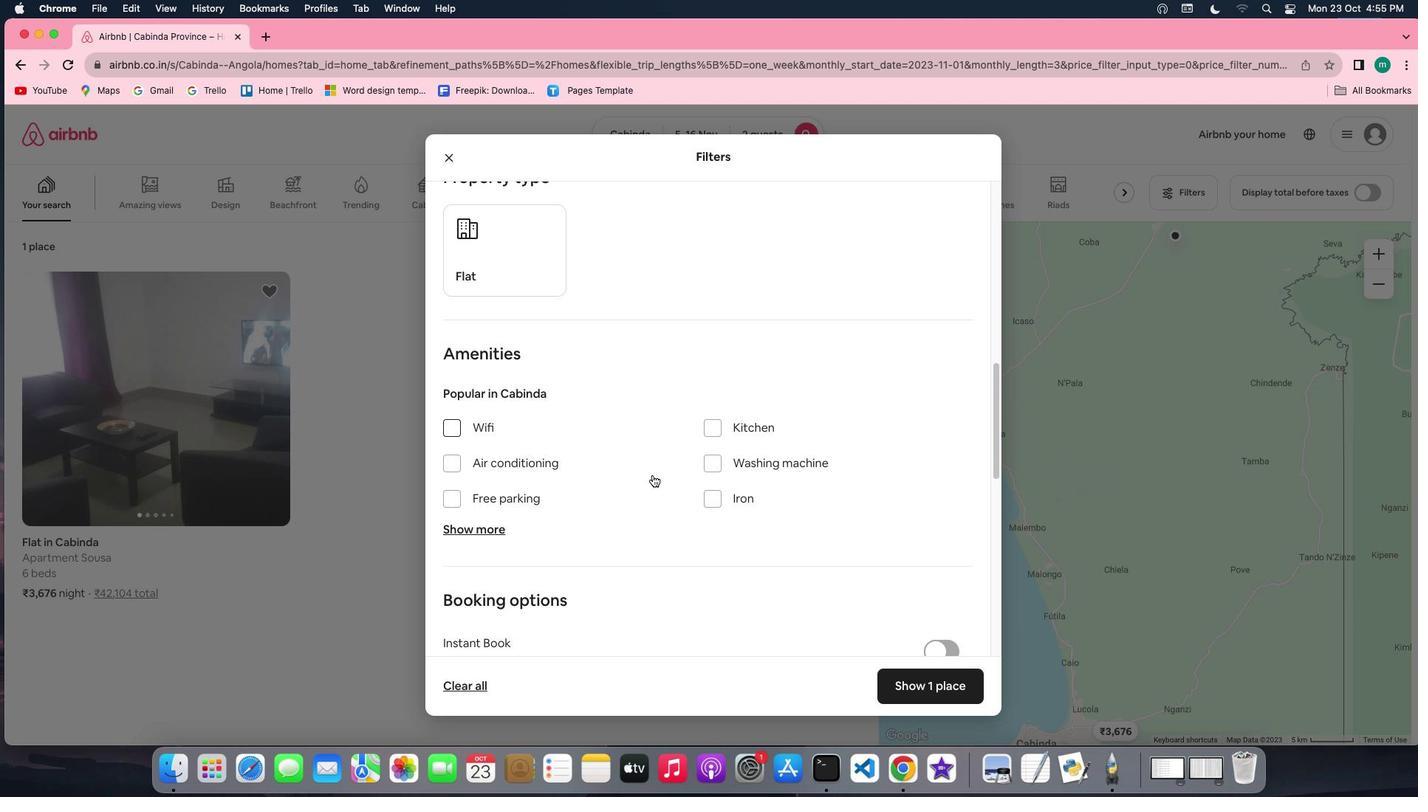 
Action: Mouse scrolled (652, 474) with delta (0, 0)
Screenshot: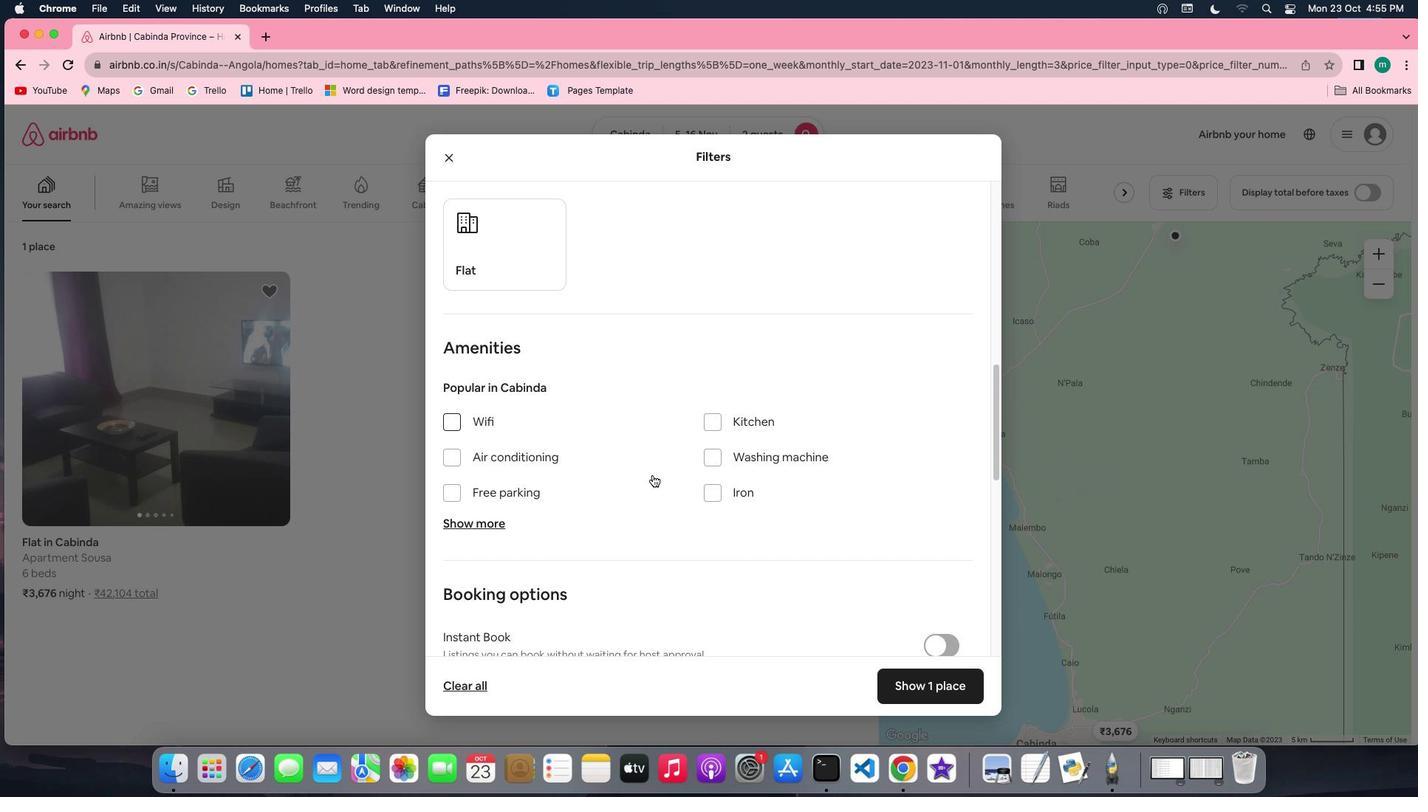 
Action: Mouse scrolled (652, 474) with delta (0, 0)
Screenshot: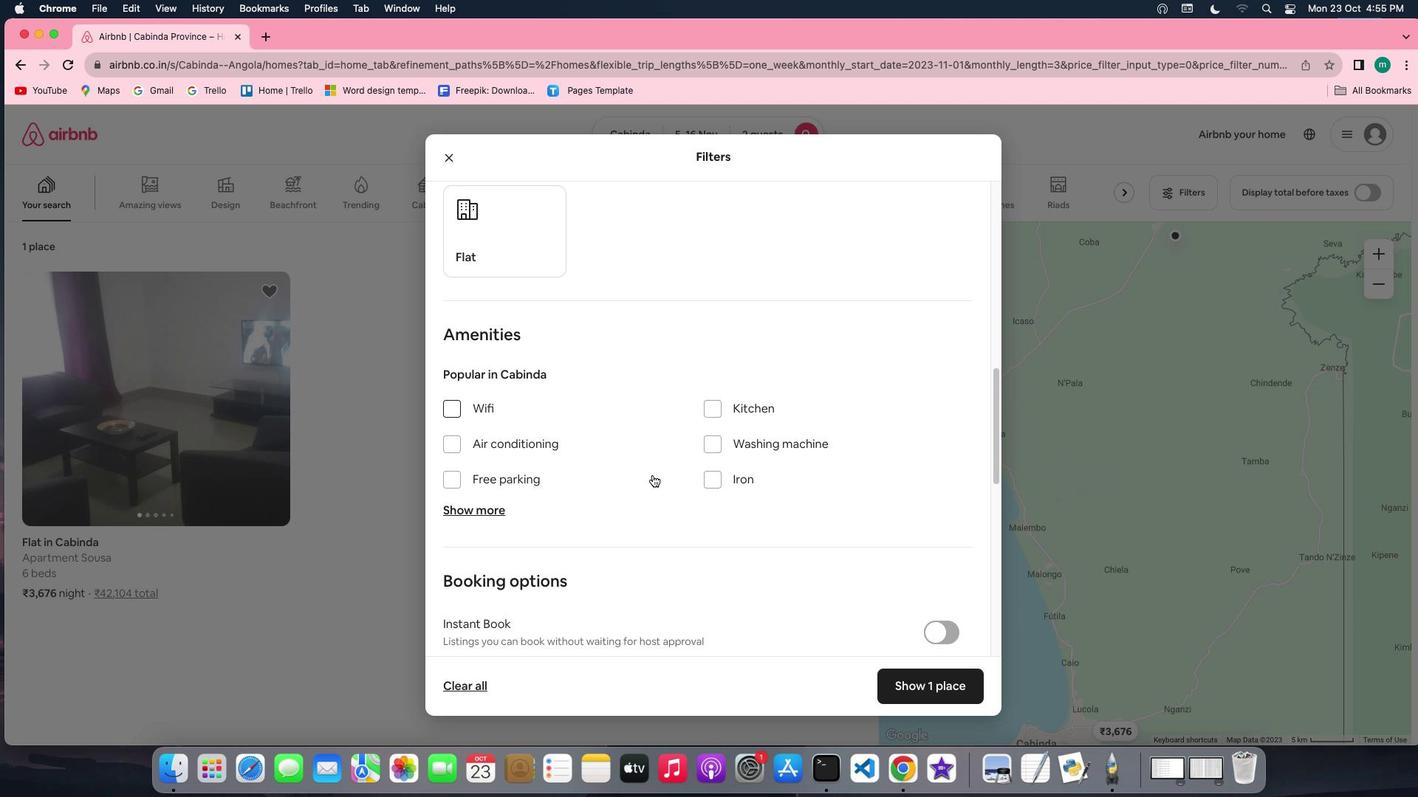 
Action: Mouse moved to (521, 404)
Screenshot: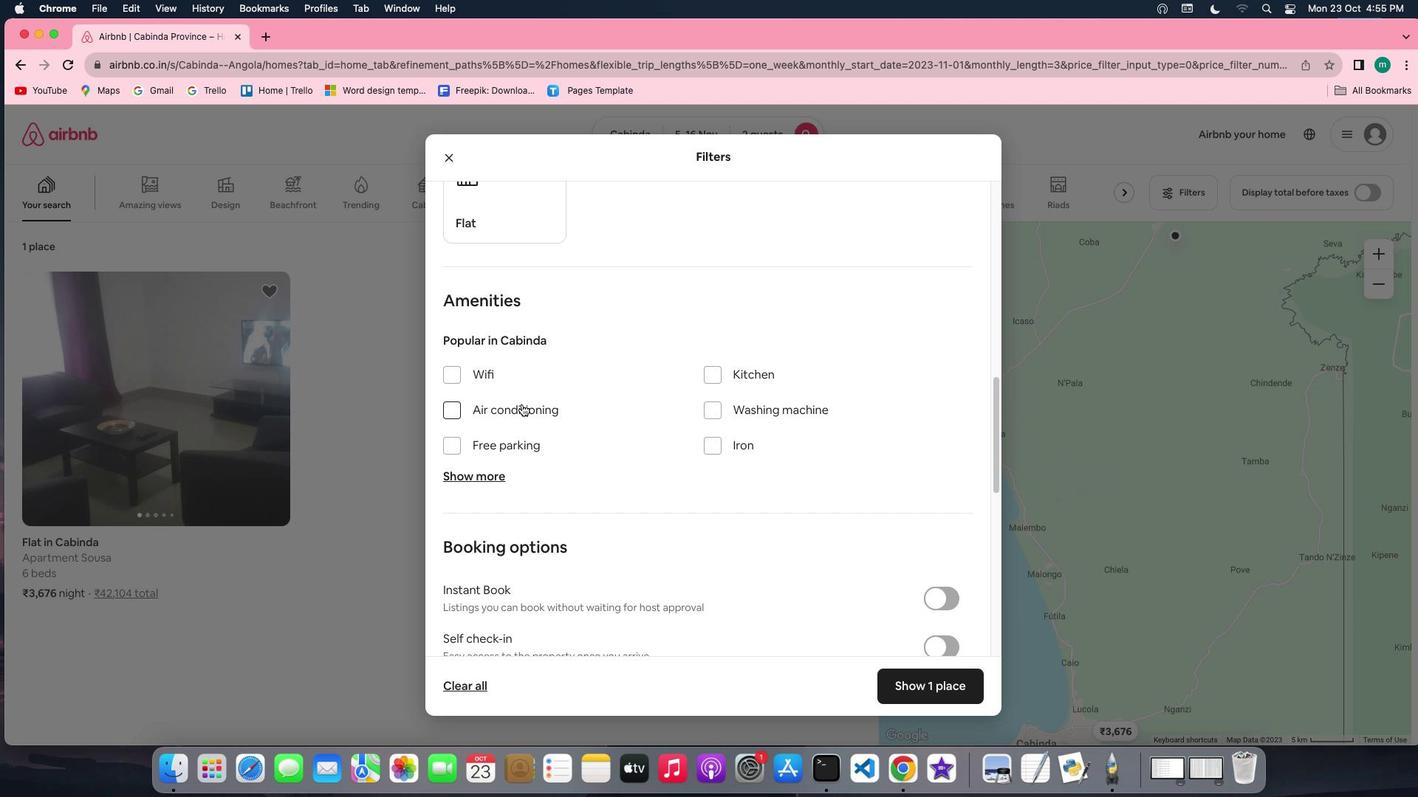 
Action: Mouse pressed left at (521, 404)
Screenshot: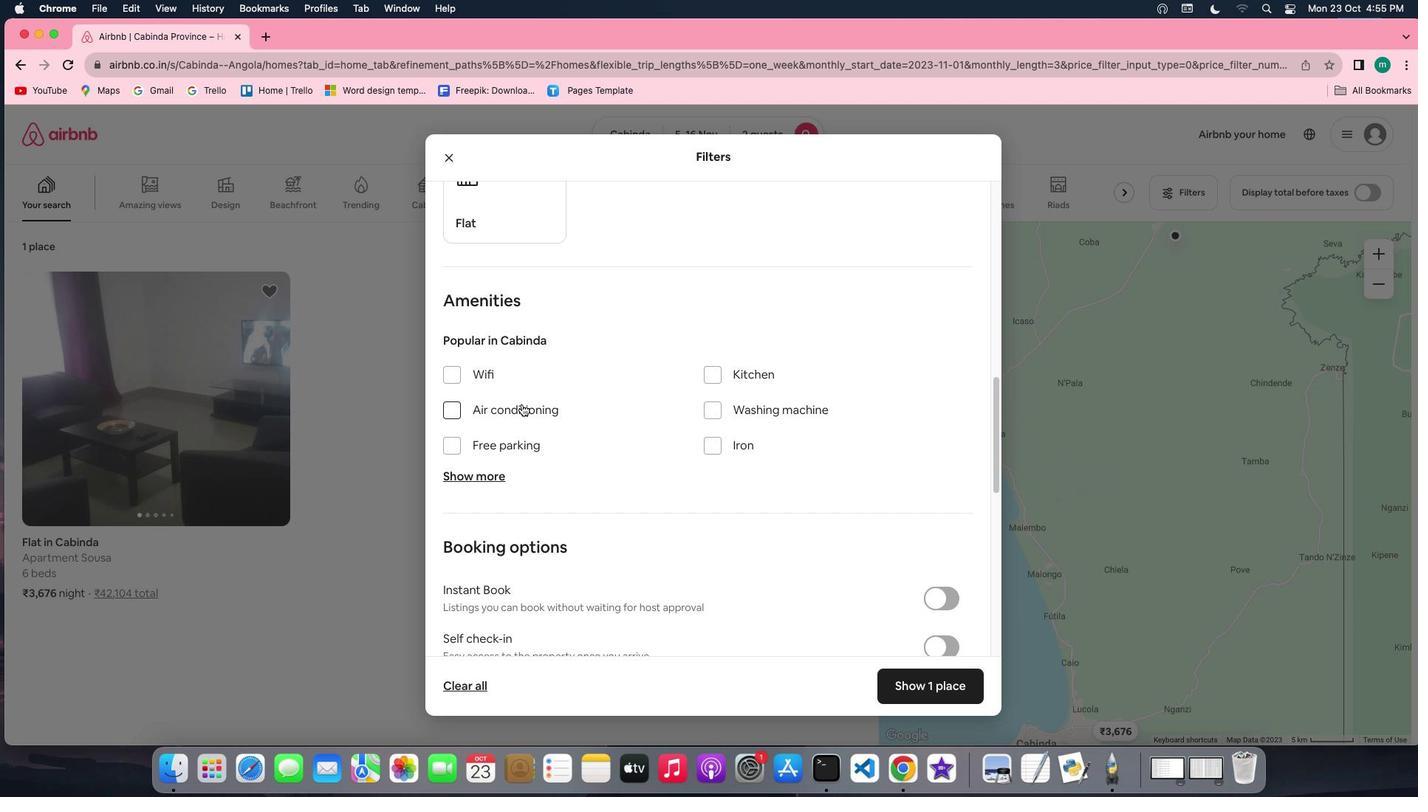 
Action: Mouse moved to (638, 454)
Screenshot: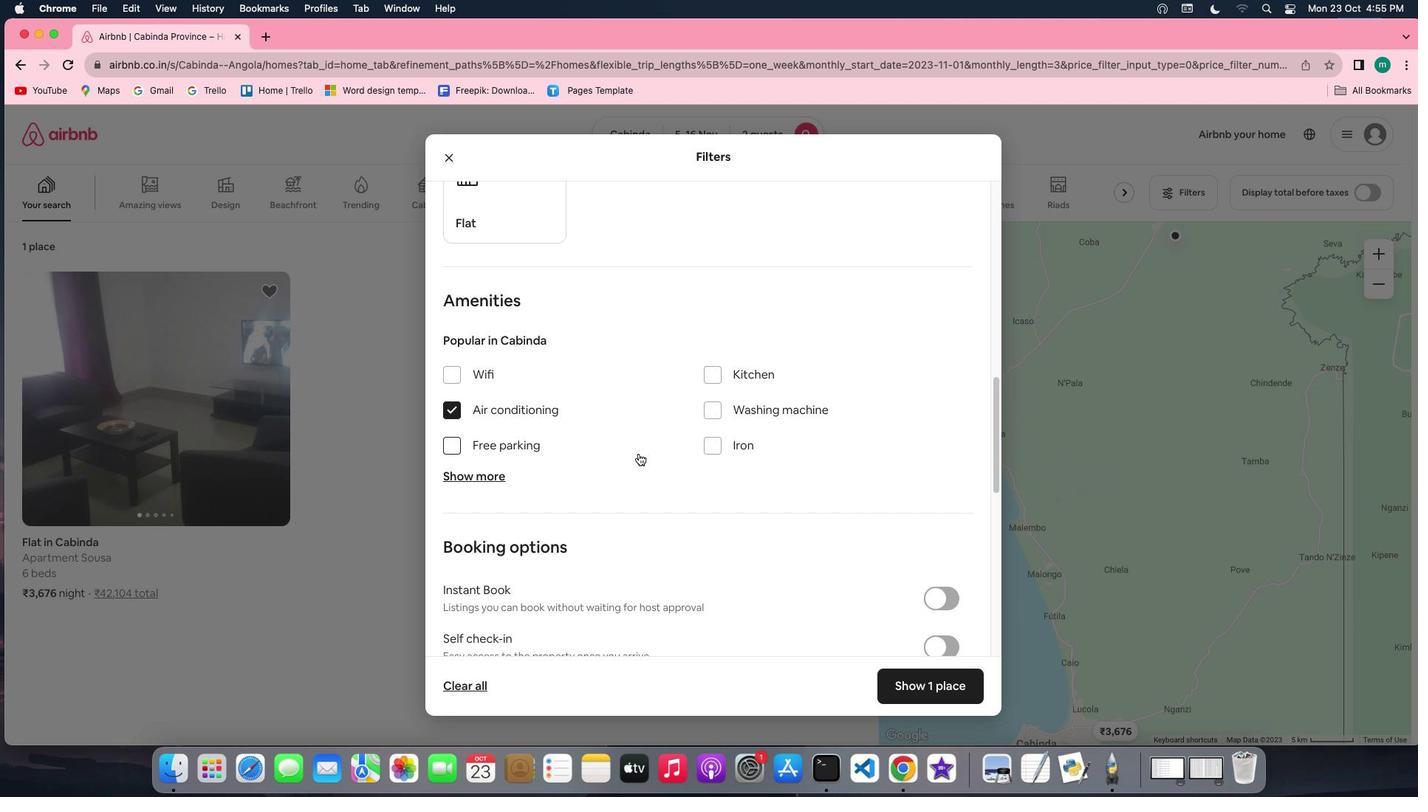 
Action: Mouse scrolled (638, 454) with delta (0, 0)
Screenshot: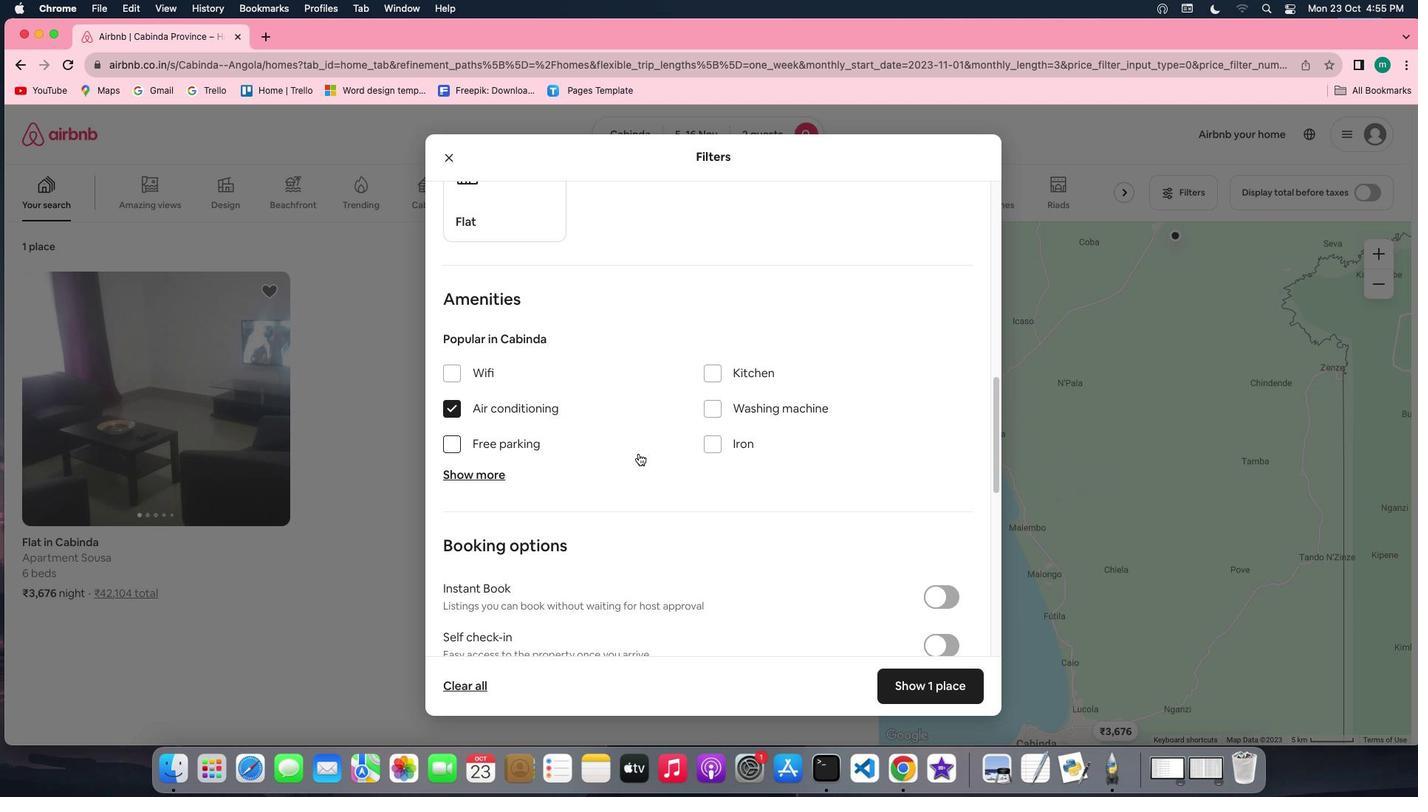 
Action: Mouse scrolled (638, 454) with delta (0, 0)
Screenshot: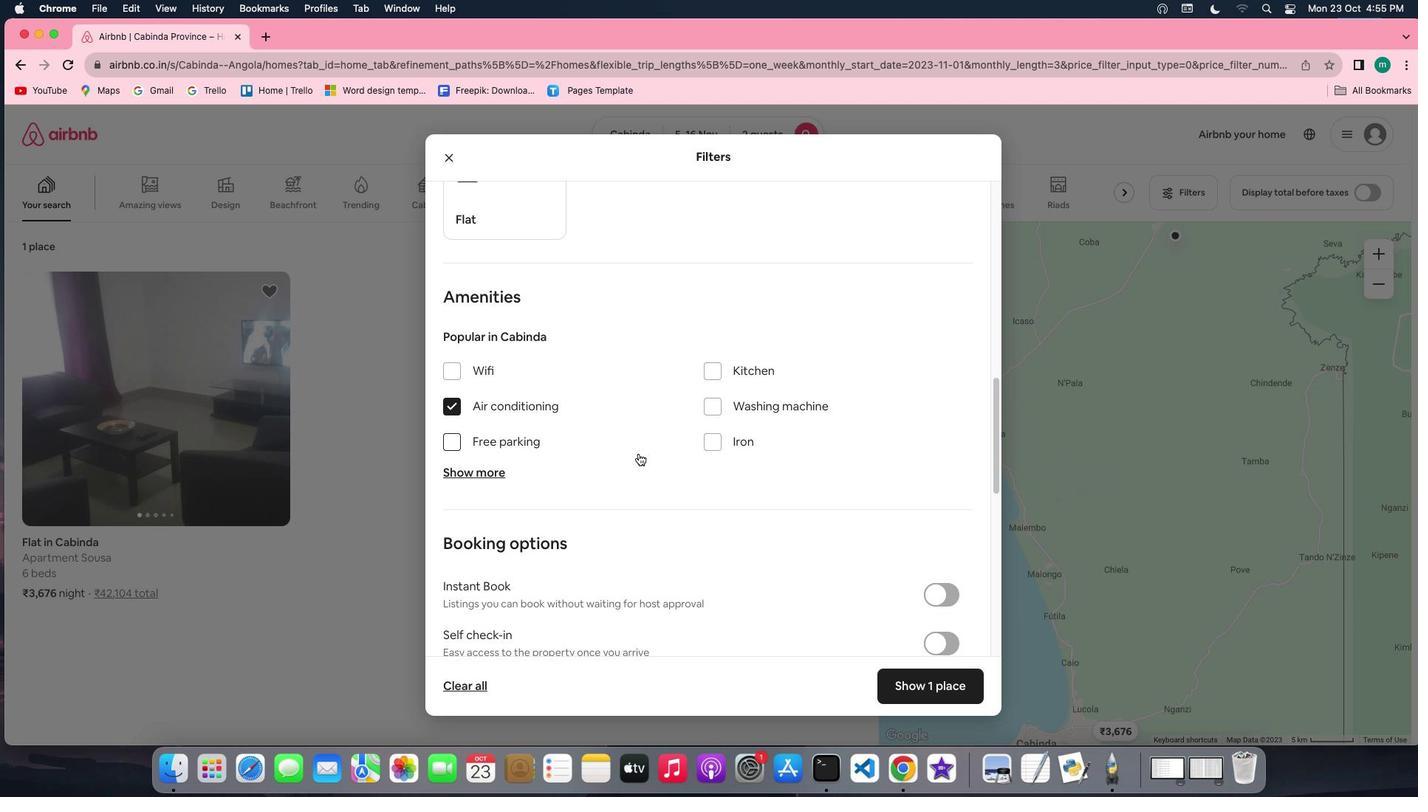 
Action: Mouse scrolled (638, 454) with delta (0, 0)
Screenshot: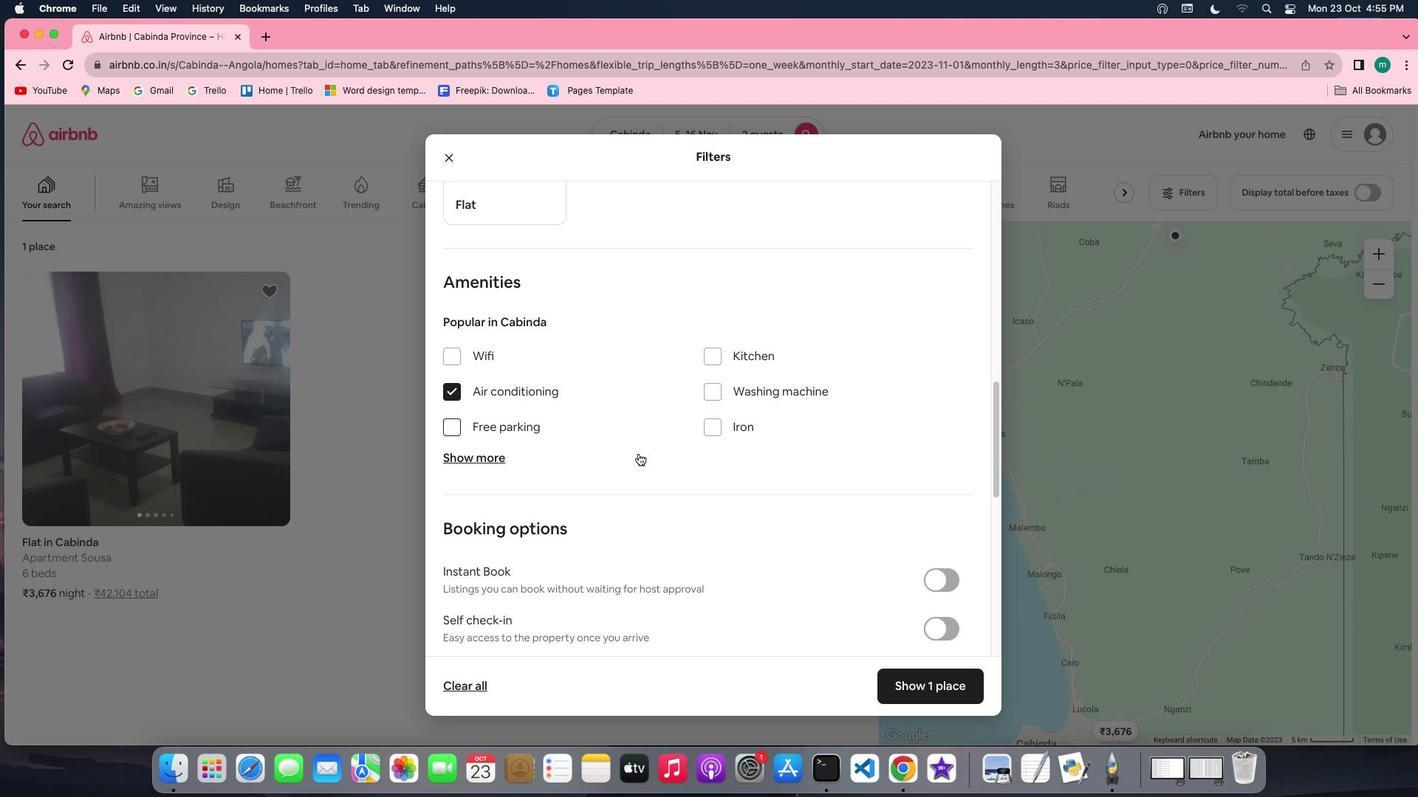 
Action: Mouse scrolled (638, 454) with delta (0, 0)
Screenshot: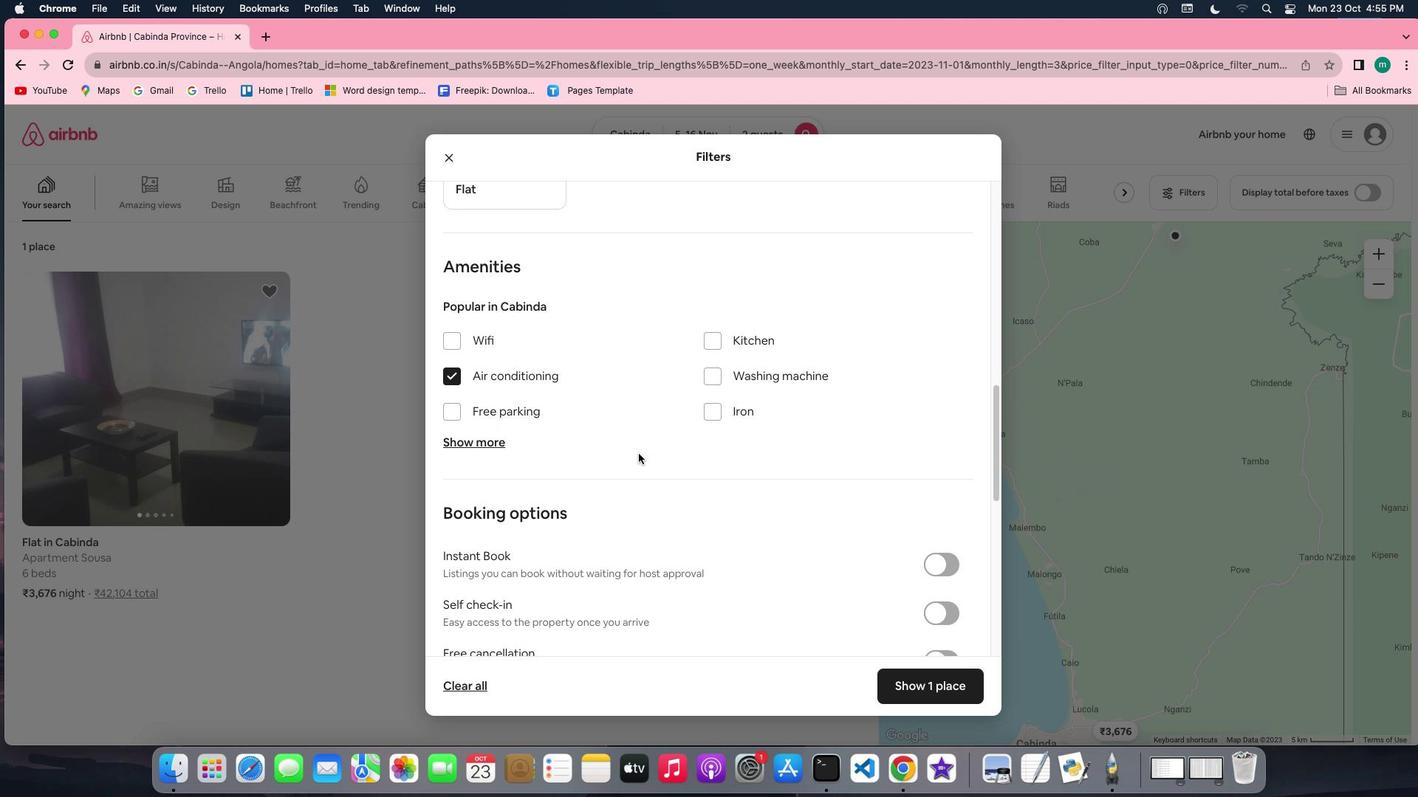 
Action: Mouse scrolled (638, 454) with delta (0, 0)
Screenshot: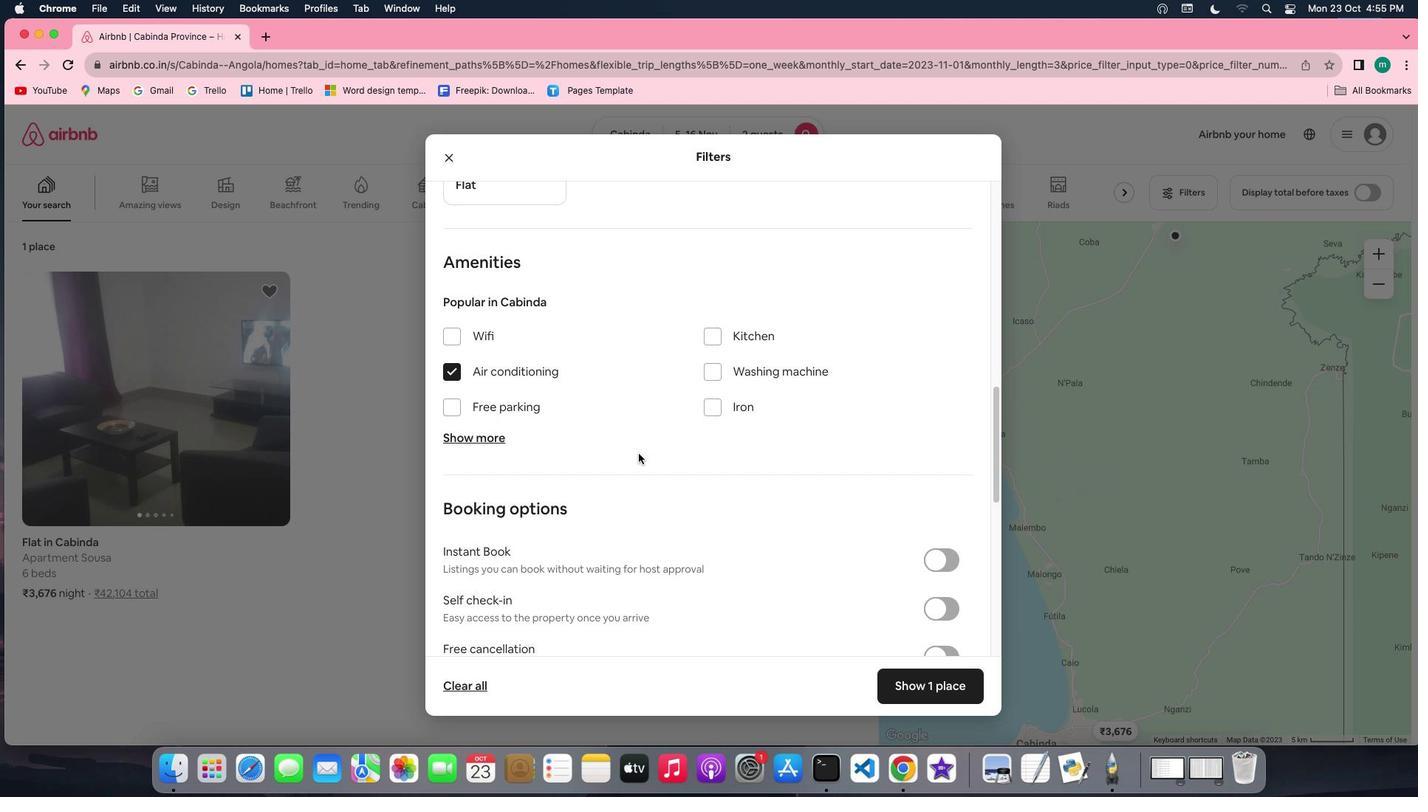
Action: Mouse scrolled (638, 454) with delta (0, 0)
Screenshot: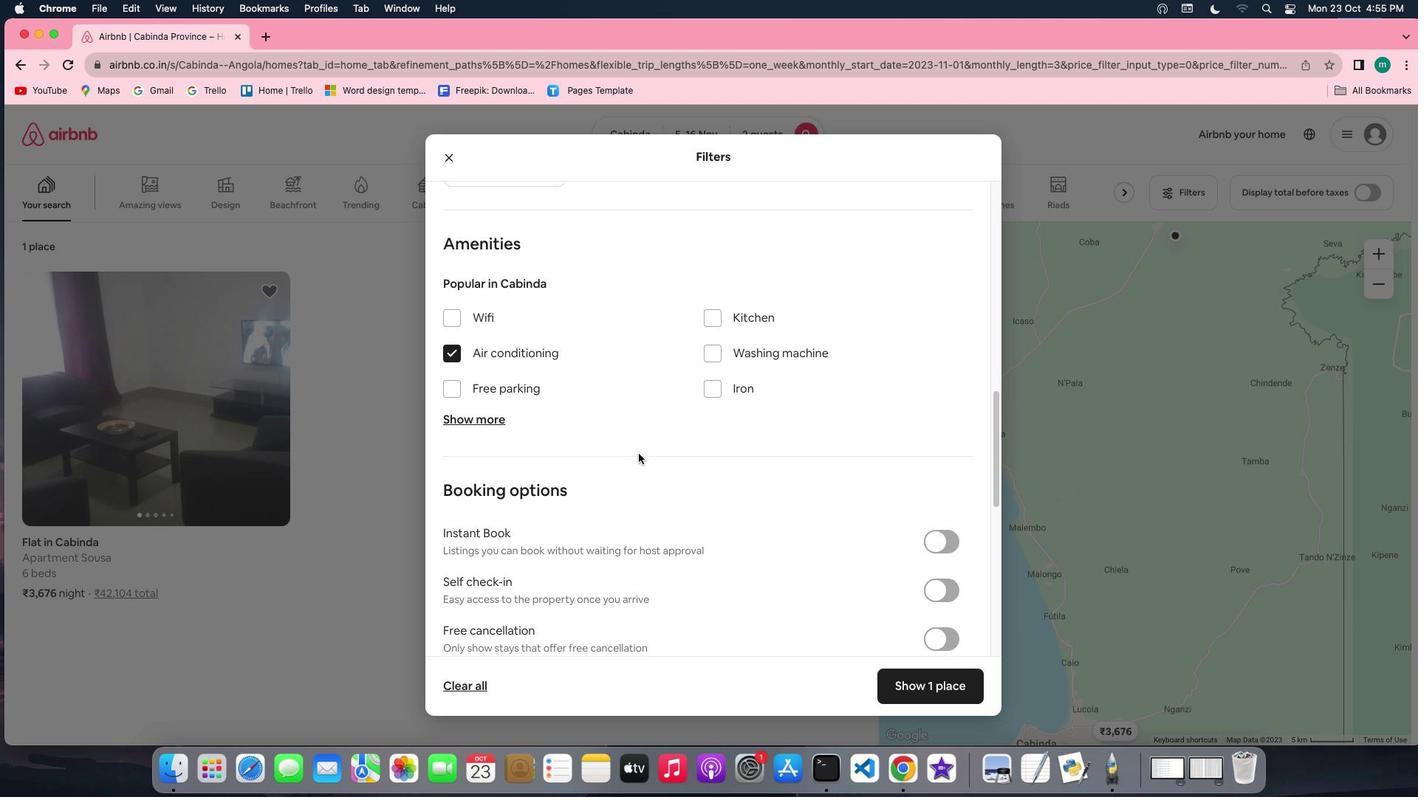 
Action: Mouse moved to (488, 402)
Screenshot: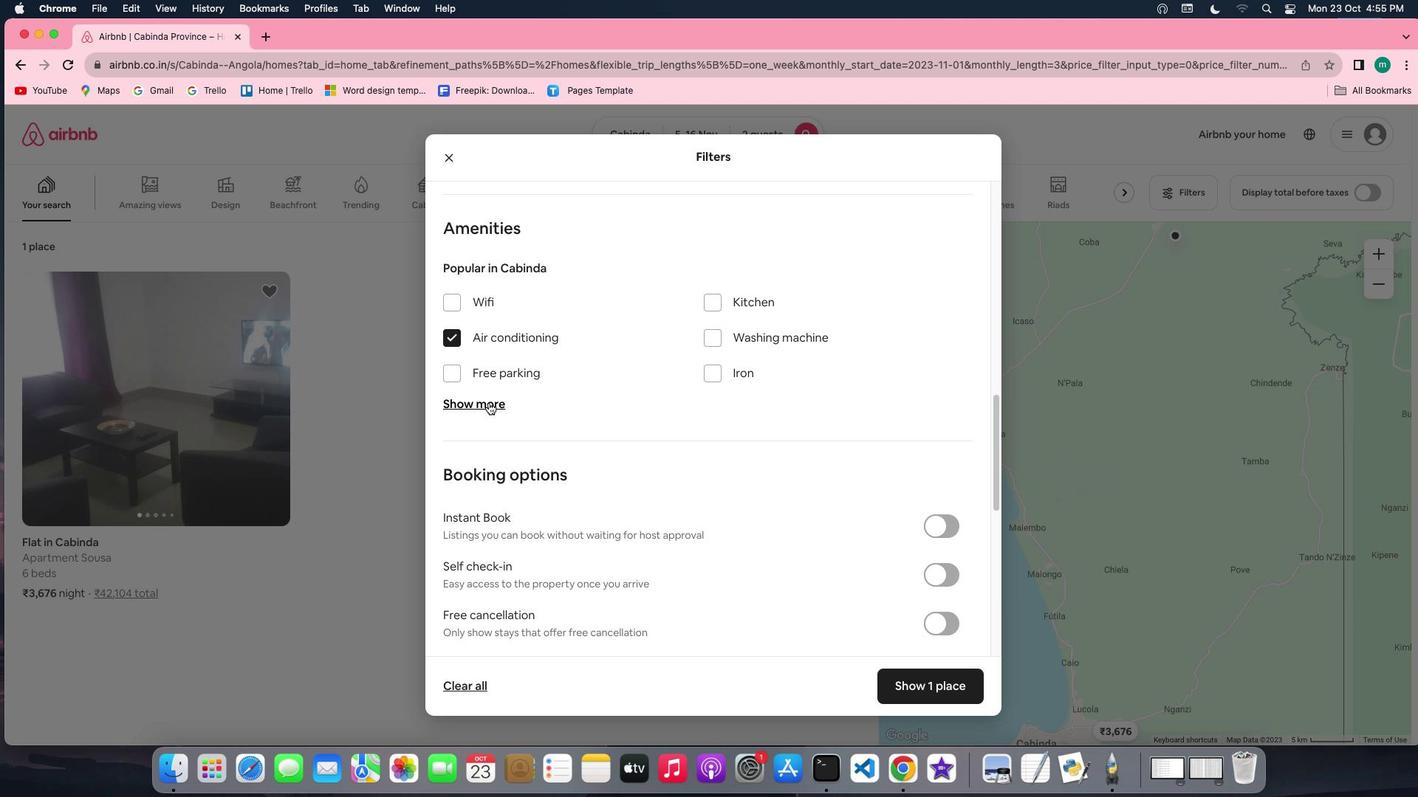 
Action: Mouse pressed left at (488, 402)
Screenshot: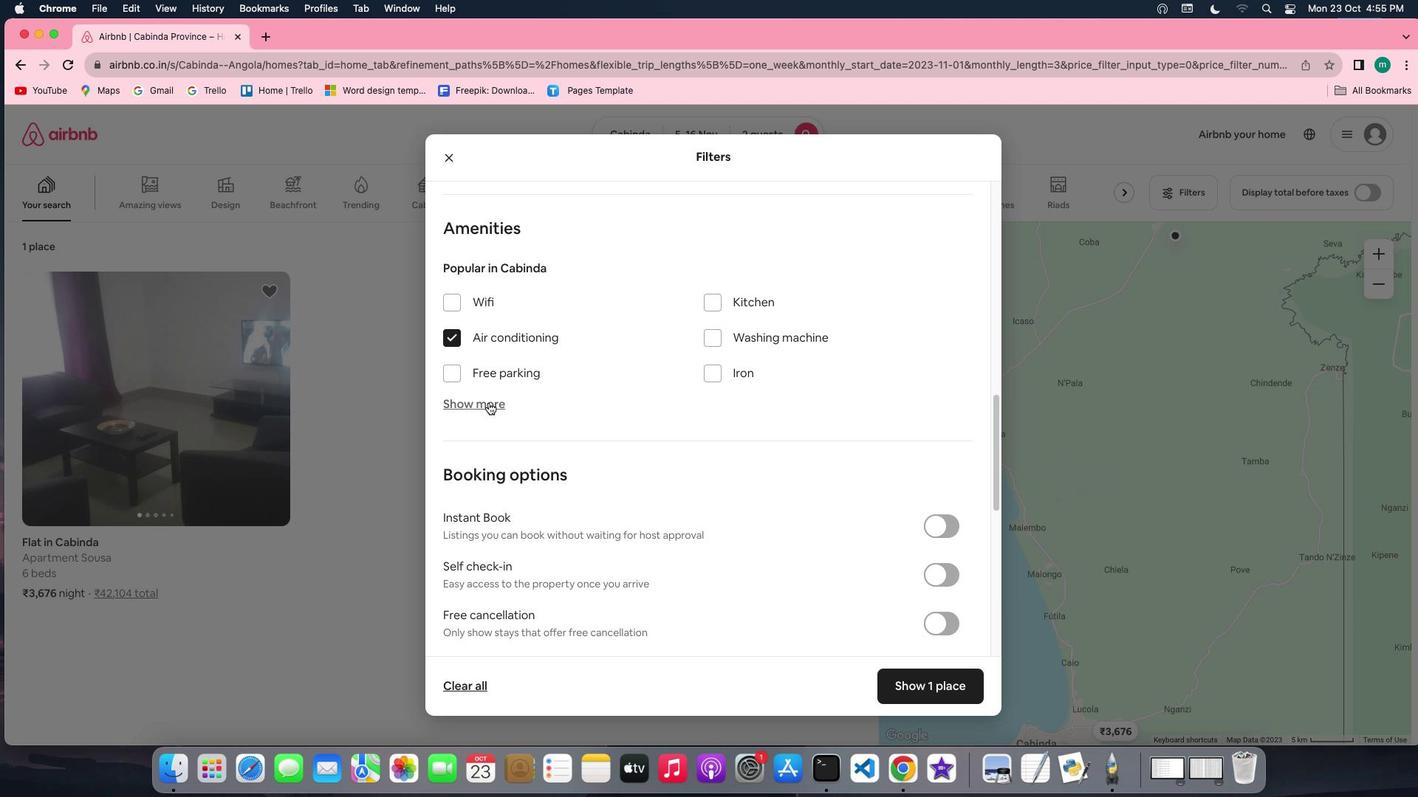 
Action: Mouse moved to (708, 490)
Screenshot: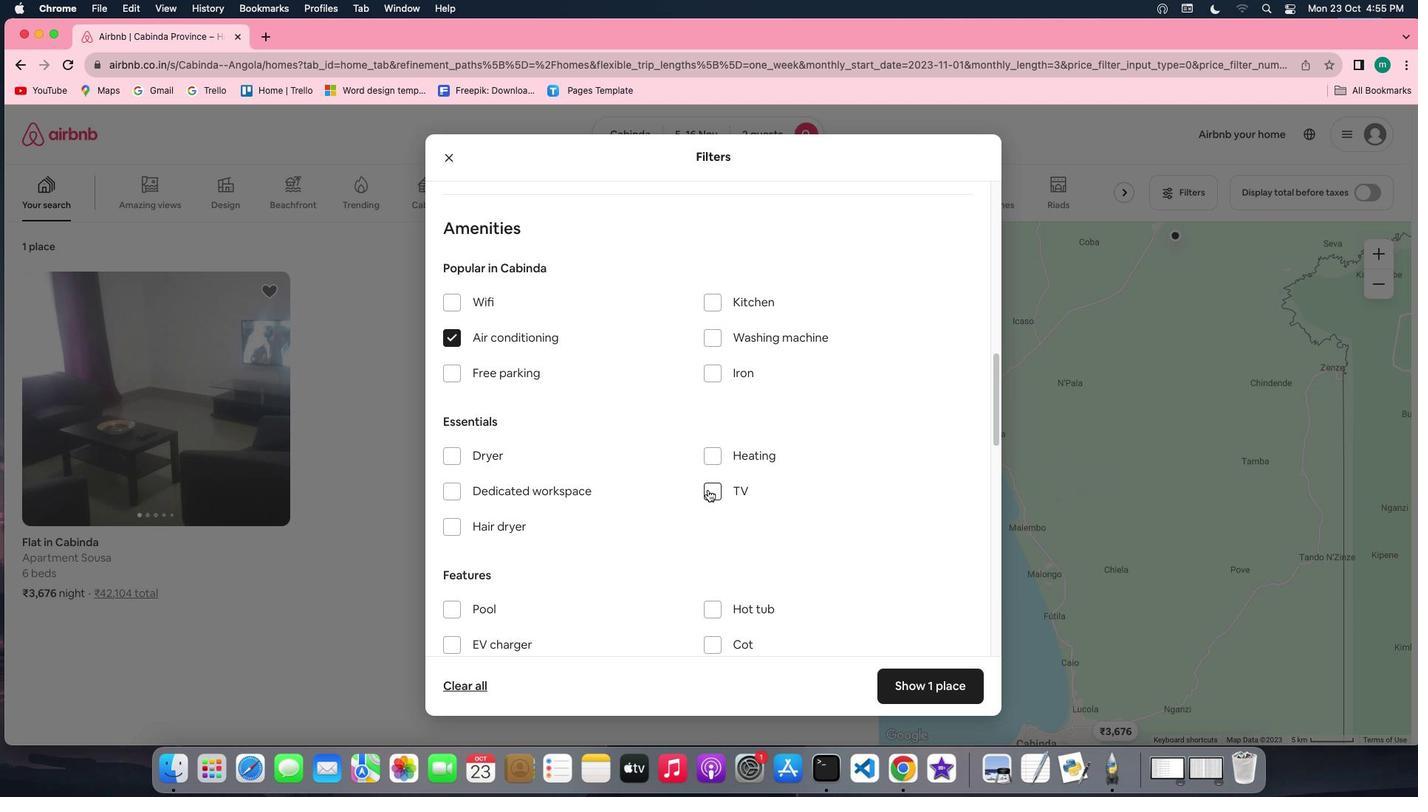 
Action: Mouse scrolled (708, 490) with delta (0, 0)
Screenshot: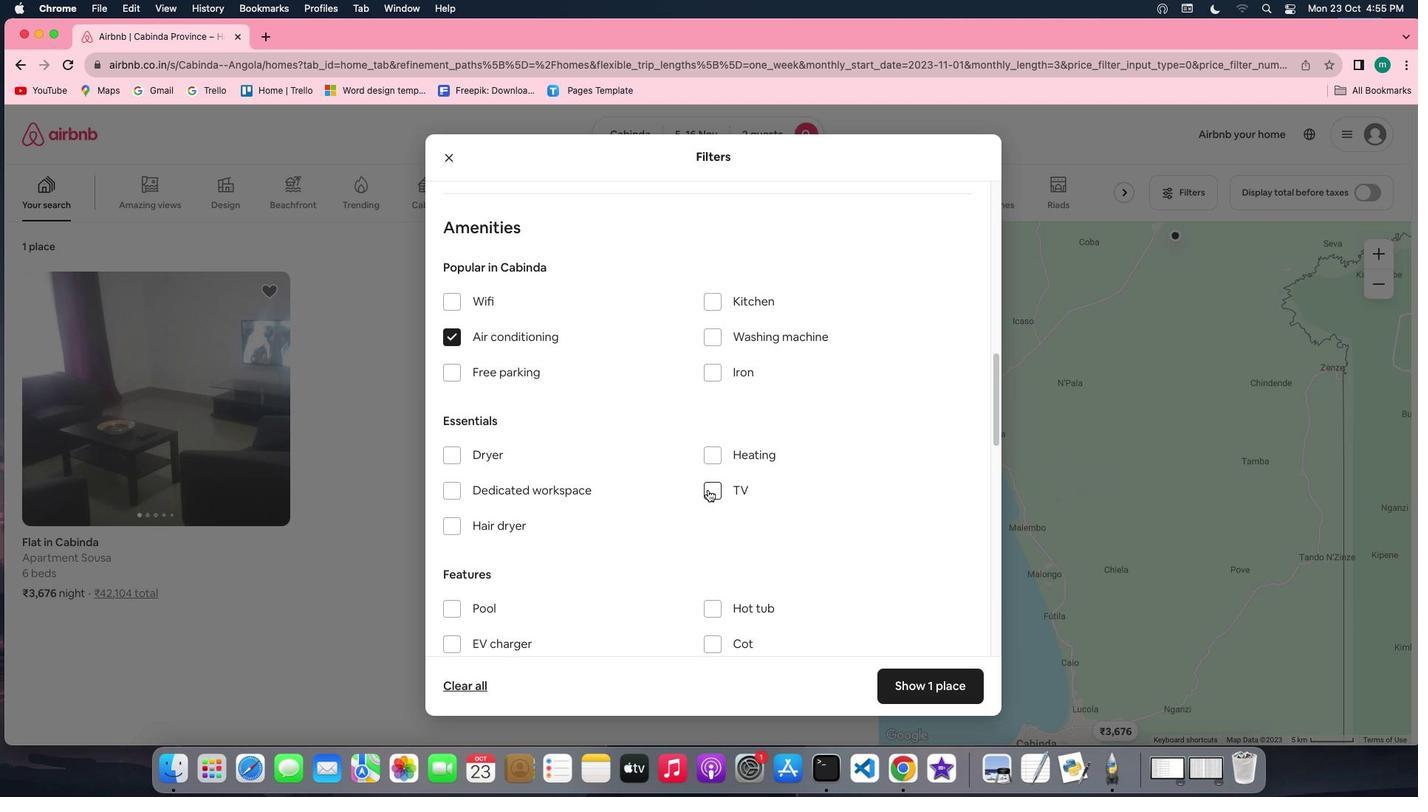 
Action: Mouse scrolled (708, 490) with delta (0, 0)
Screenshot: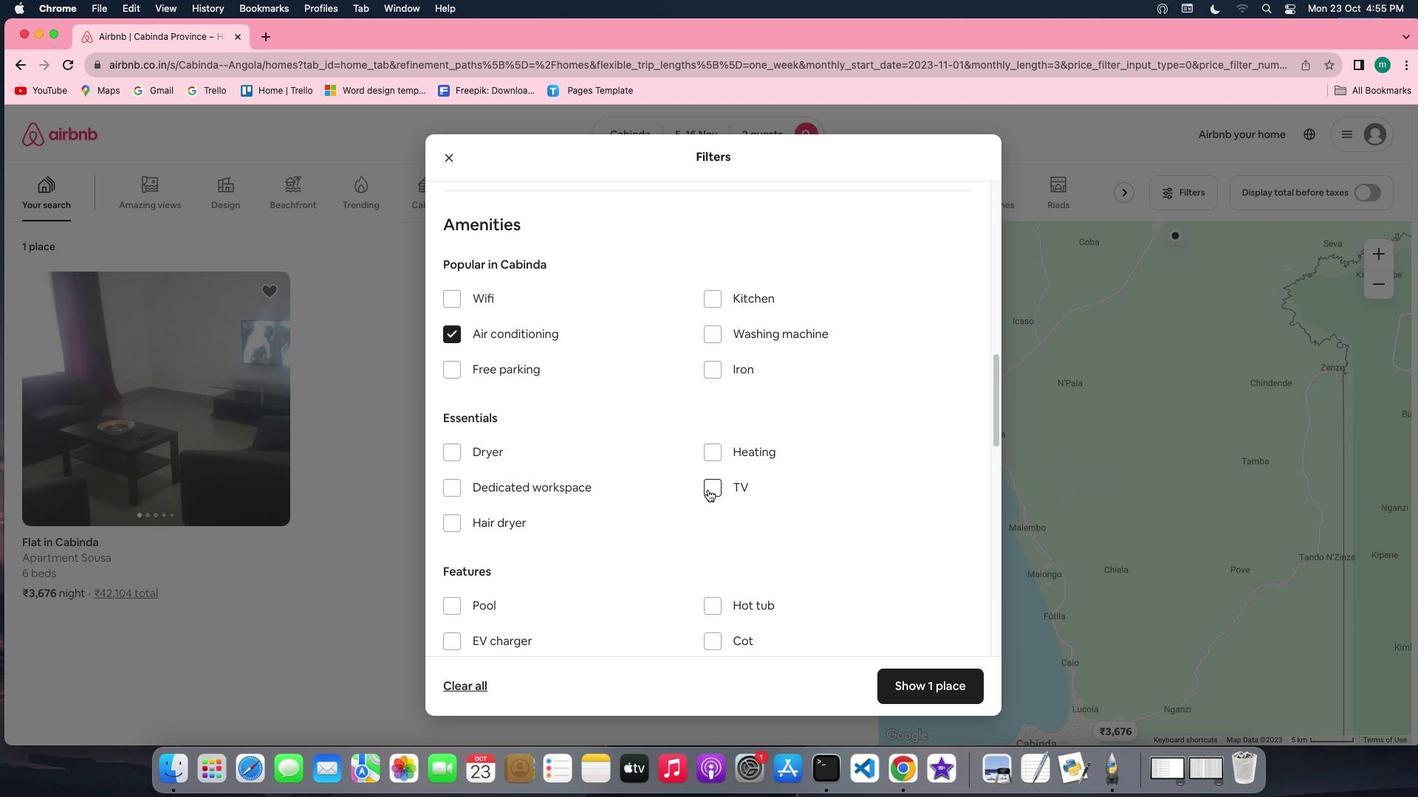 
Action: Mouse scrolled (708, 490) with delta (0, 0)
Screenshot: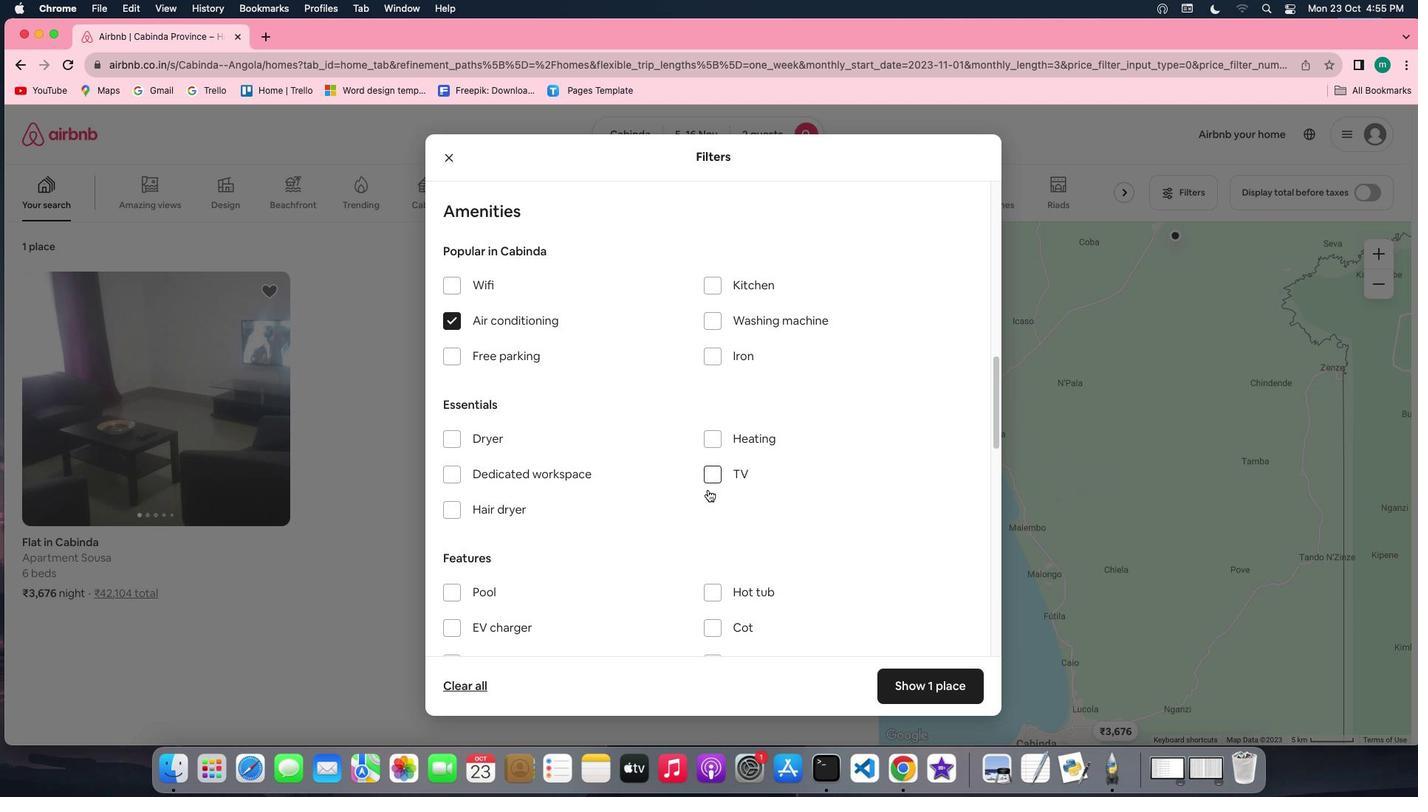
Action: Mouse scrolled (708, 490) with delta (0, -1)
Screenshot: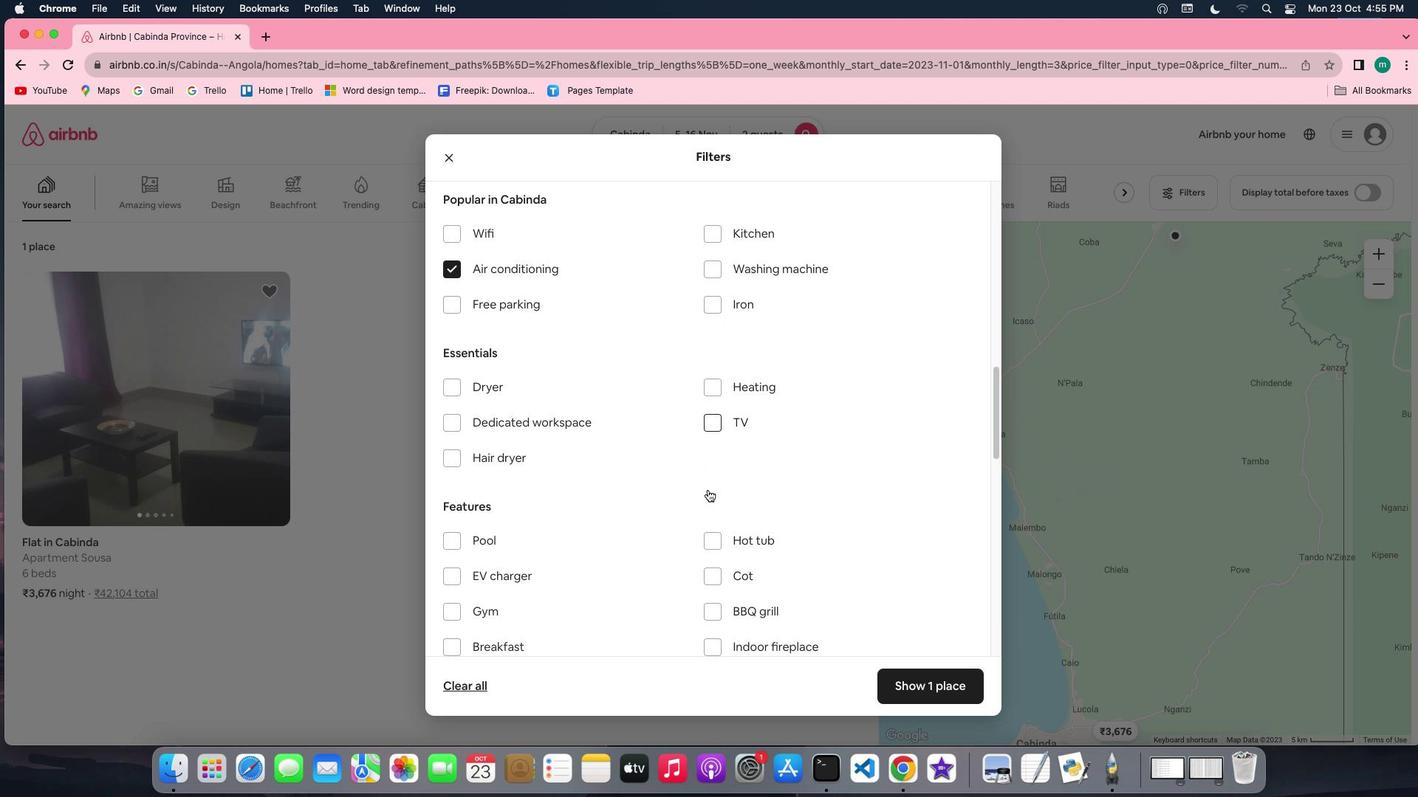 
Action: Mouse scrolled (708, 490) with delta (0, 0)
Screenshot: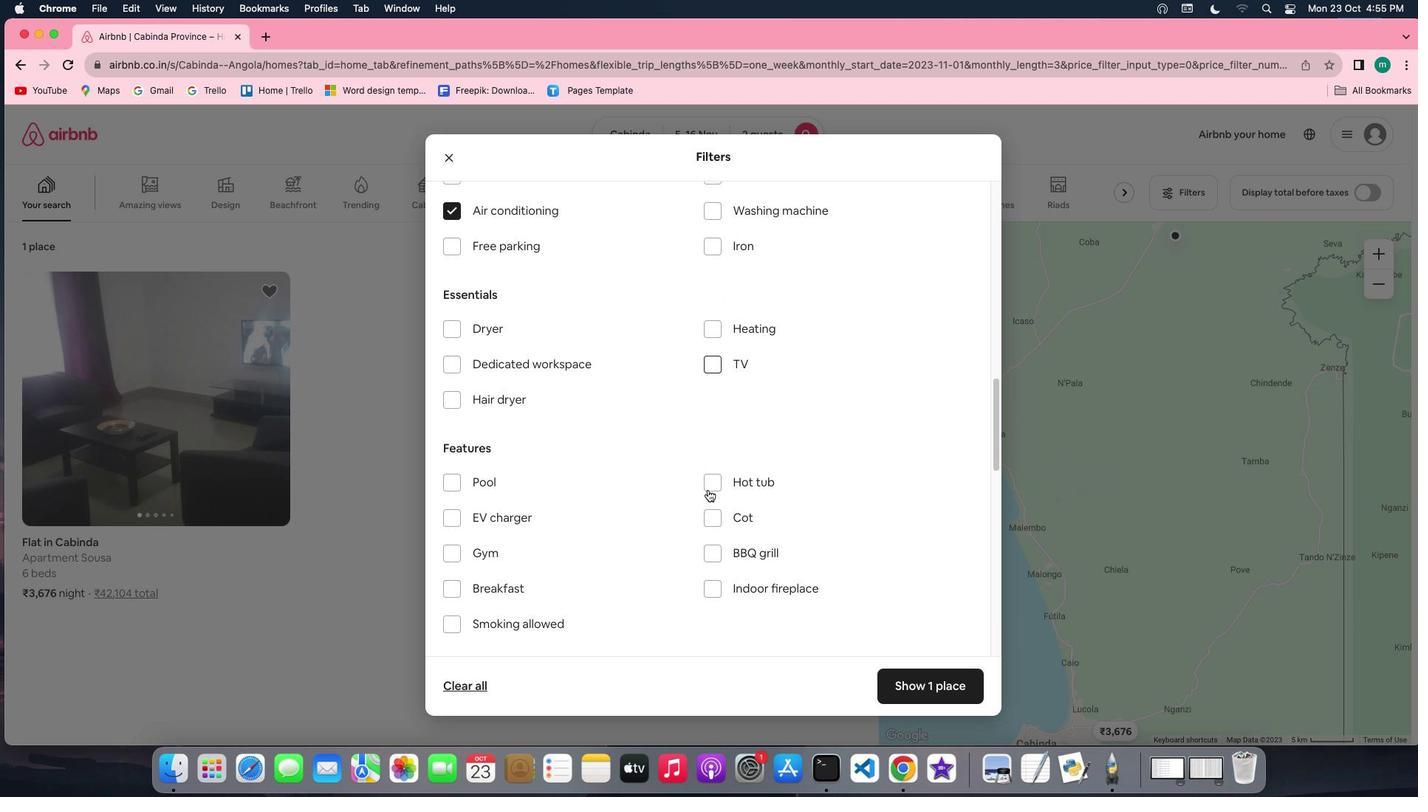 
Action: Mouse scrolled (708, 490) with delta (0, 0)
Screenshot: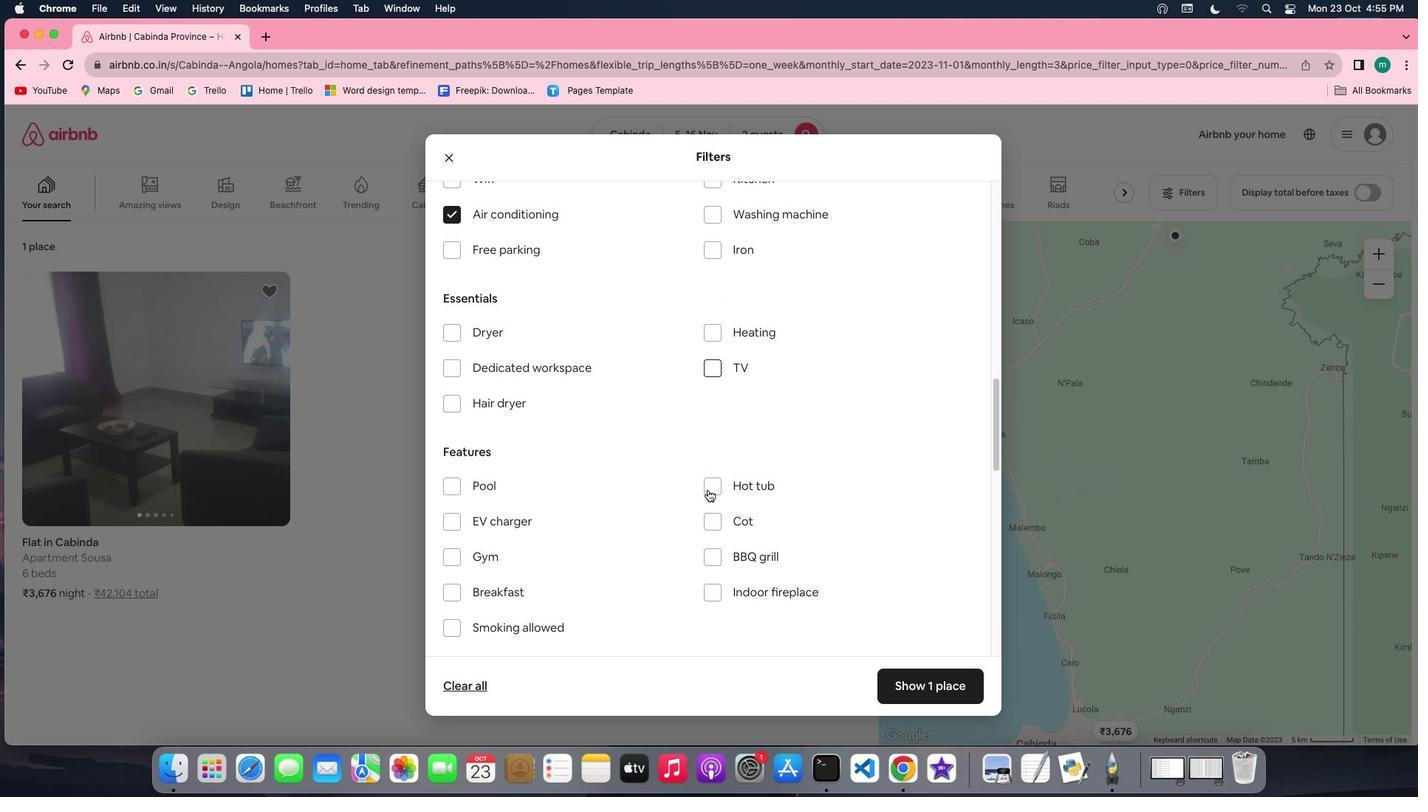 
Action: Mouse scrolled (708, 490) with delta (0, 0)
Screenshot: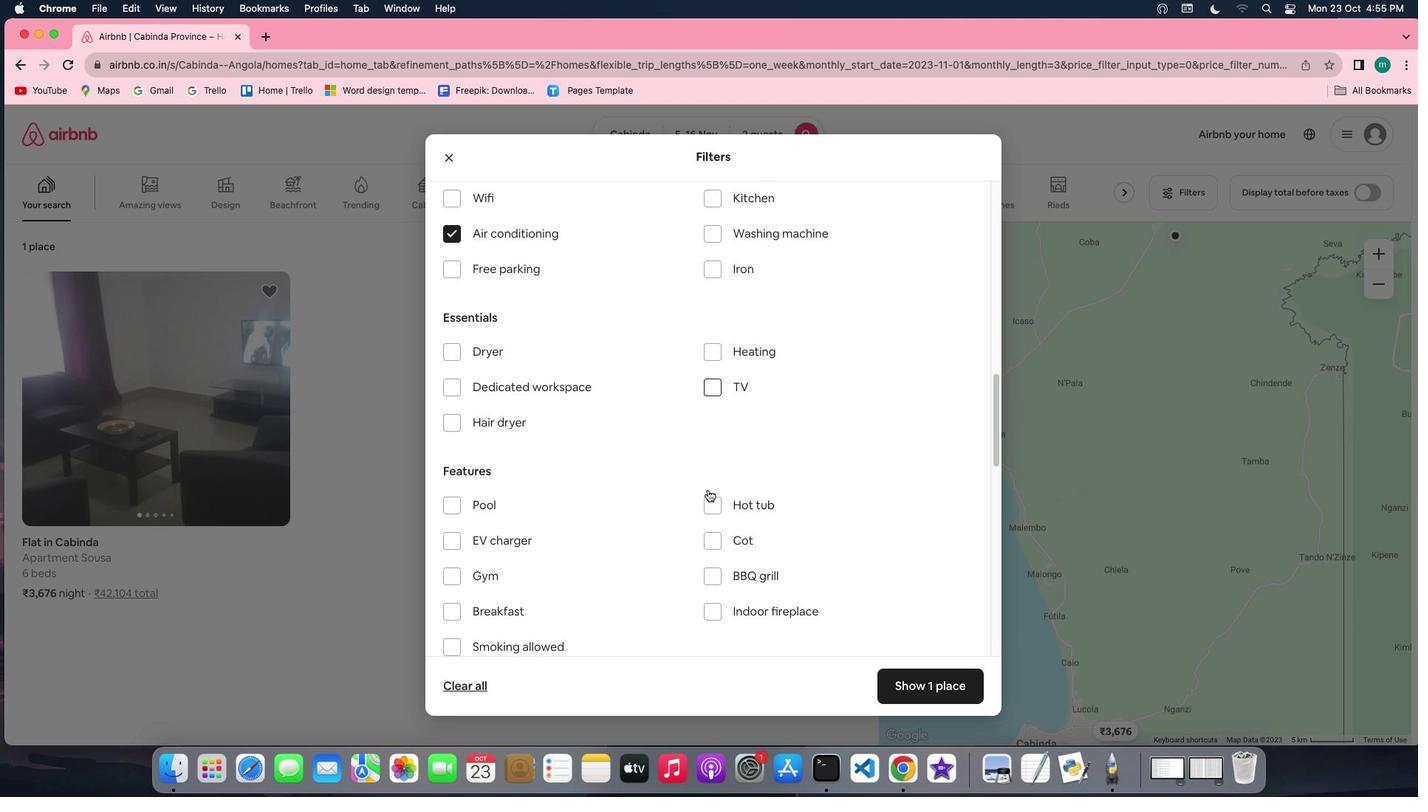 
Action: Mouse scrolled (708, 490) with delta (0, 0)
Screenshot: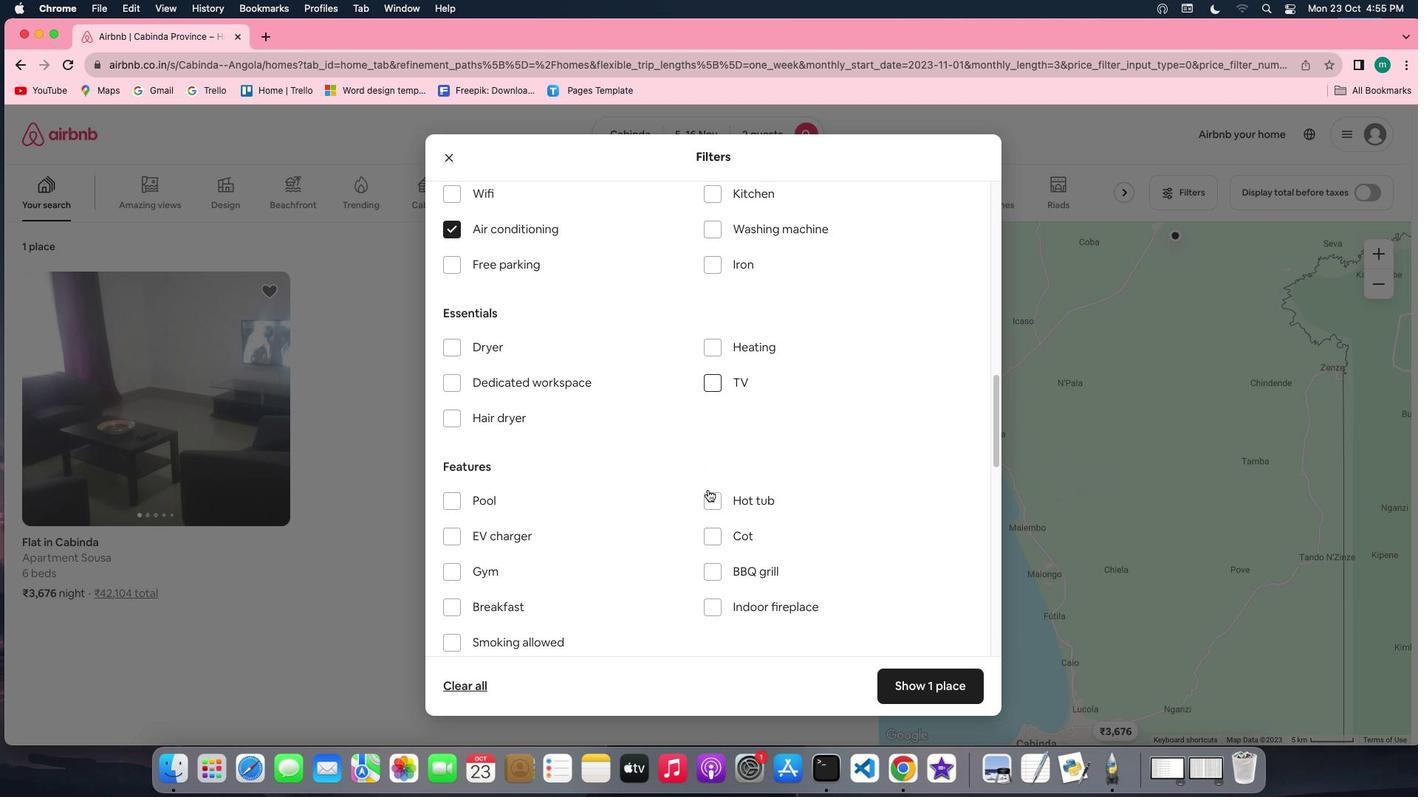
Action: Mouse scrolled (708, 490) with delta (0, -1)
Screenshot: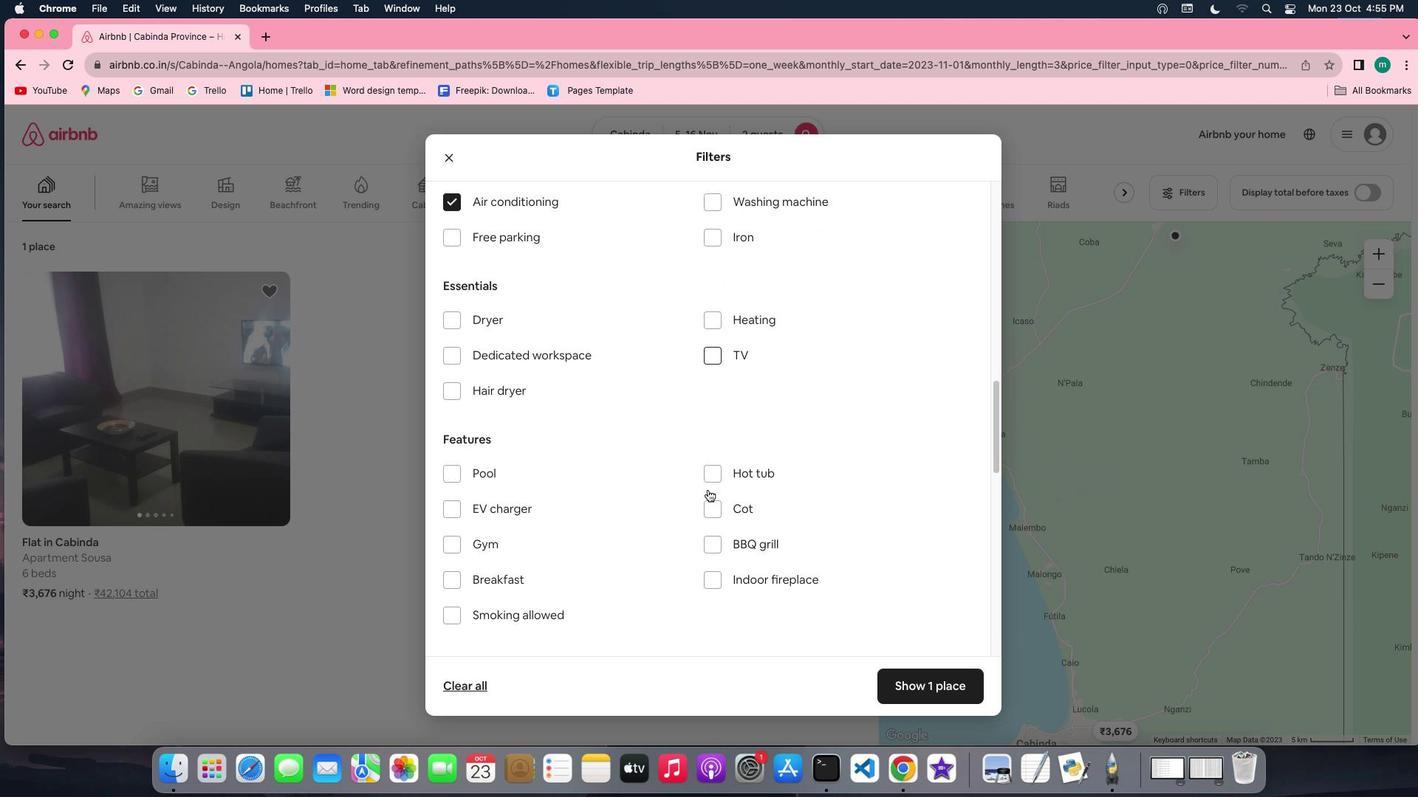 
Action: Mouse scrolled (708, 490) with delta (0, 0)
Screenshot: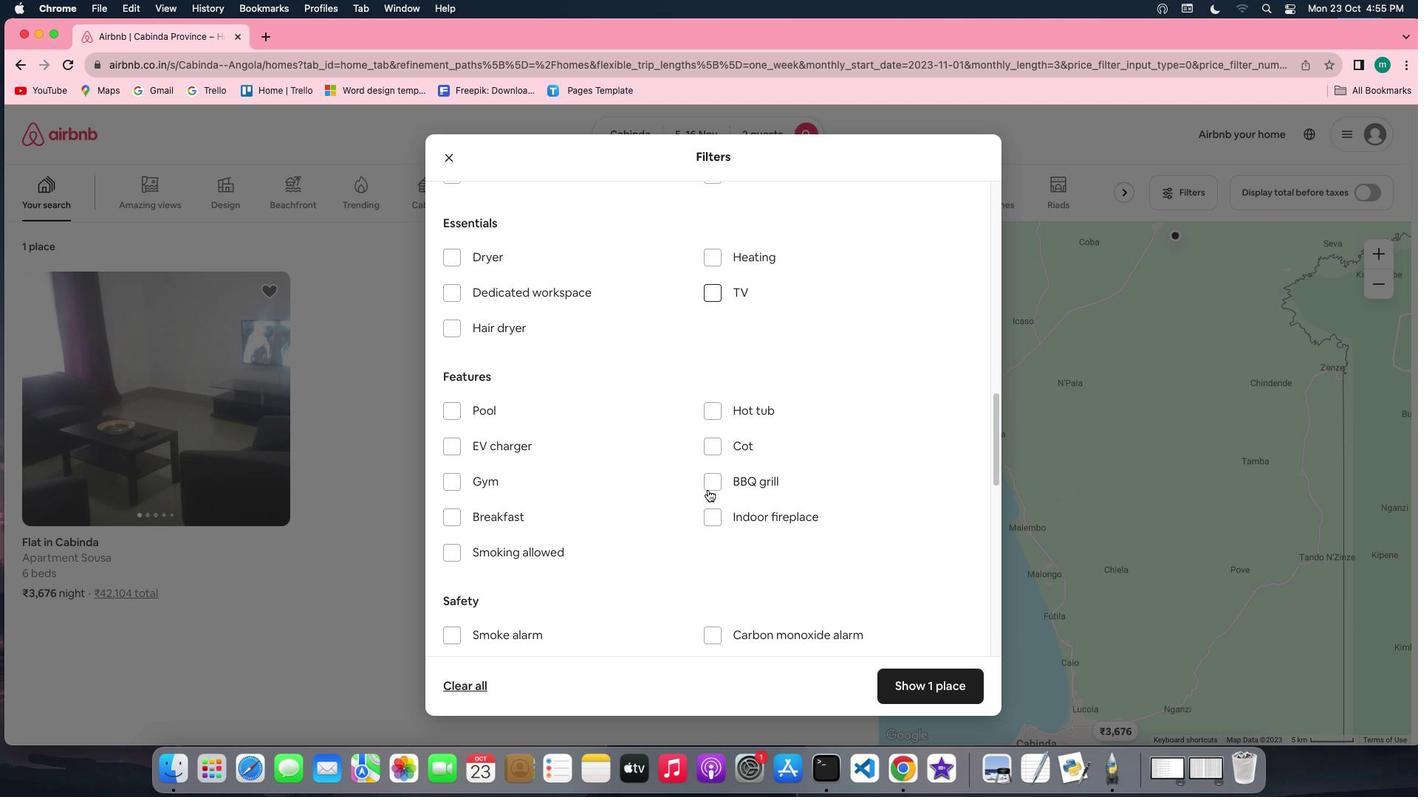 
Action: Mouse moved to (743, 427)
Screenshot: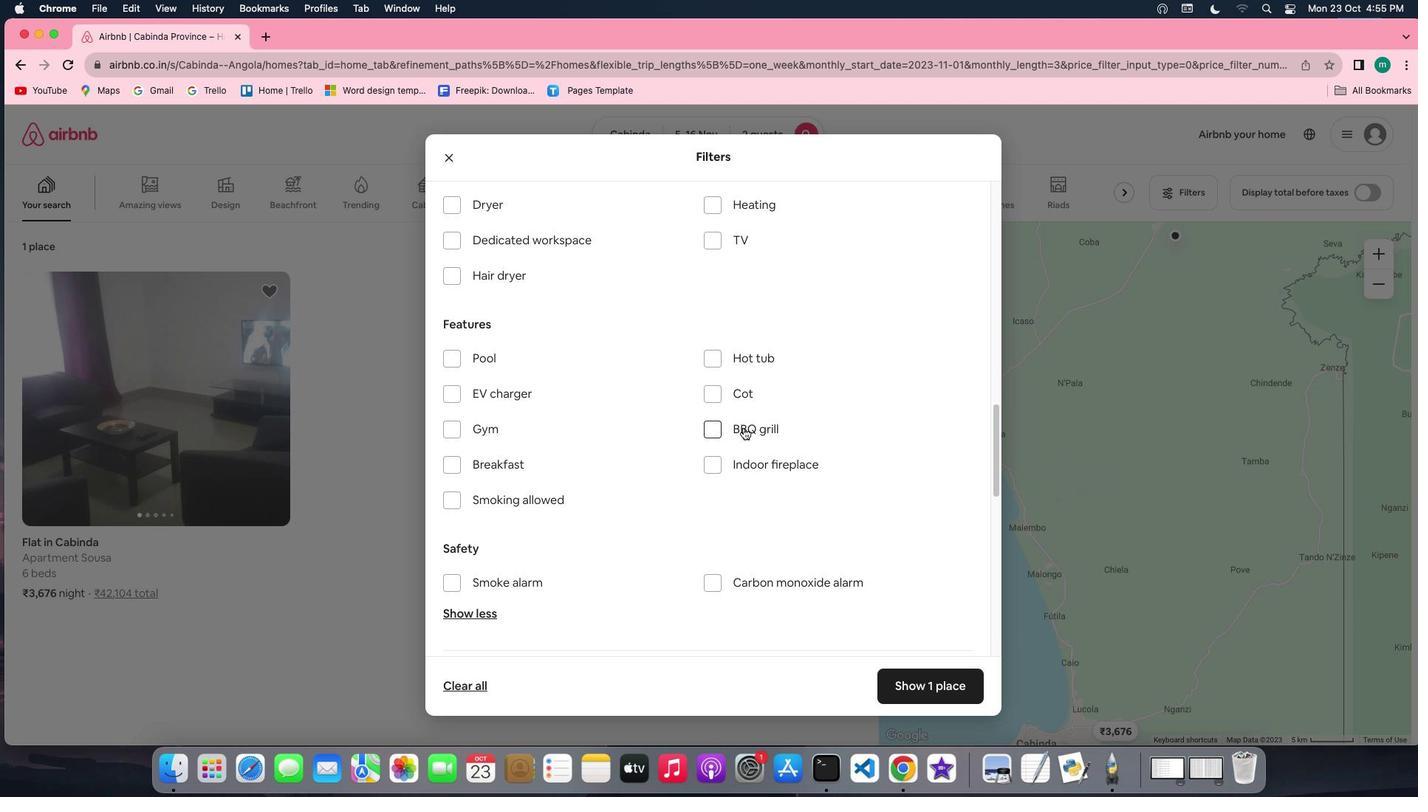 
Action: Mouse pressed left at (743, 427)
Screenshot: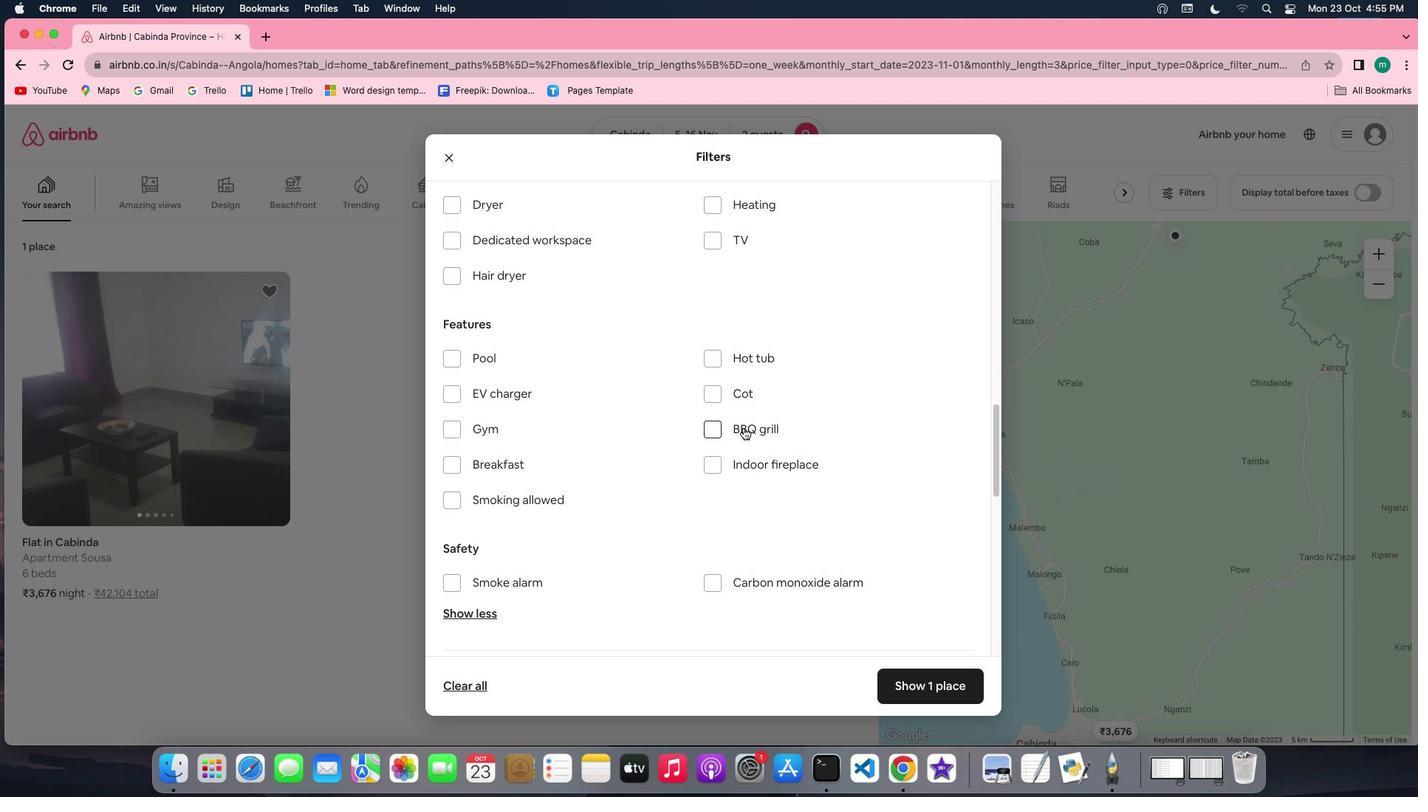 
Action: Mouse moved to (559, 503)
Screenshot: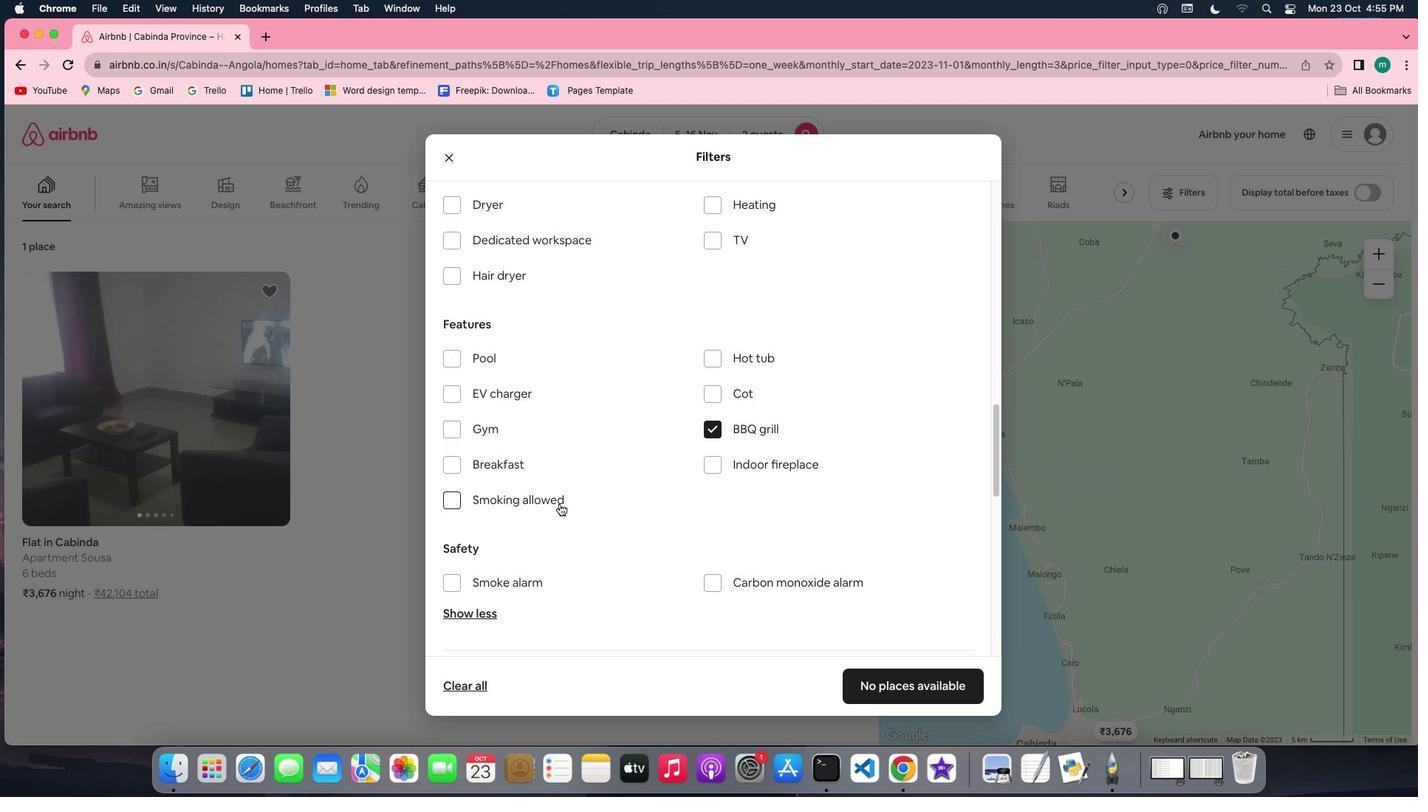 
Action: Mouse pressed left at (559, 503)
Screenshot: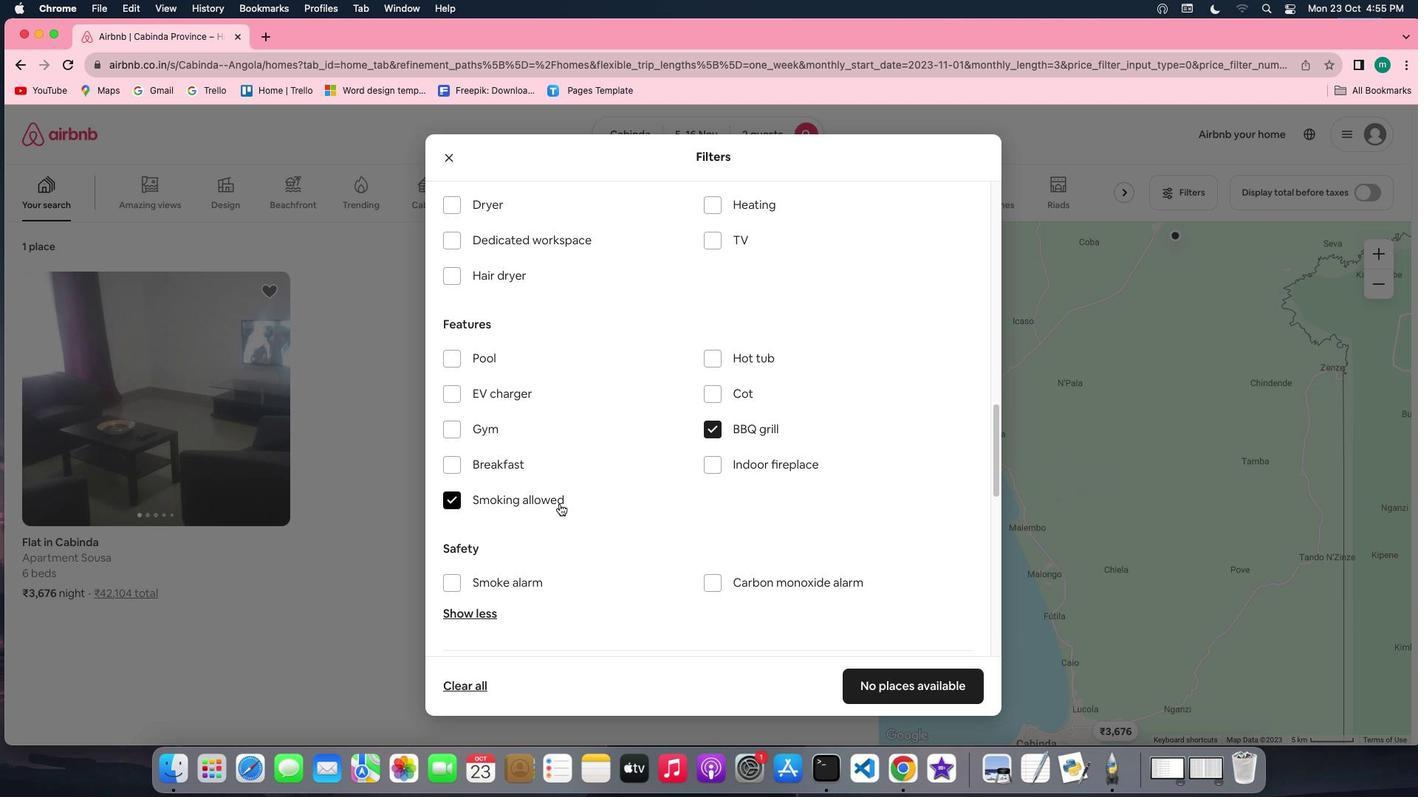 
Action: Mouse moved to (698, 535)
Screenshot: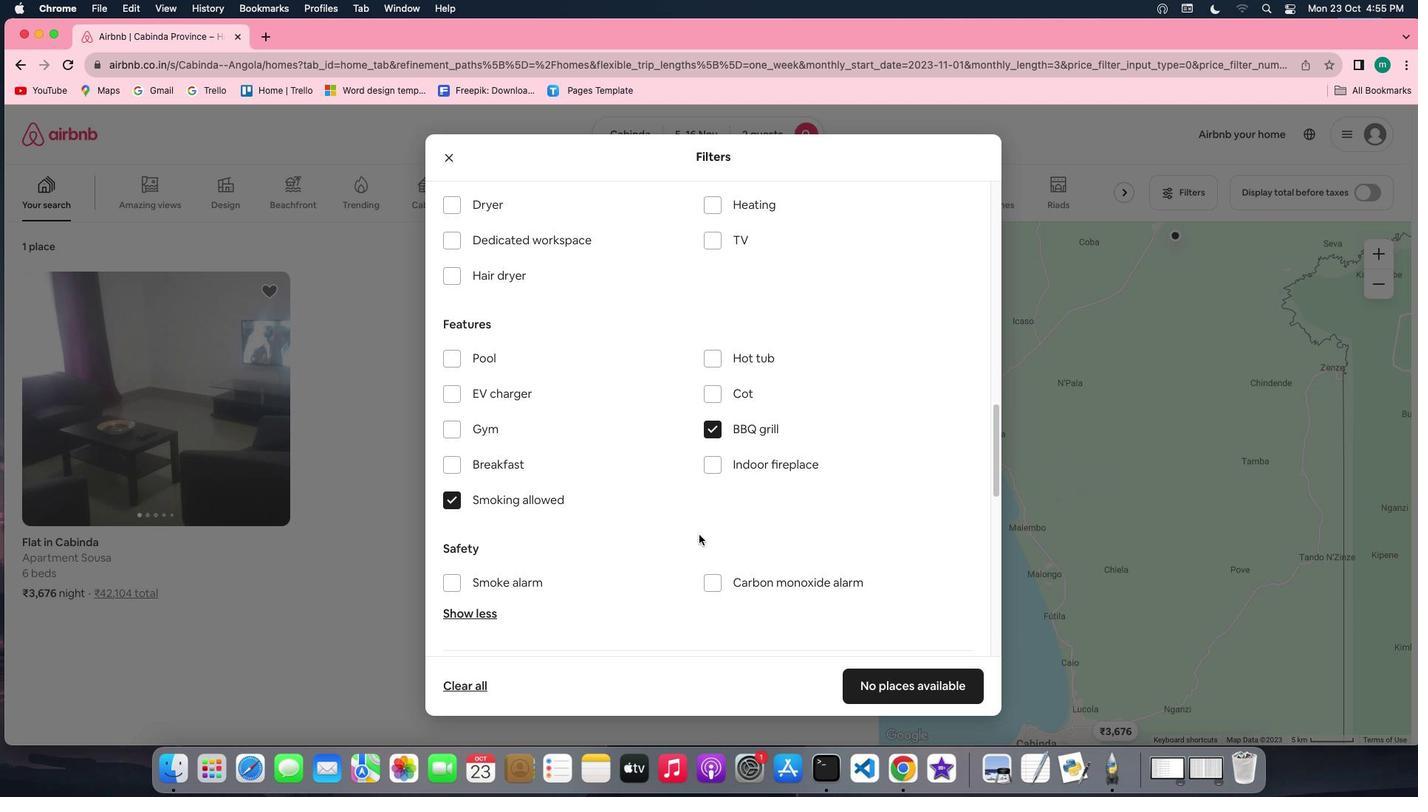 
Action: Mouse scrolled (698, 535) with delta (0, 0)
Screenshot: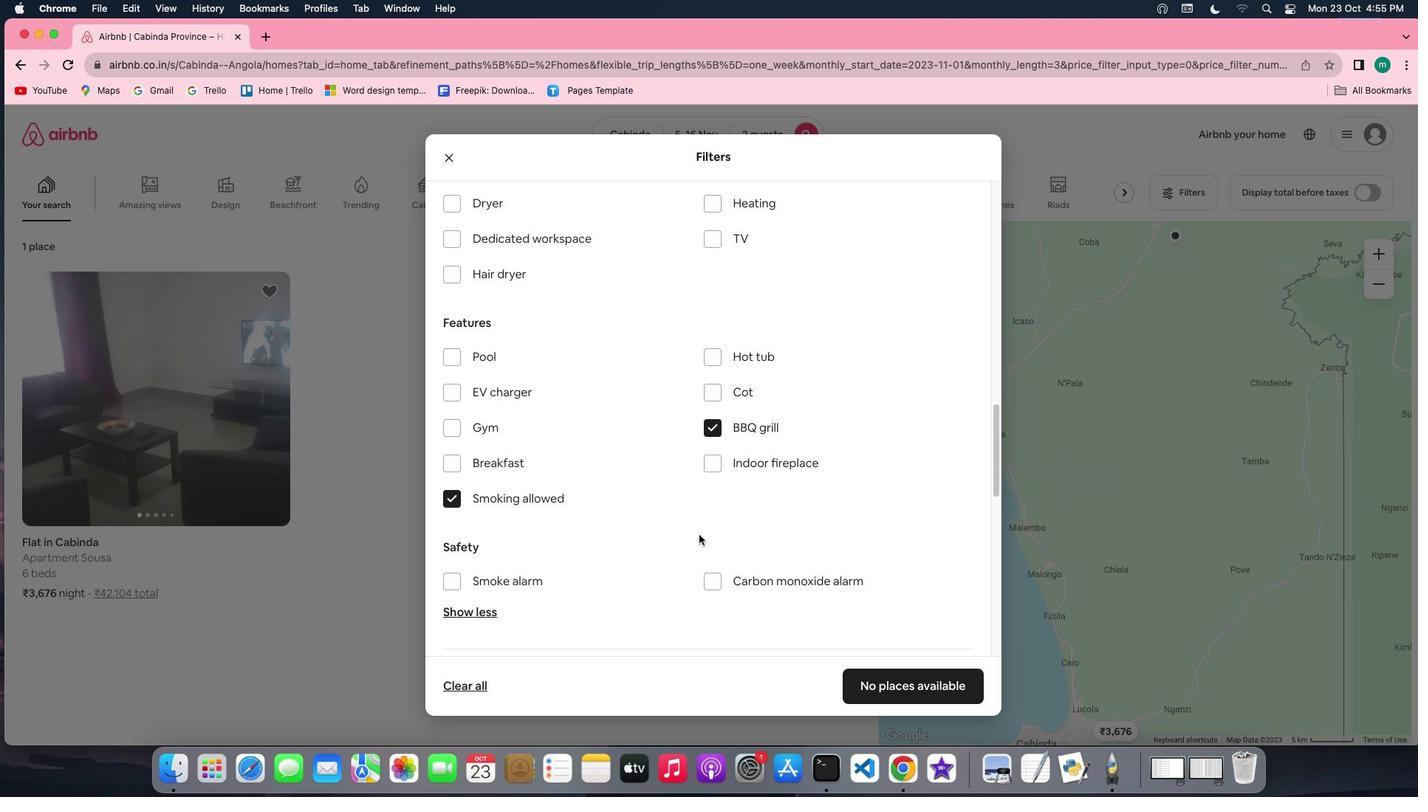 
Action: Mouse scrolled (698, 535) with delta (0, 0)
Screenshot: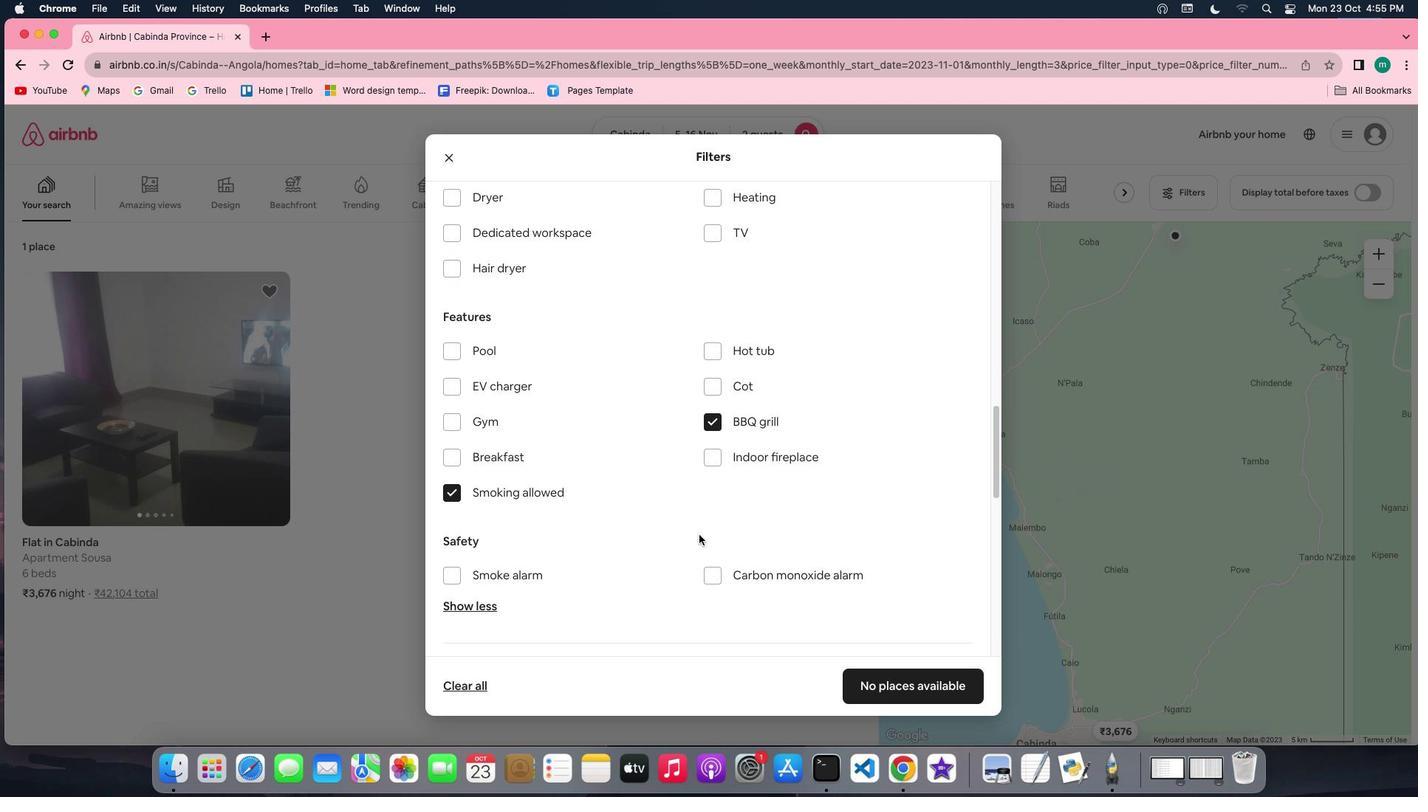 
Action: Mouse scrolled (698, 535) with delta (0, 0)
Screenshot: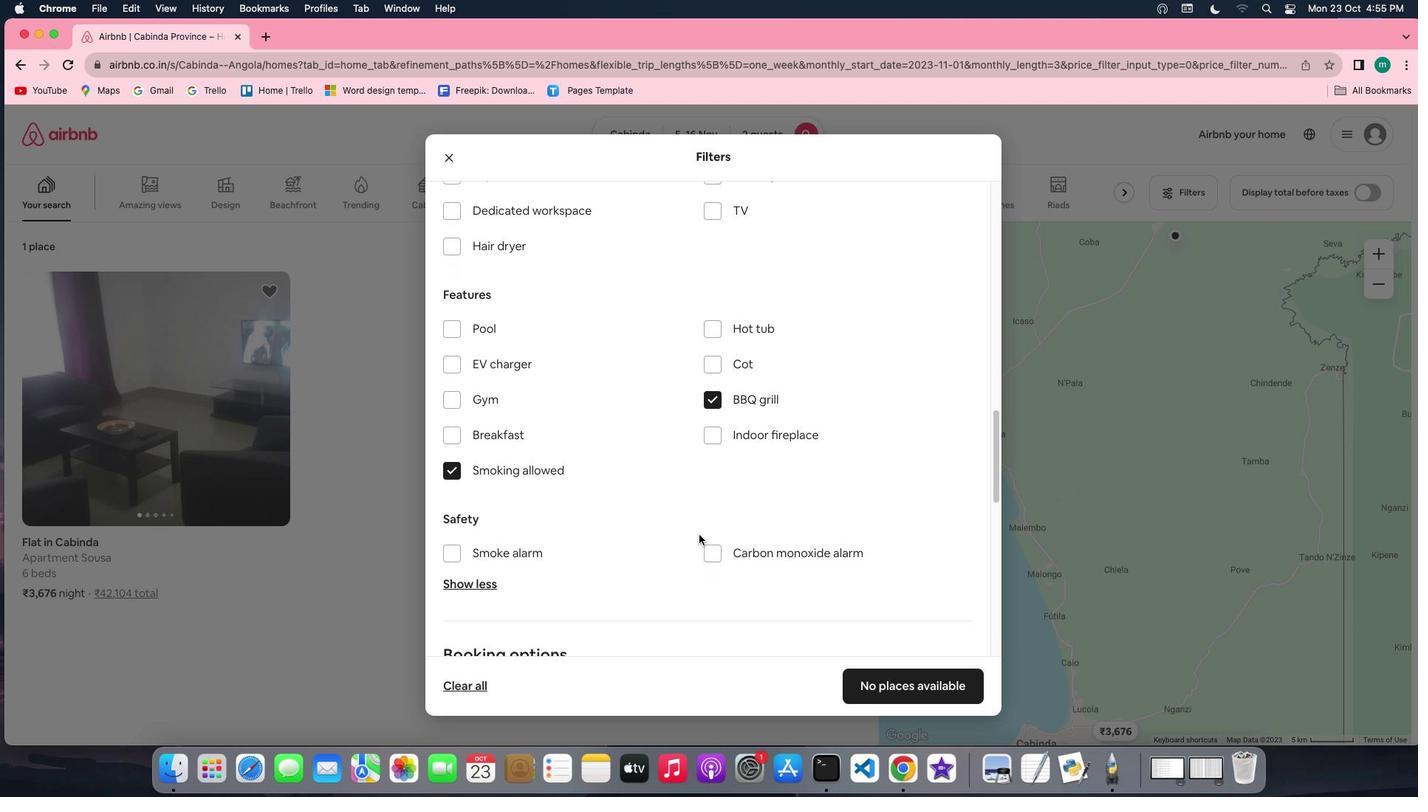 
Action: Mouse scrolled (698, 535) with delta (0, 0)
Screenshot: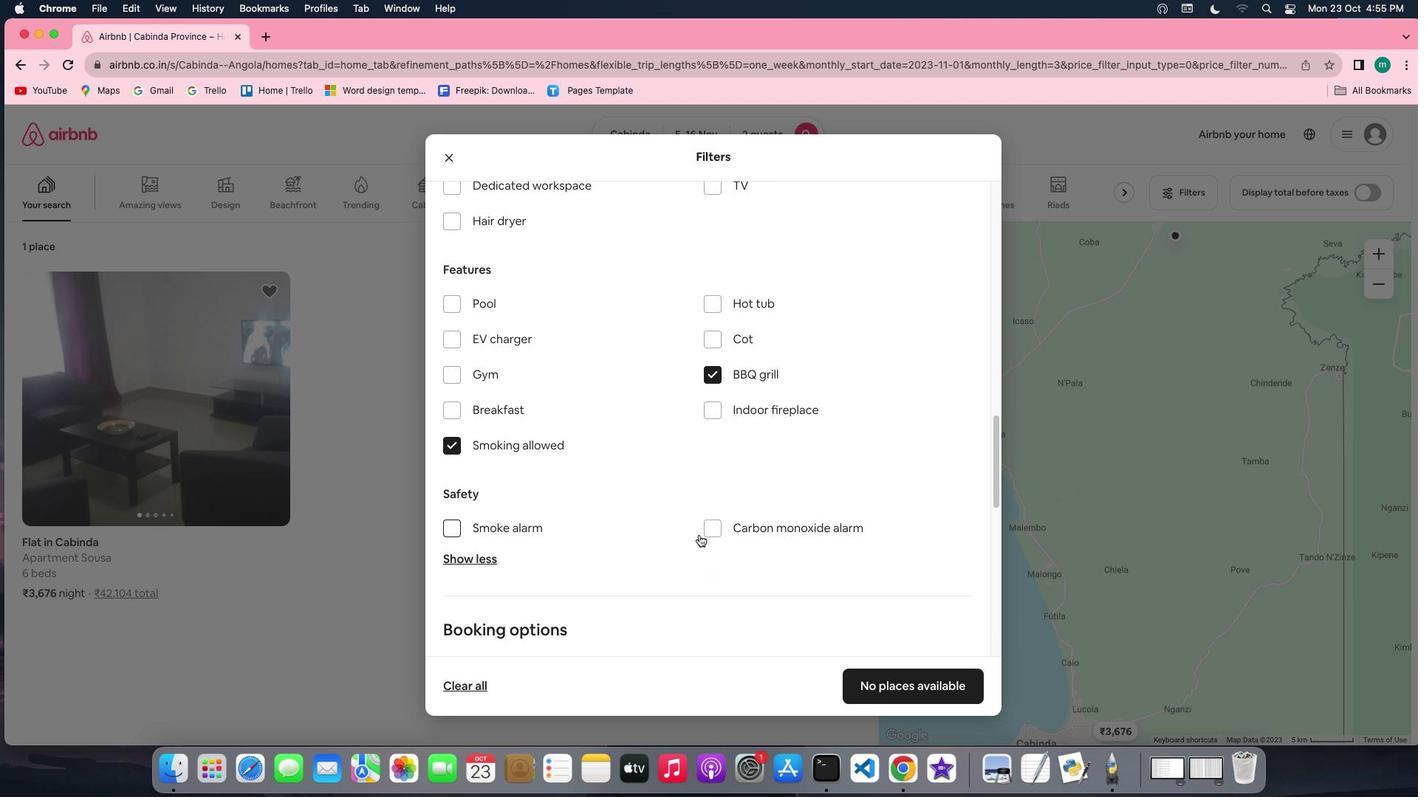 
Action: Mouse scrolled (698, 535) with delta (0, 0)
Screenshot: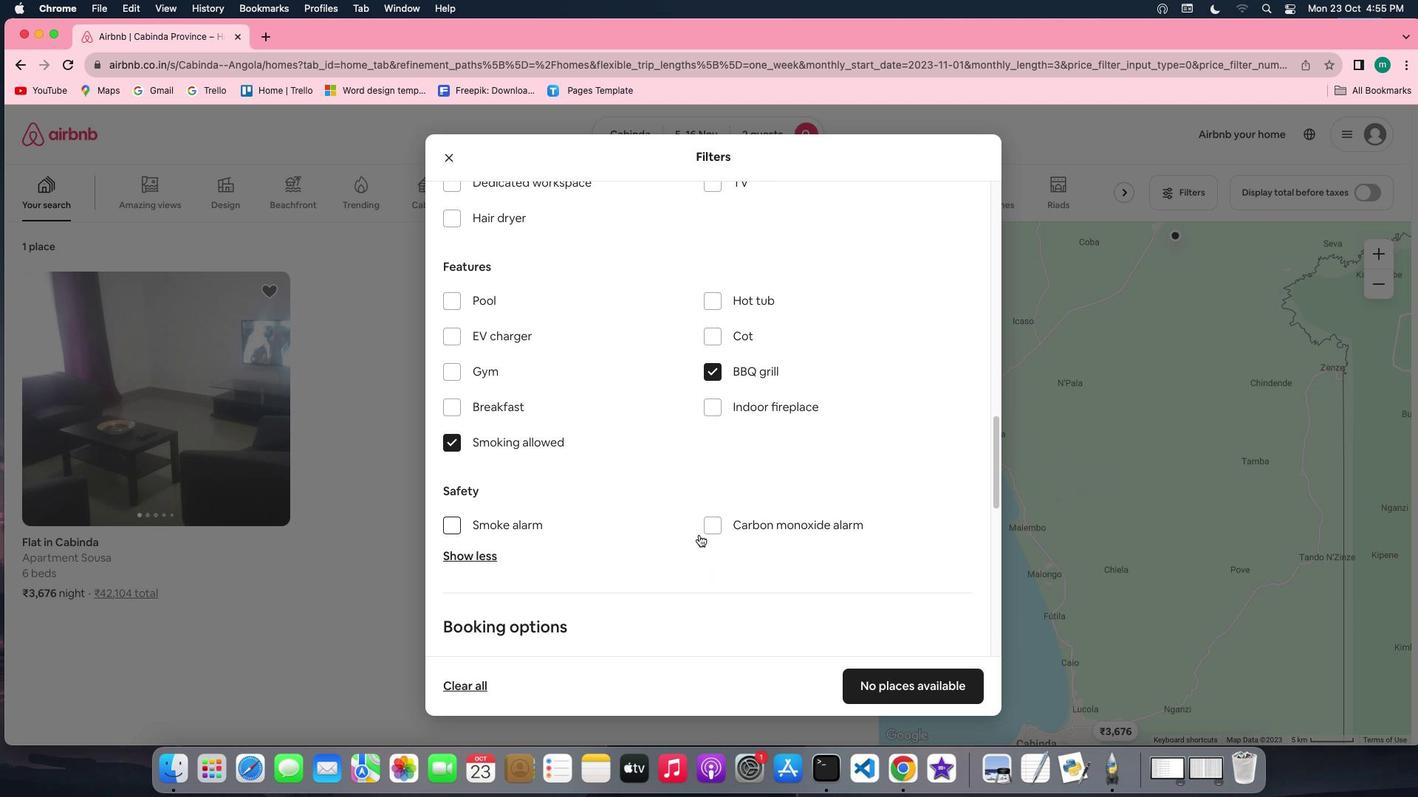 
Action: Mouse scrolled (698, 535) with delta (0, 0)
Screenshot: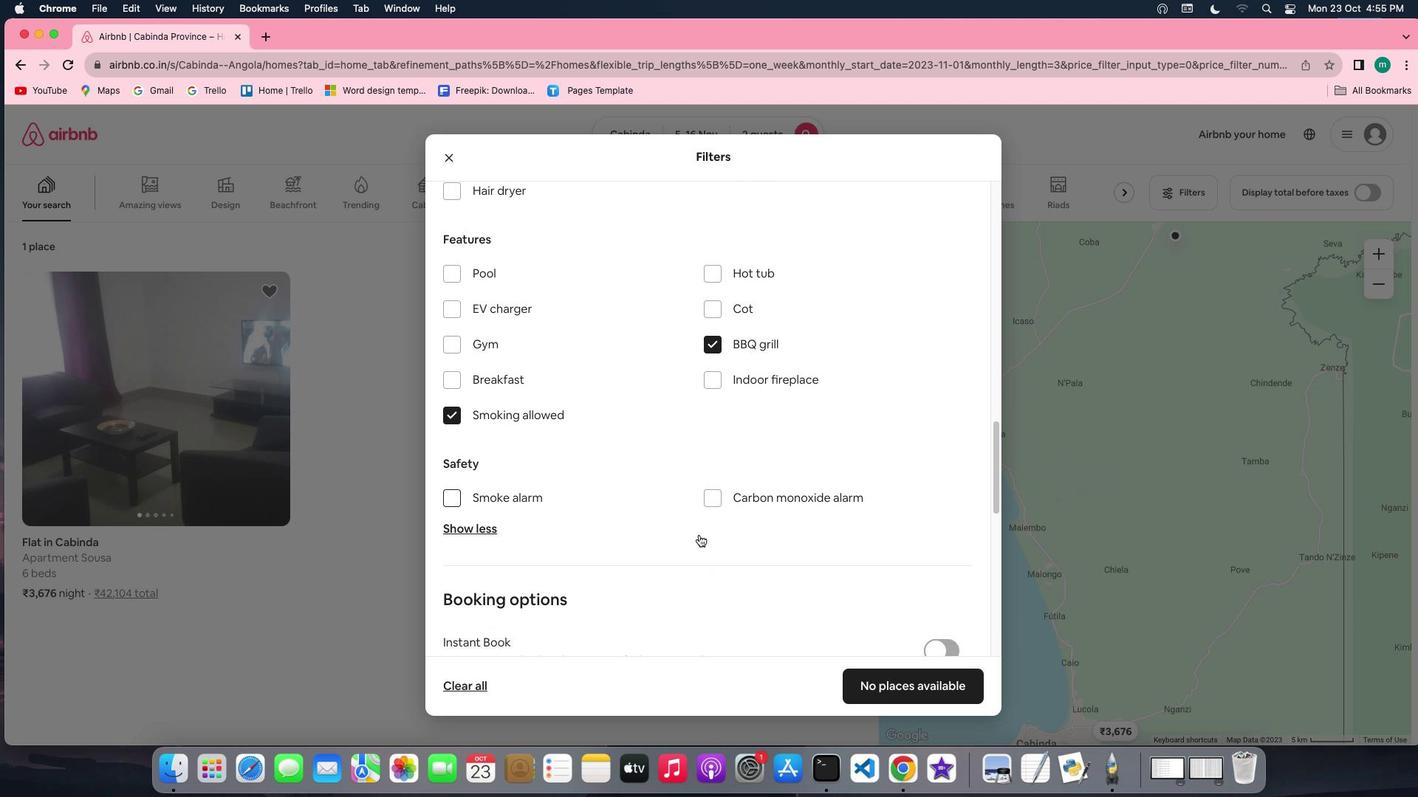 
Action: Mouse scrolled (698, 535) with delta (0, 0)
Screenshot: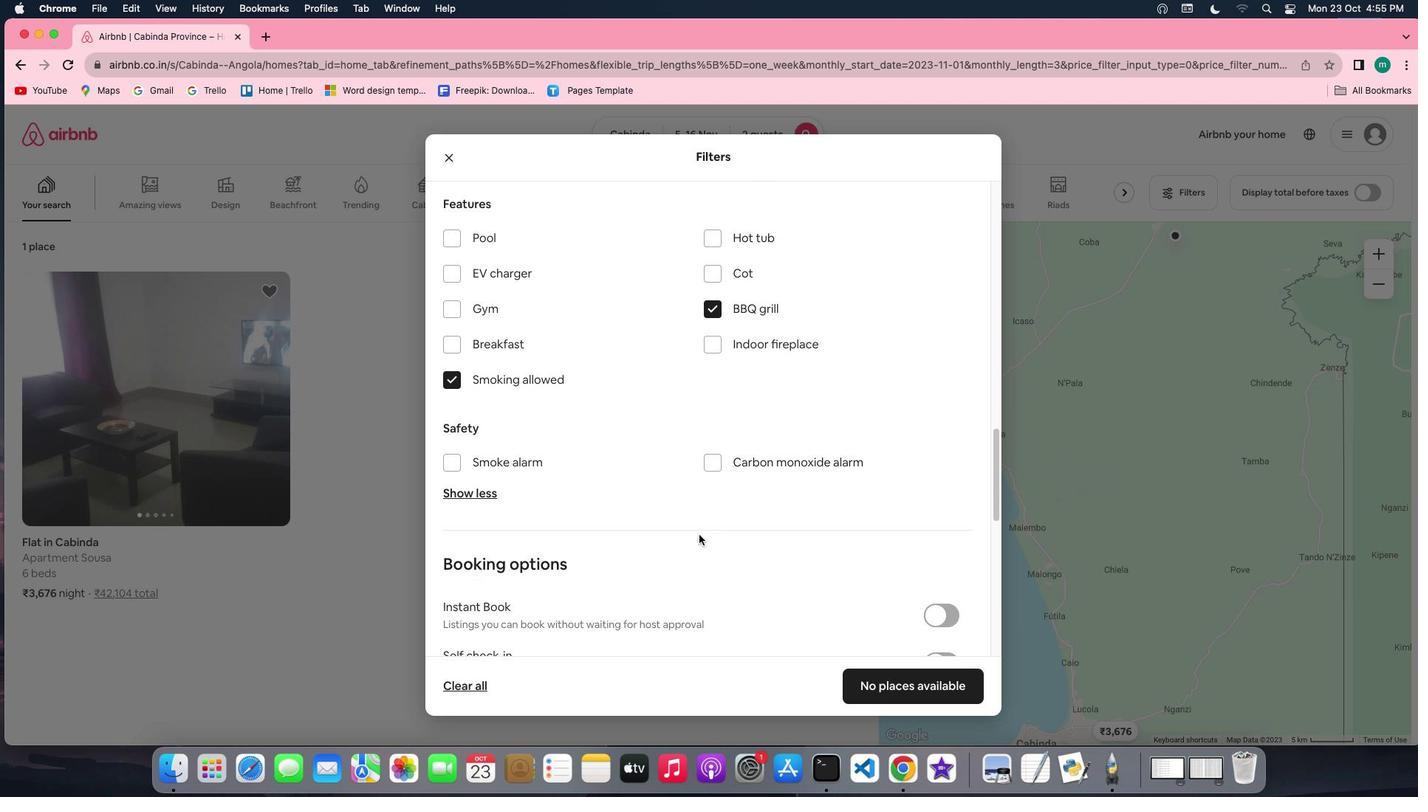 
Action: Mouse scrolled (698, 535) with delta (0, 0)
Screenshot: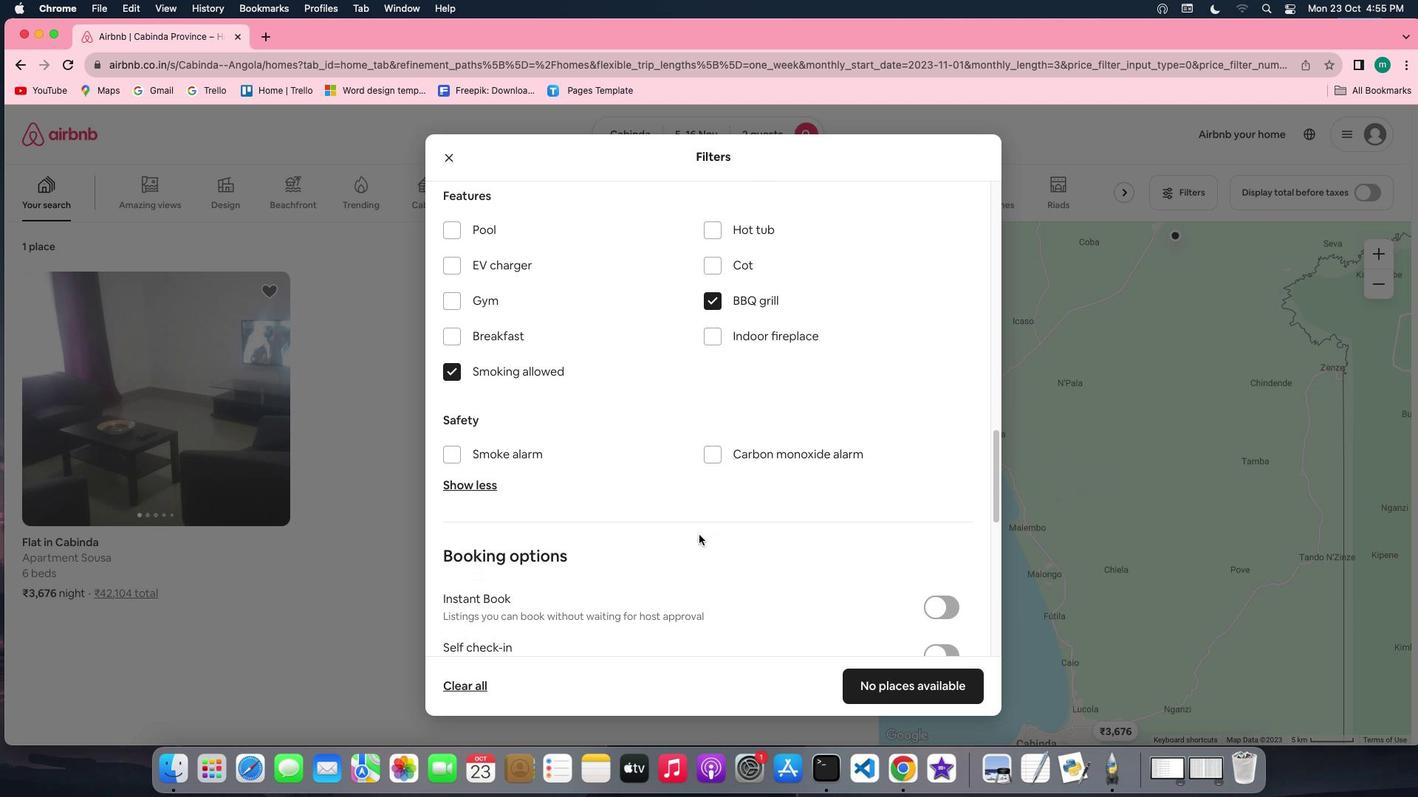 
Action: Mouse scrolled (698, 535) with delta (0, -1)
Screenshot: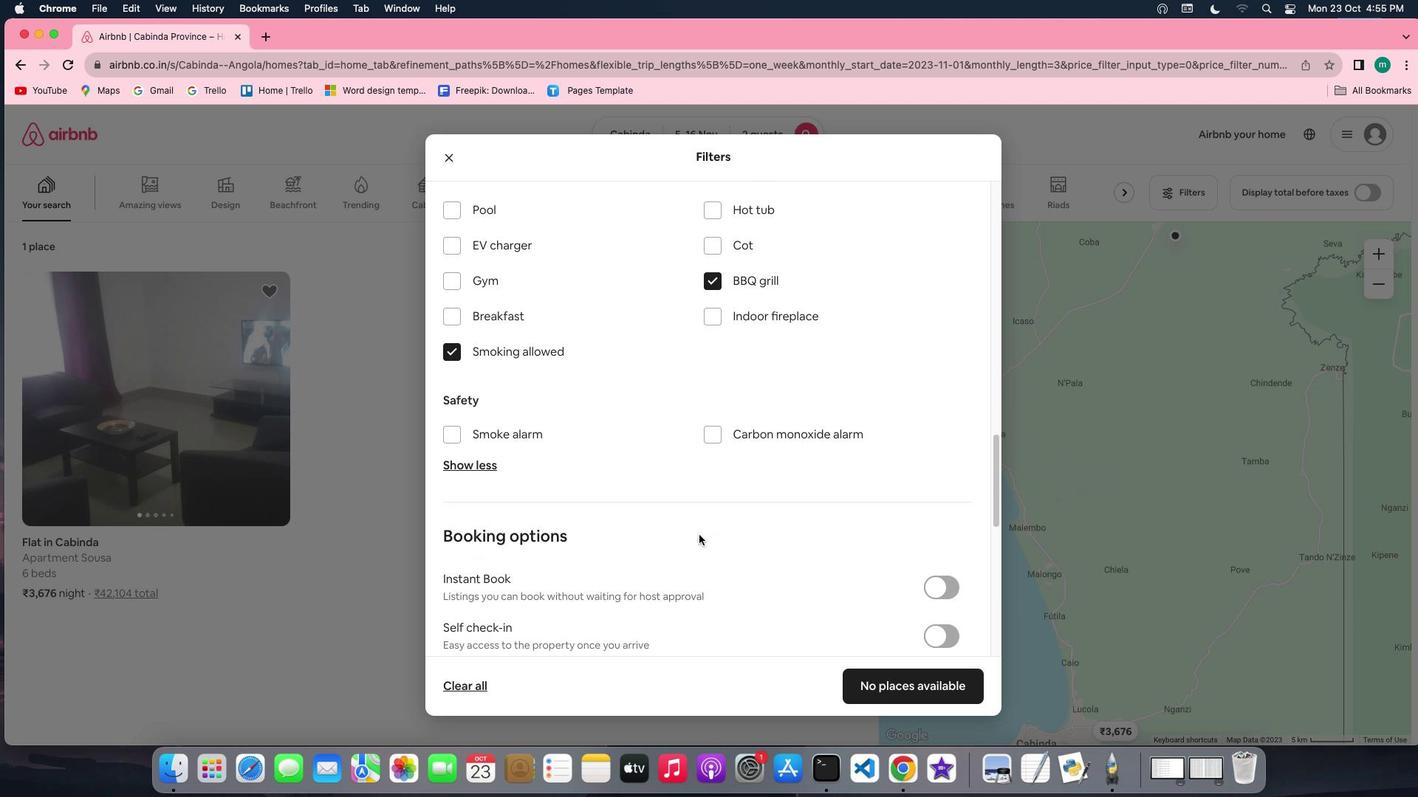 
Action: Mouse scrolled (698, 535) with delta (0, -1)
Screenshot: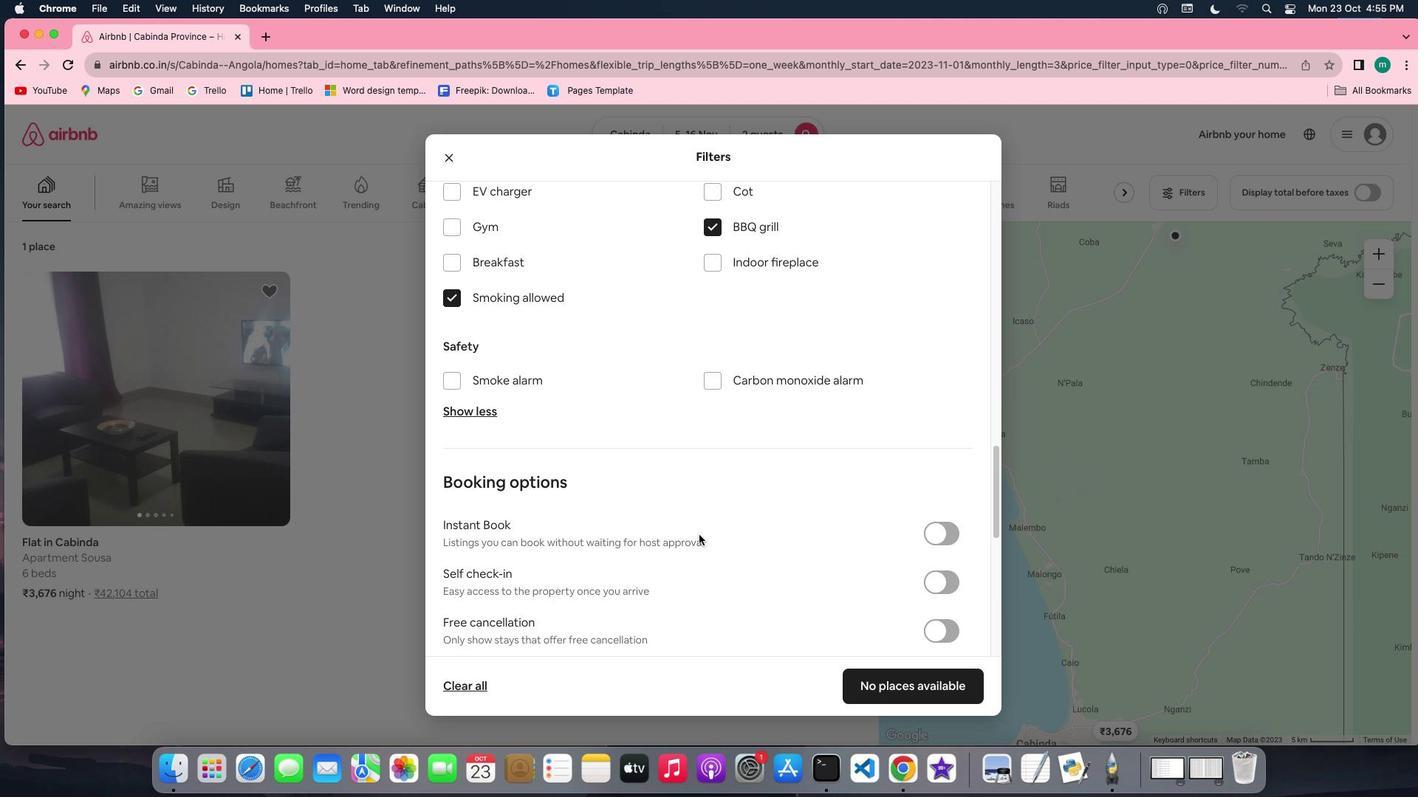 
Action: Mouse moved to (811, 613)
Screenshot: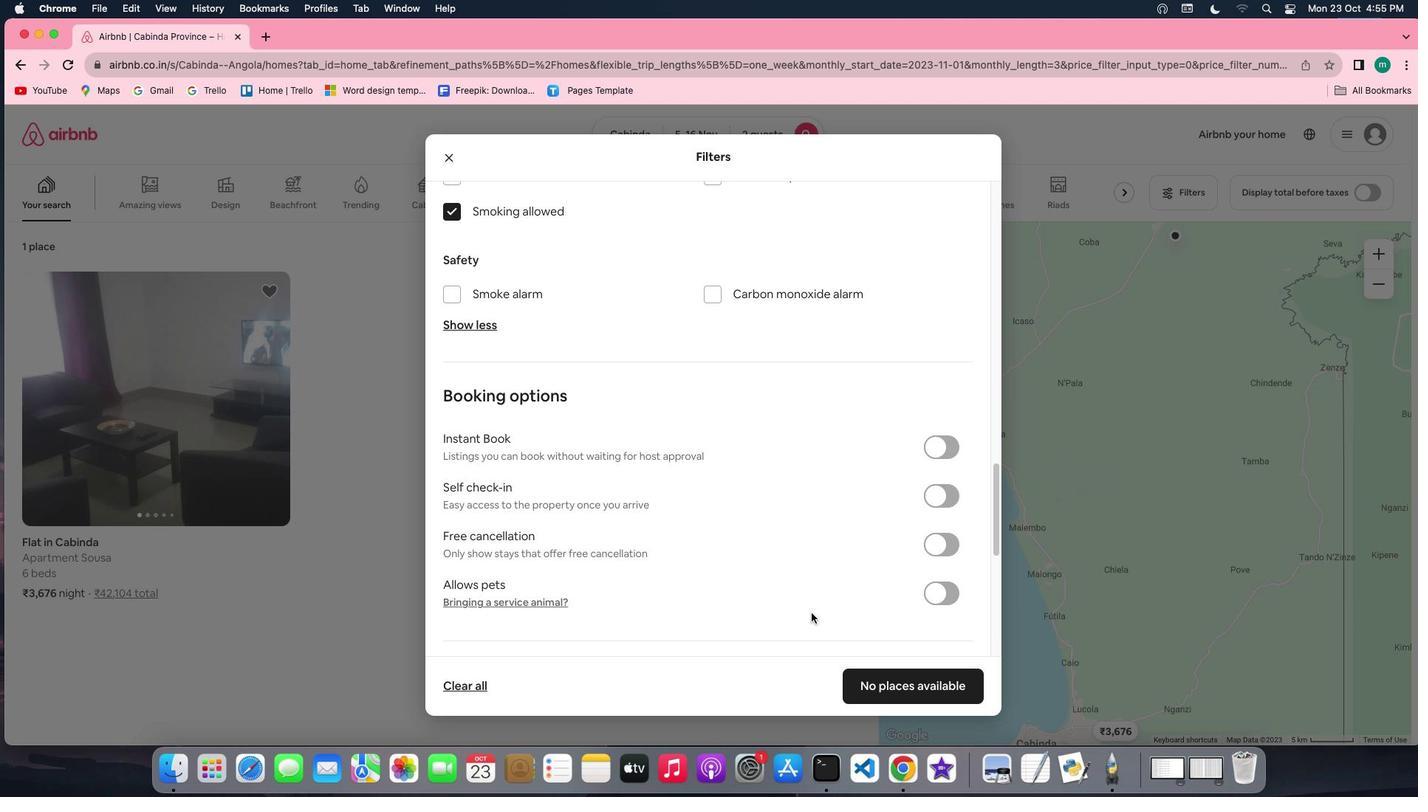 
Action: Mouse scrolled (811, 613) with delta (0, 0)
Screenshot: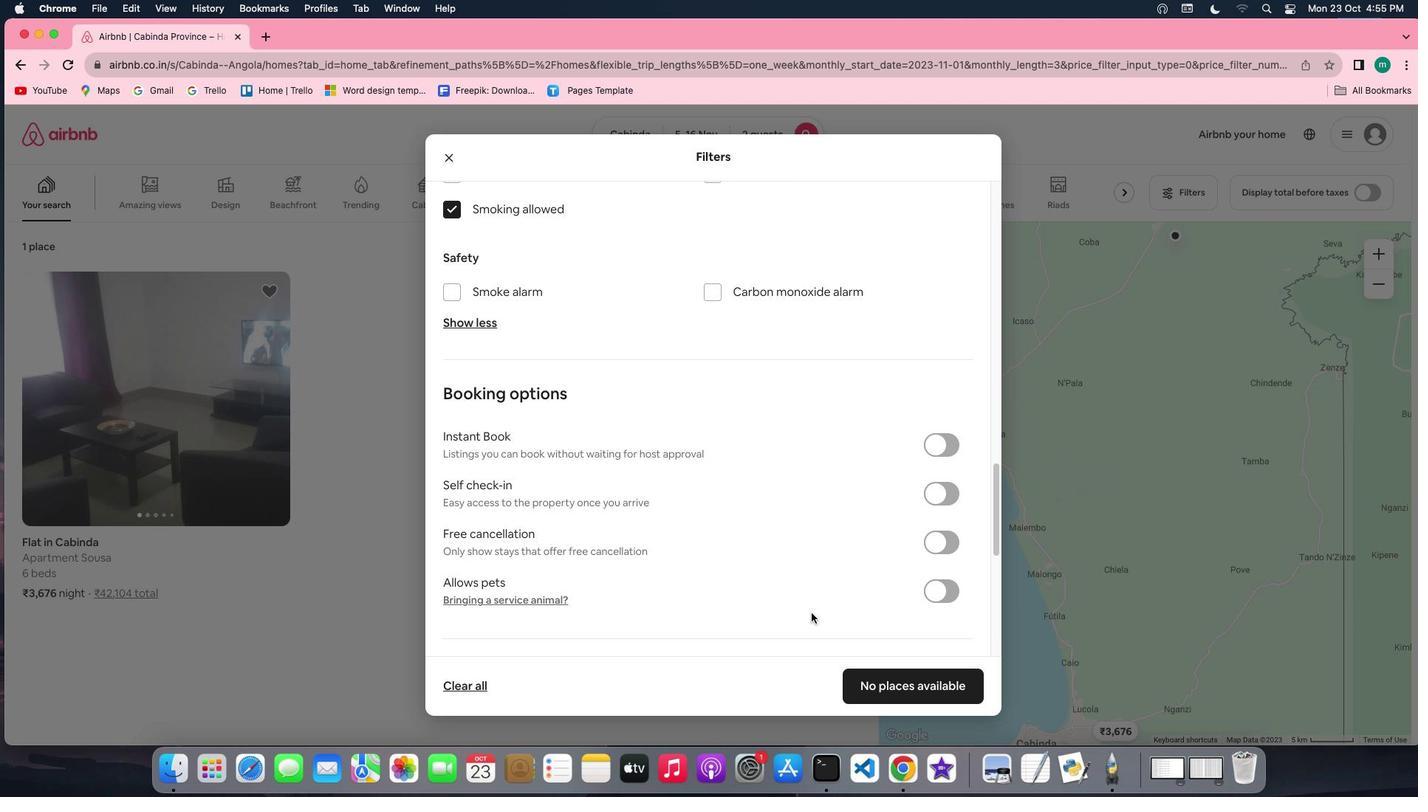 
Action: Mouse scrolled (811, 613) with delta (0, 0)
Screenshot: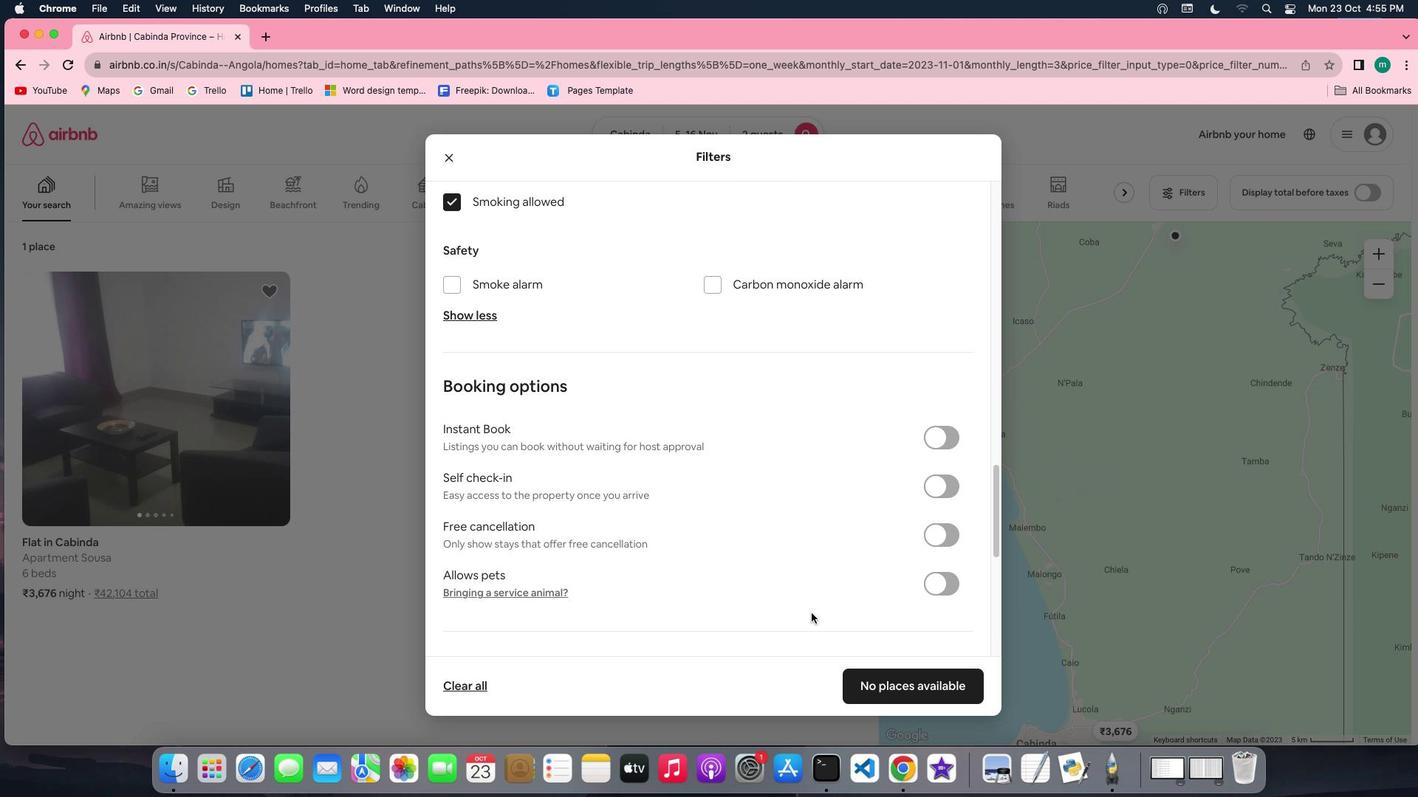 
Action: Mouse scrolled (811, 613) with delta (0, -1)
Screenshot: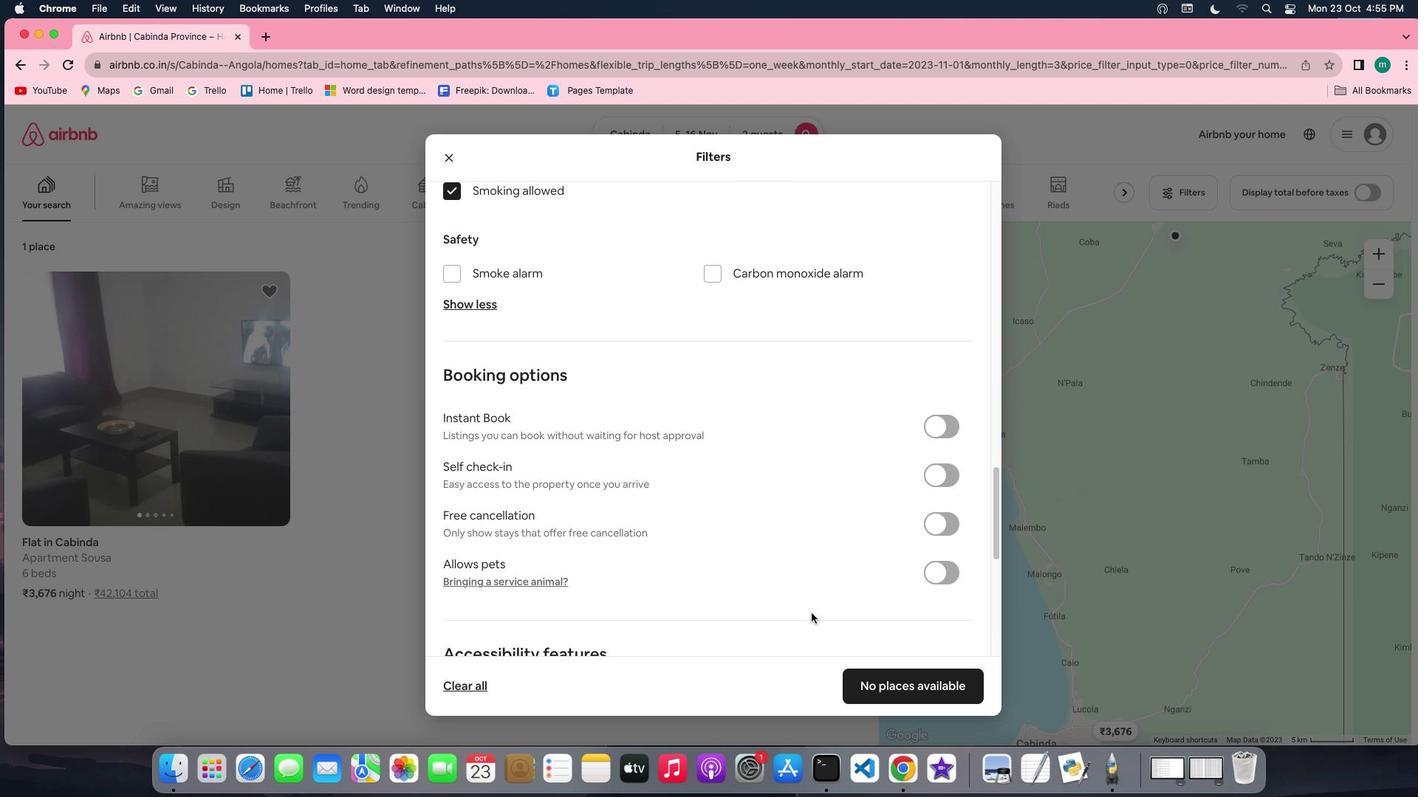 
Action: Mouse scrolled (811, 613) with delta (0, -2)
Screenshot: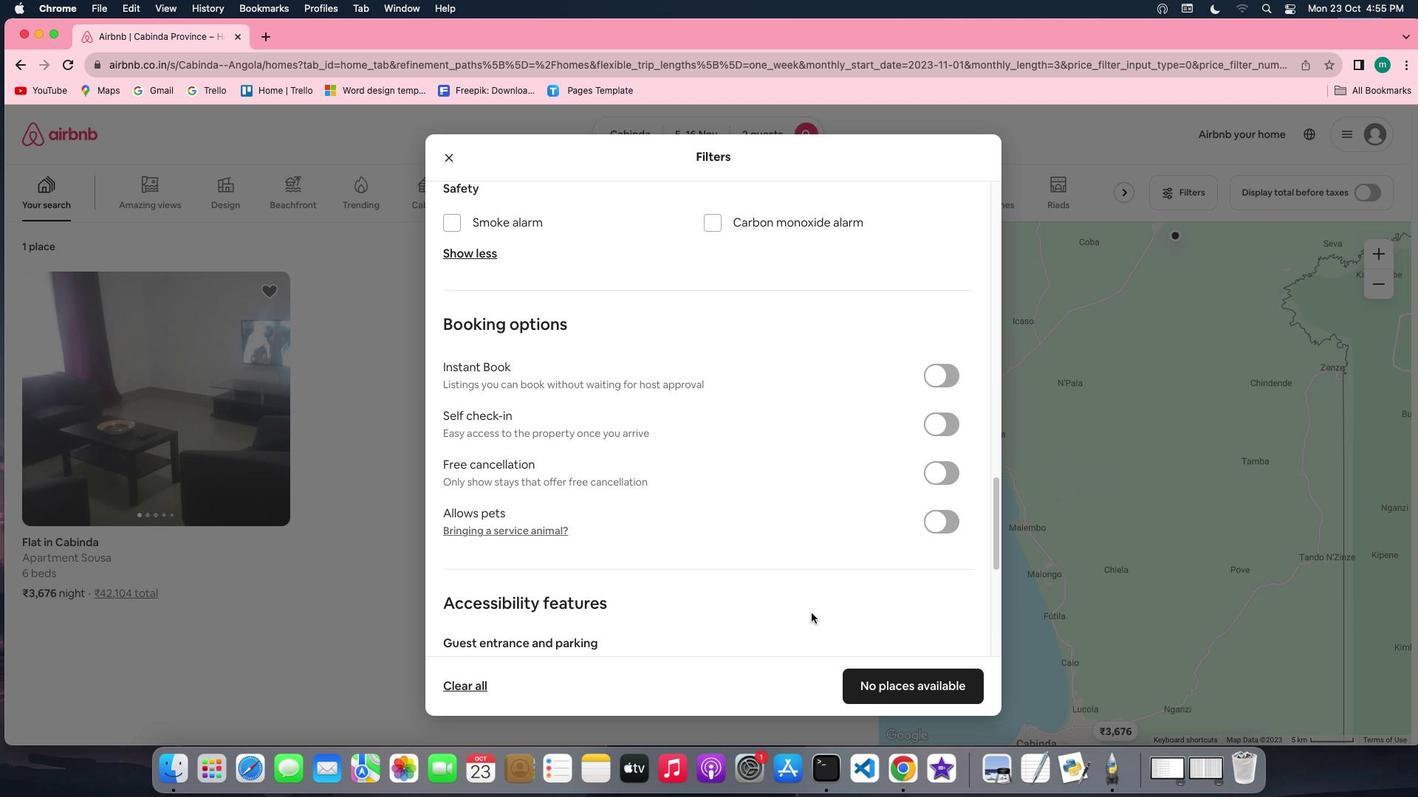 
Action: Mouse scrolled (811, 613) with delta (0, -3)
Screenshot: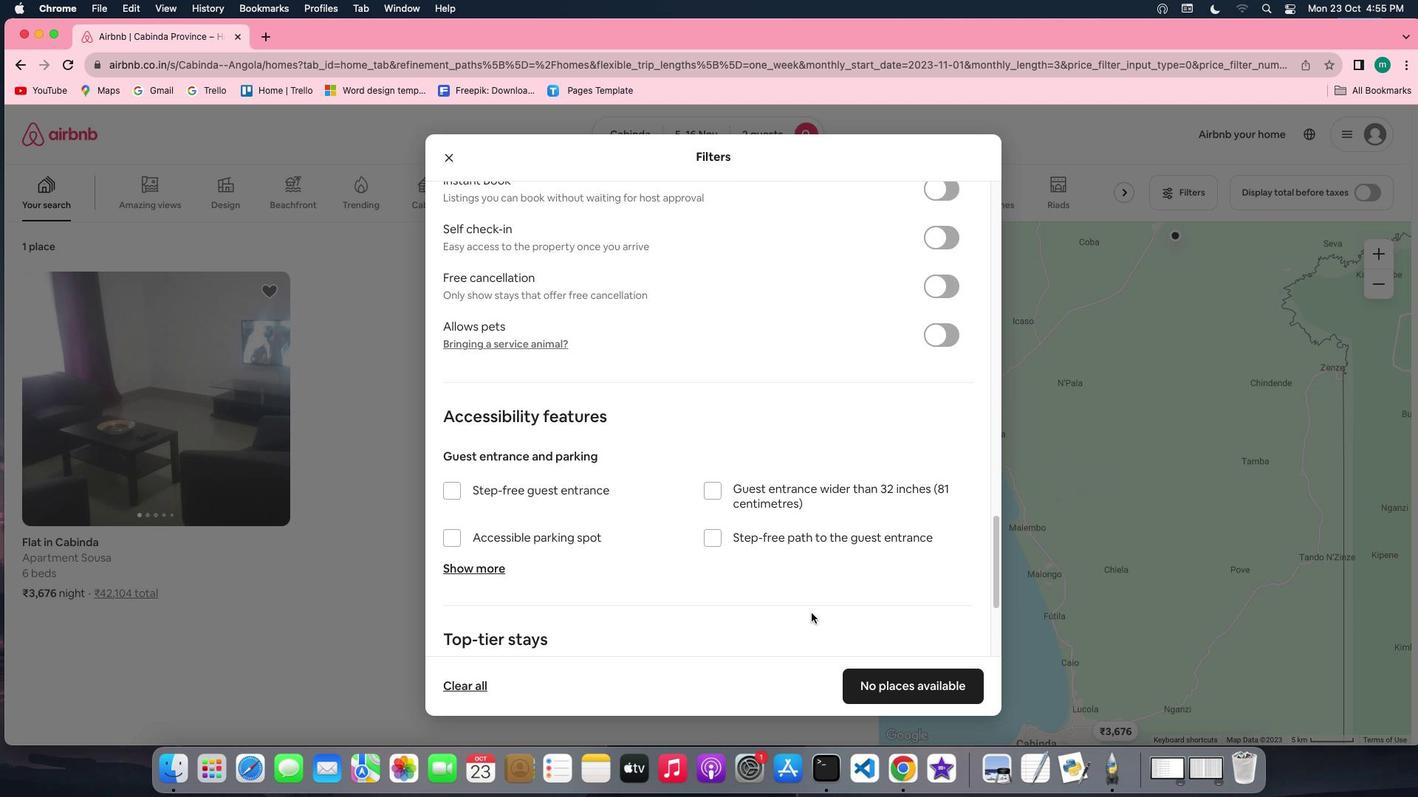 
Action: Mouse moved to (858, 647)
Screenshot: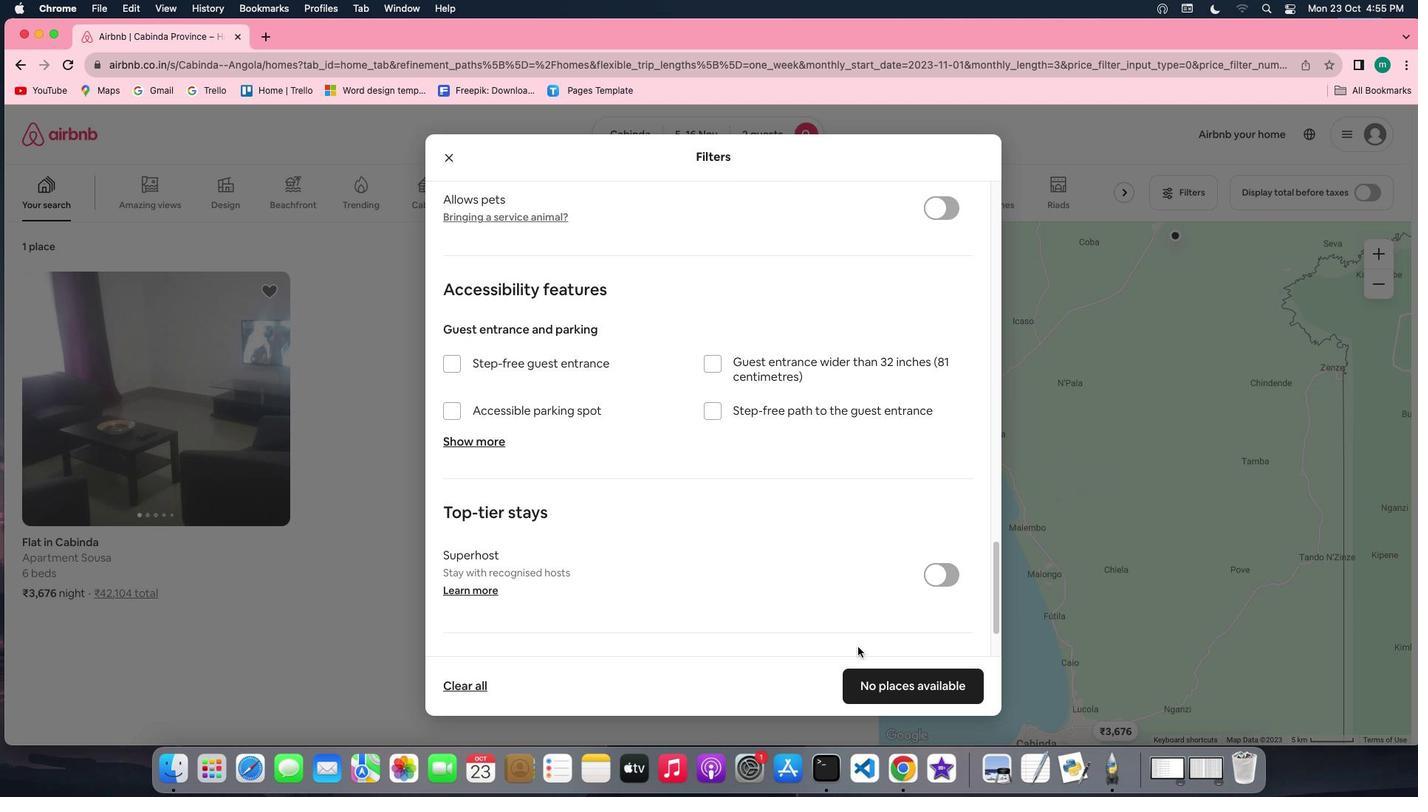
Action: Mouse scrolled (858, 647) with delta (0, 0)
Screenshot: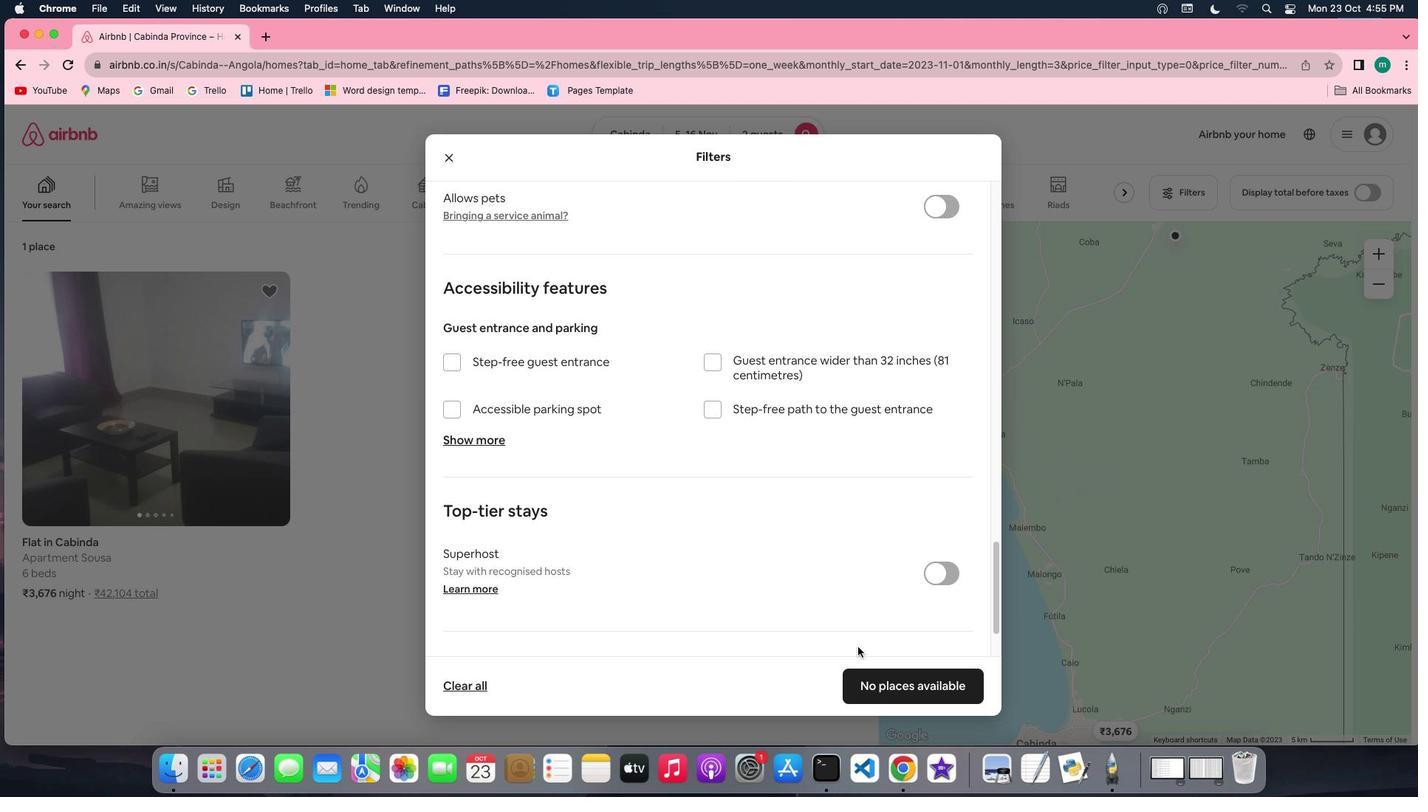 
Action: Mouse scrolled (858, 647) with delta (0, 0)
Screenshot: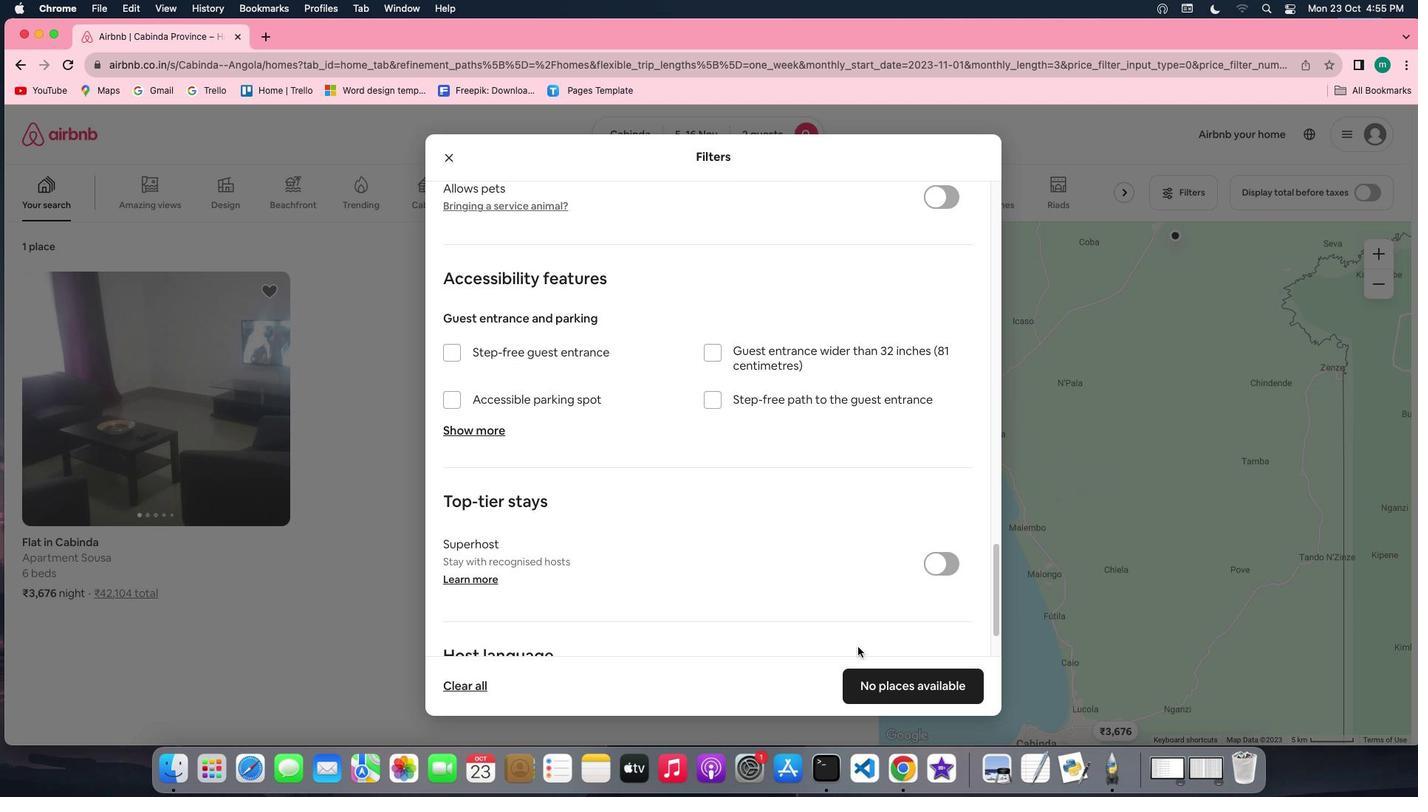 
Action: Mouse scrolled (858, 647) with delta (0, -2)
Screenshot: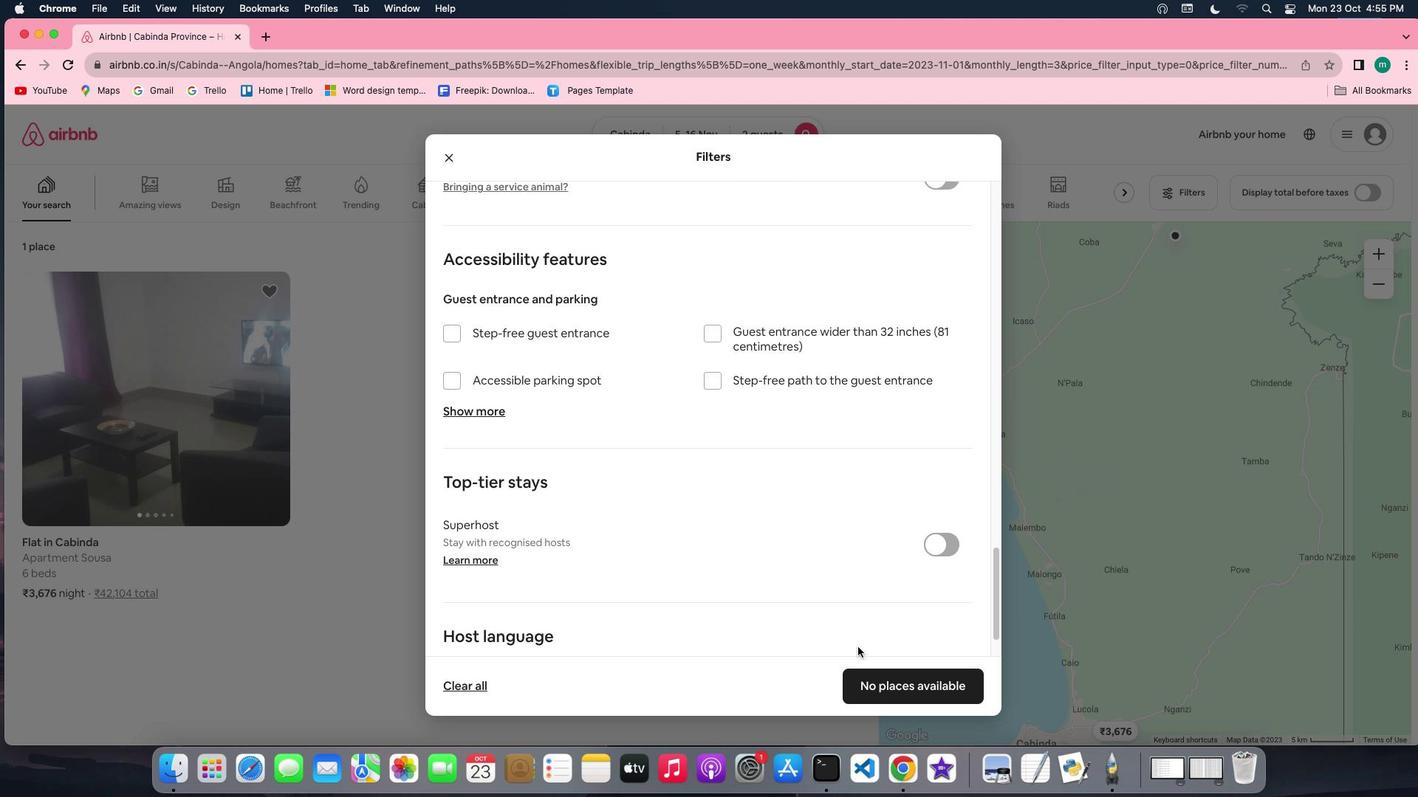 
Action: Mouse scrolled (858, 647) with delta (0, -3)
Screenshot: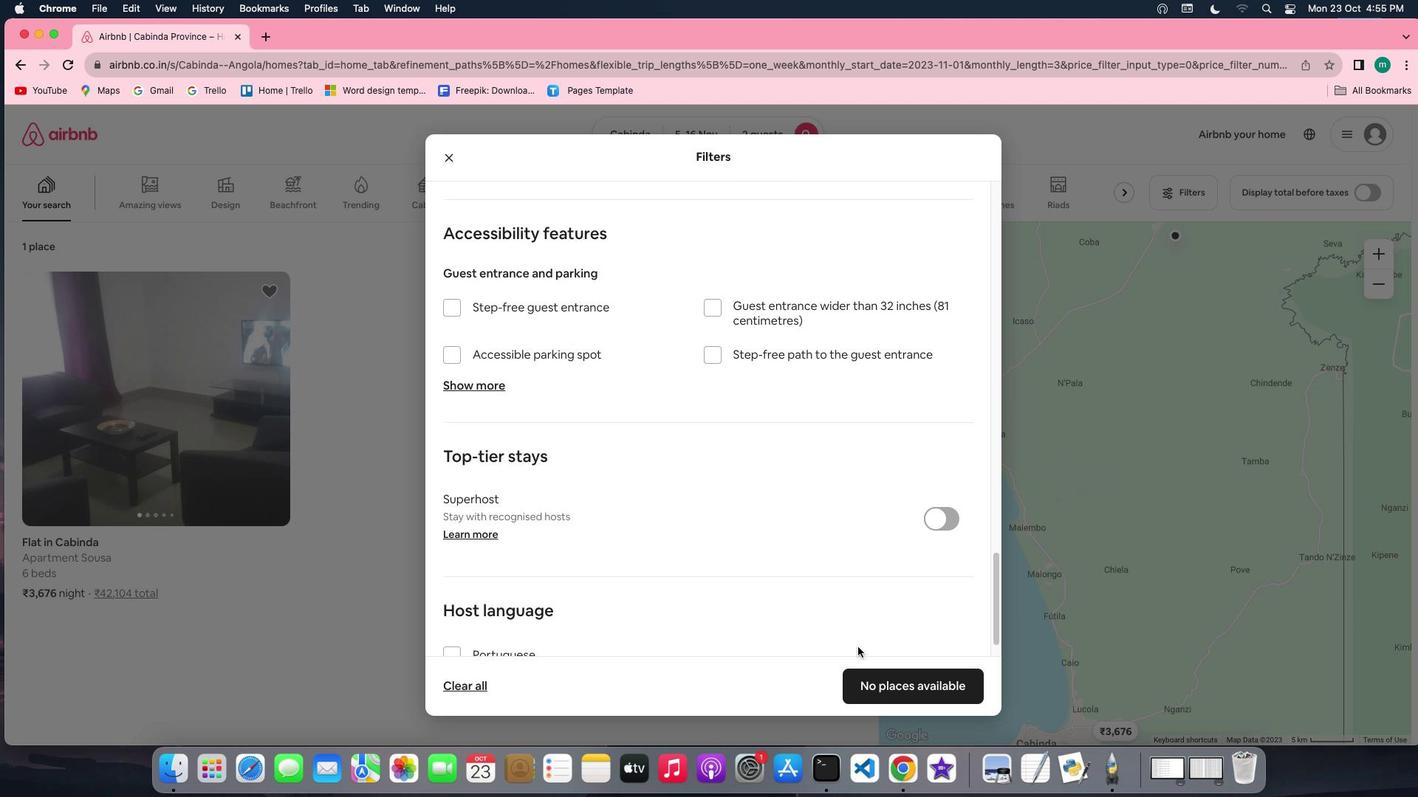 
Action: Mouse scrolled (858, 647) with delta (0, -3)
Screenshot: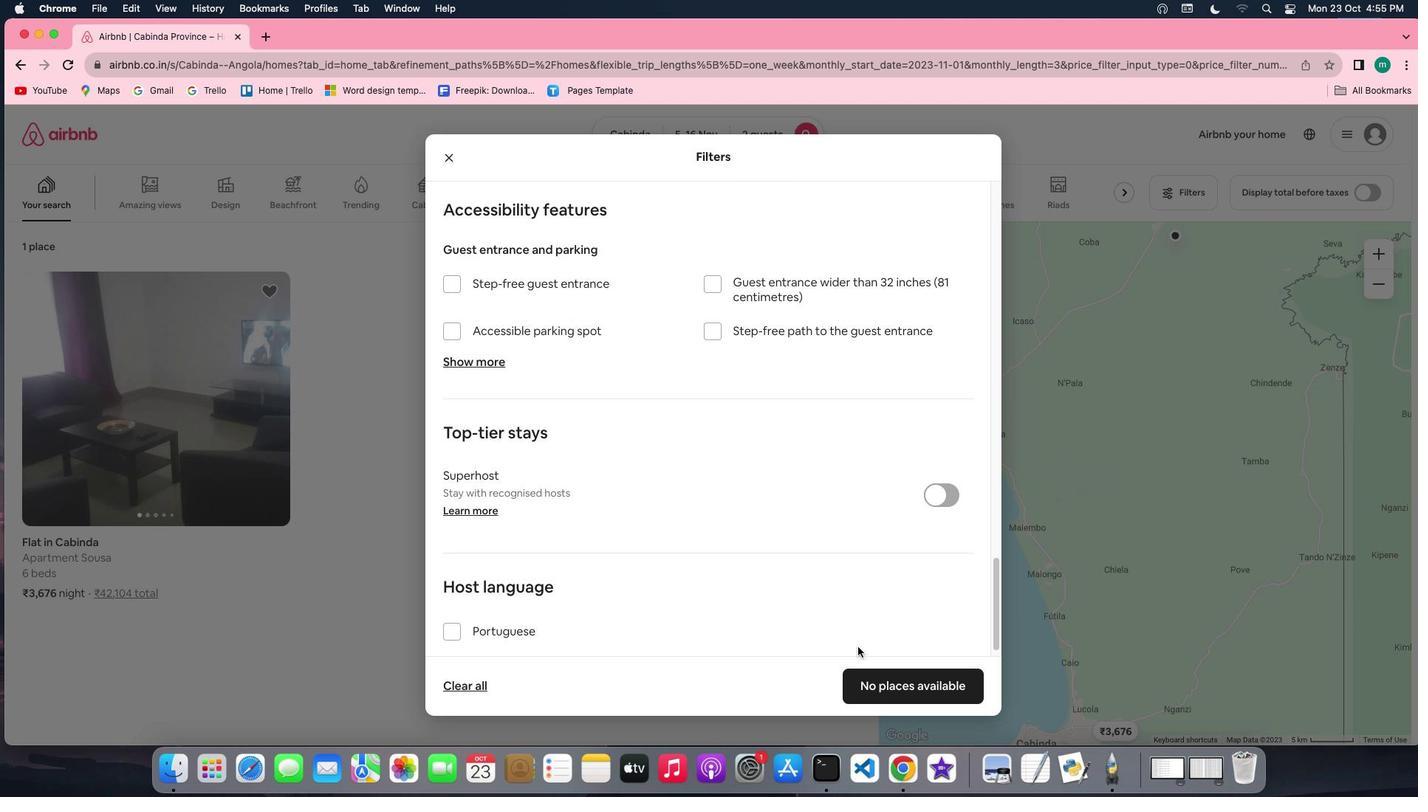 
Action: Mouse moved to (926, 686)
Screenshot: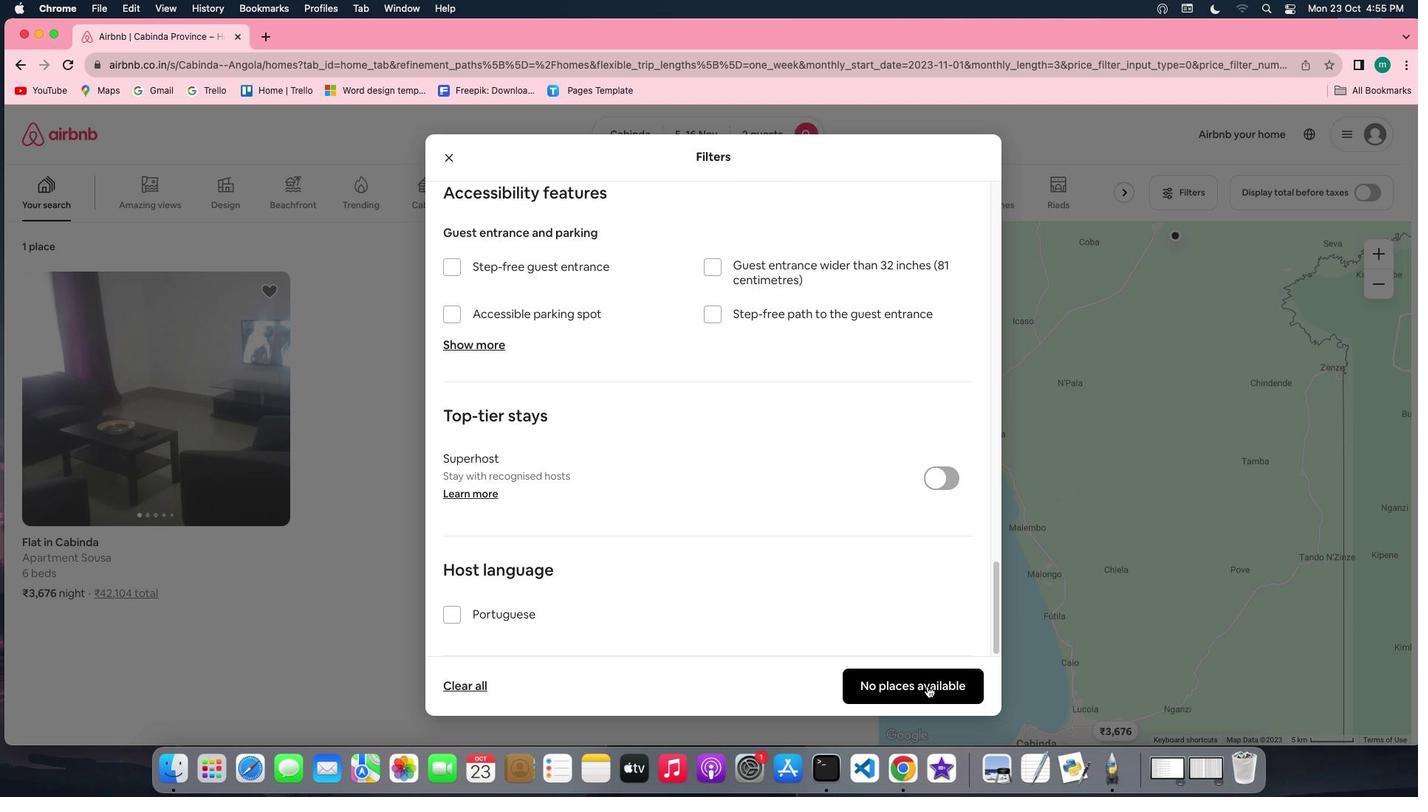 
Action: Mouse pressed left at (926, 686)
Screenshot: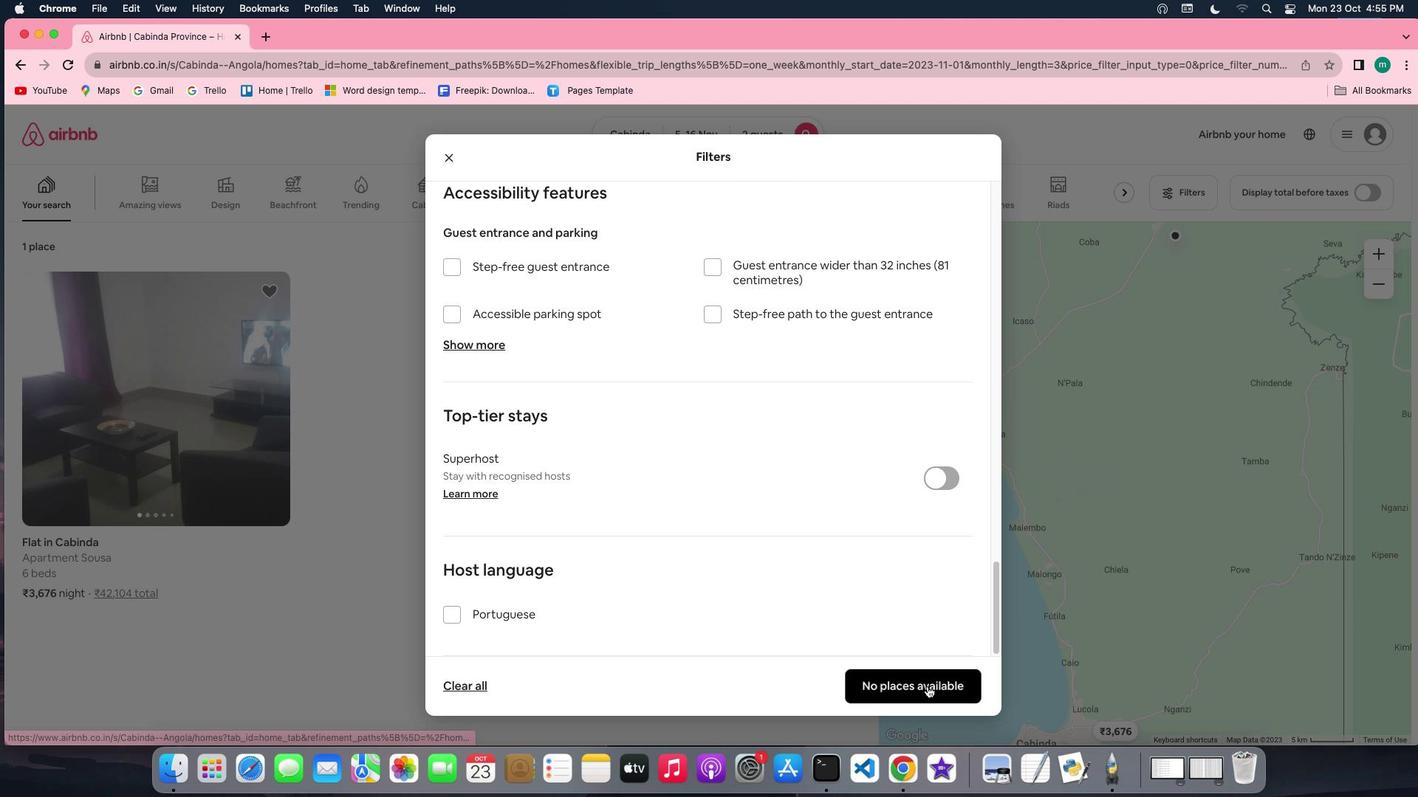 
Action: Mouse moved to (624, 587)
Screenshot: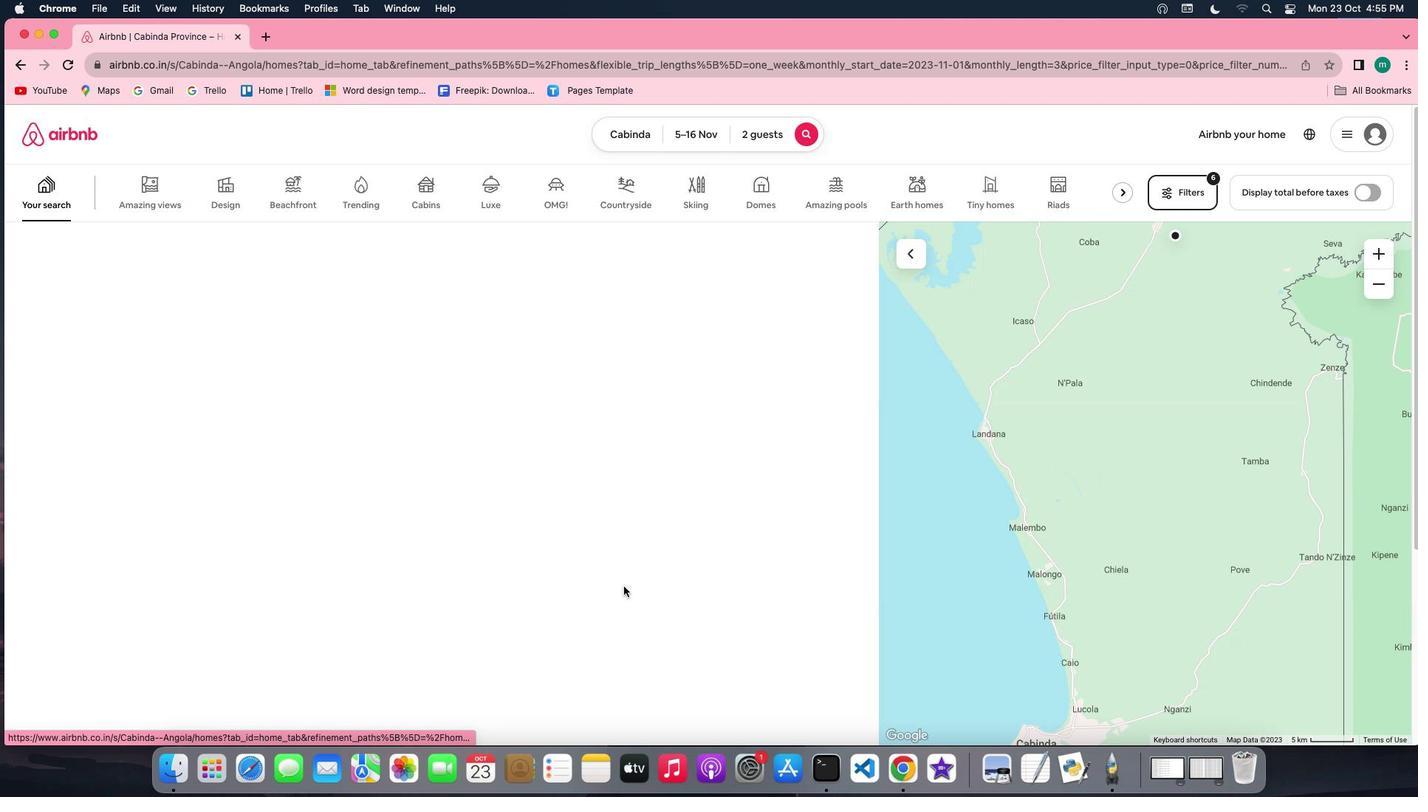 
